 Task: Find a house in Lenger, Kazakhstan for 7 guests from 10th to 15th July with Wifi, Free parking, Gym, Breakfast, 4 bedrooms, 6 beds, 4 bathrooms, and a price range of 4100 to 15000.
Action: Mouse moved to (572, 124)
Screenshot: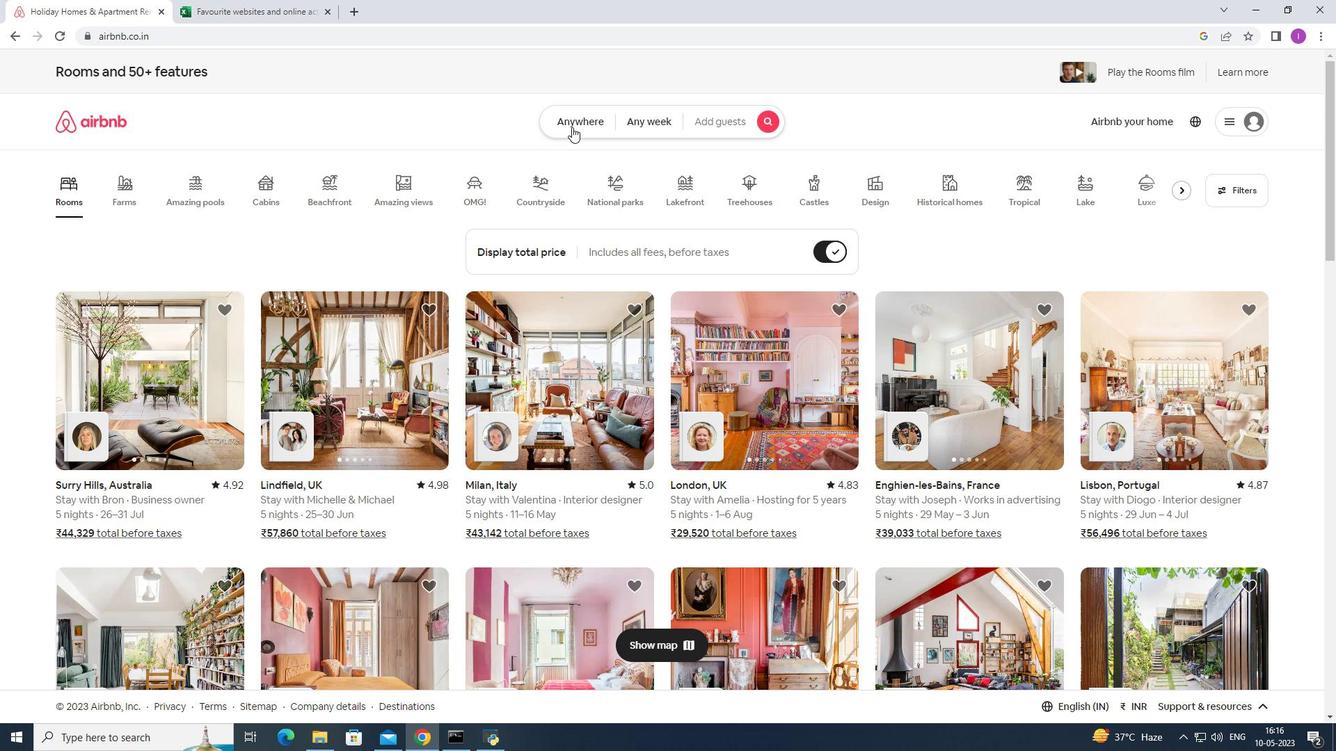
Action: Mouse pressed left at (572, 124)
Screenshot: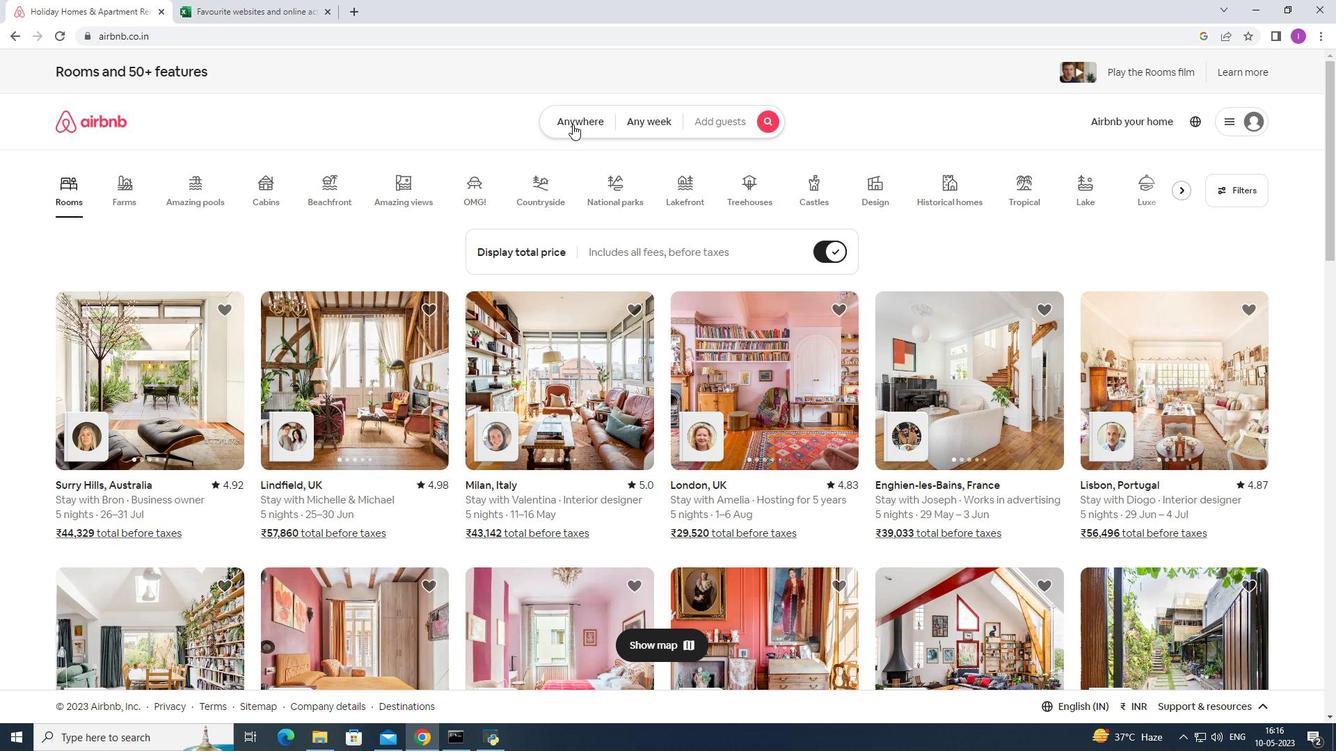 
Action: Mouse moved to (413, 184)
Screenshot: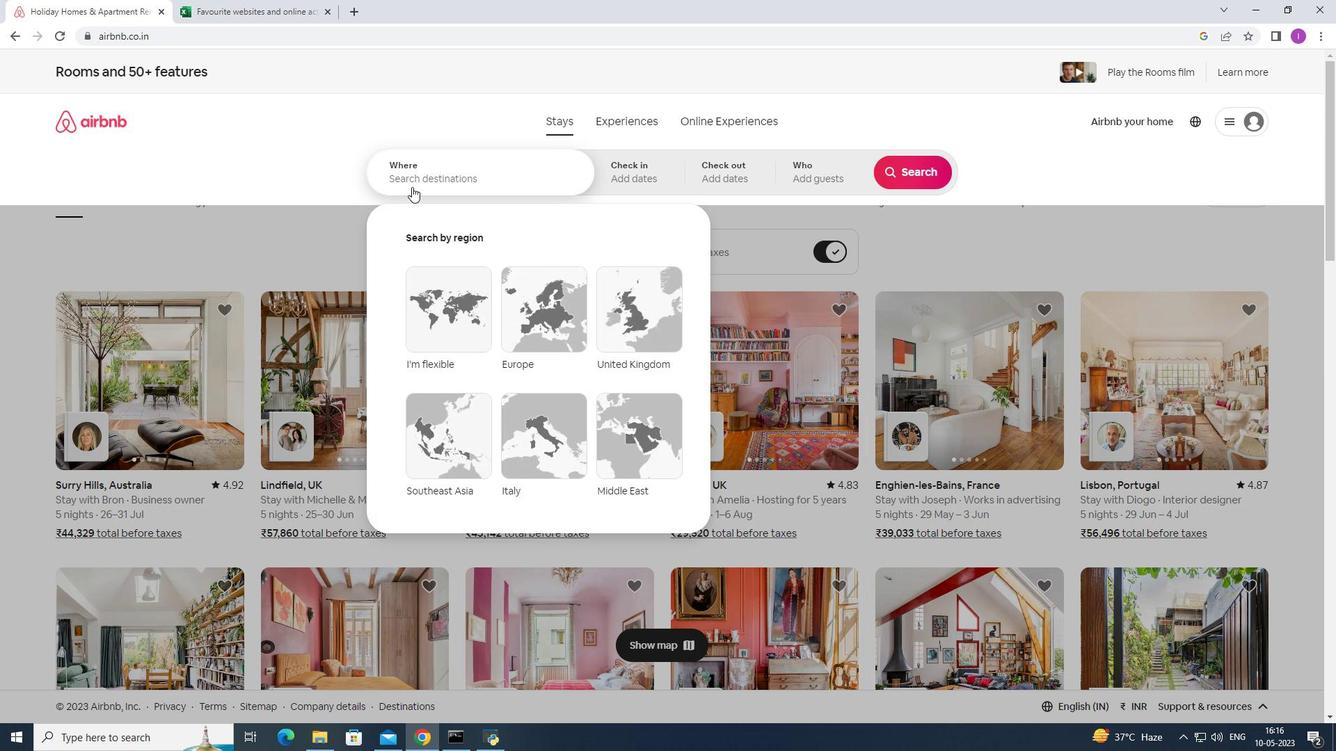 
Action: Mouse pressed left at (413, 184)
Screenshot: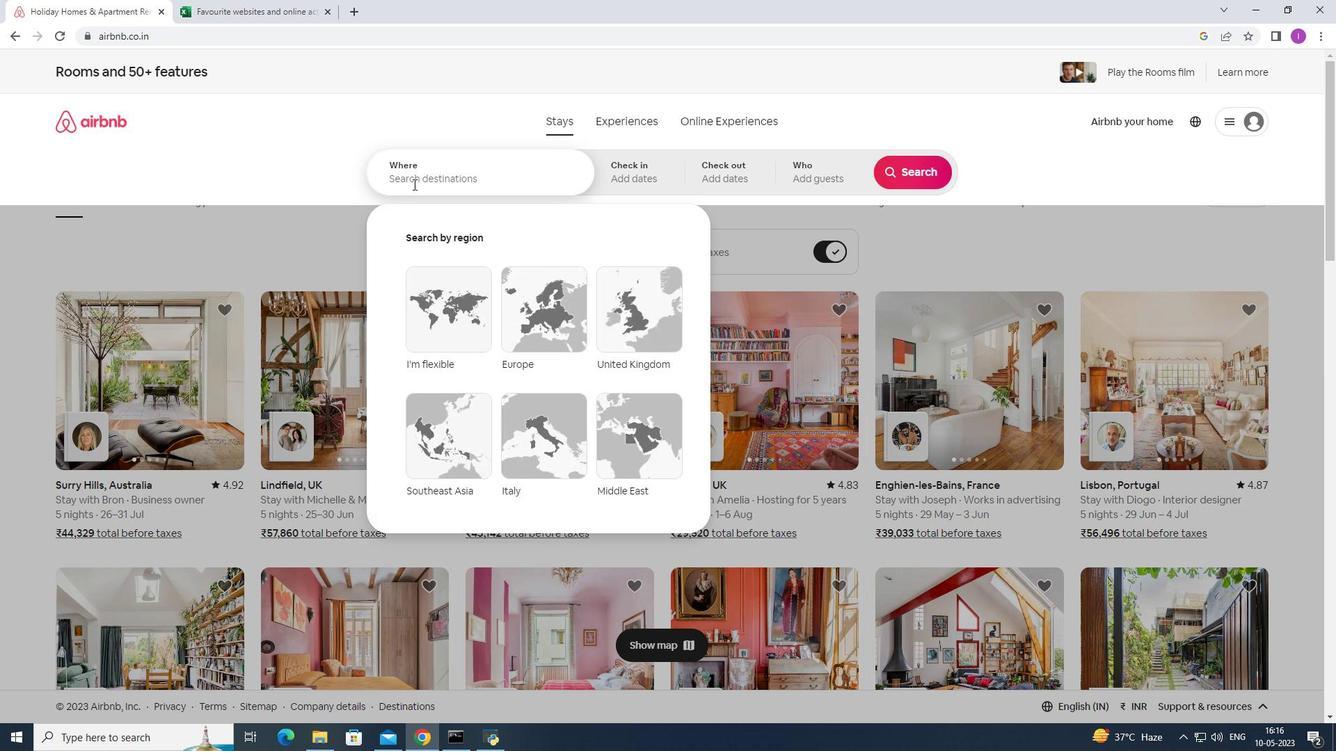
Action: Mouse moved to (455, 173)
Screenshot: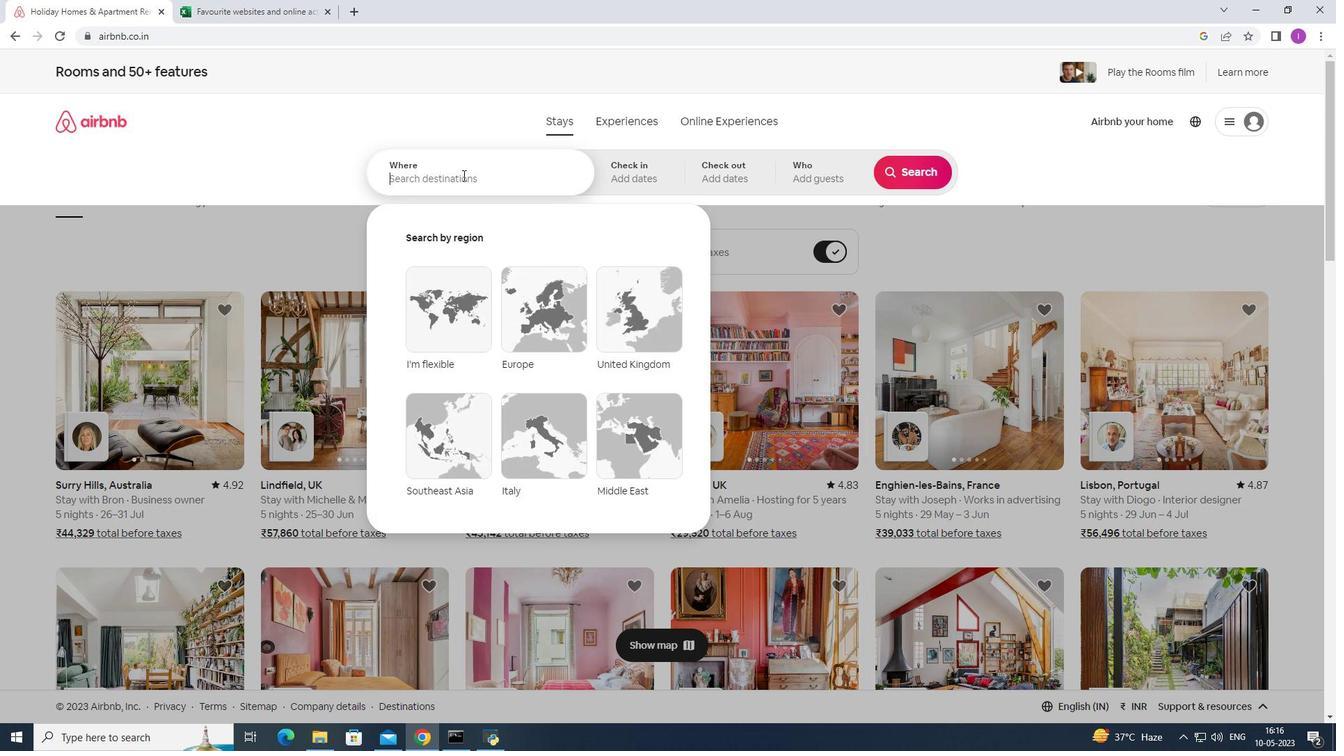 
Action: Key pressed <Key.shift>Lenger,<Key.shift>kazakhstan
Screenshot: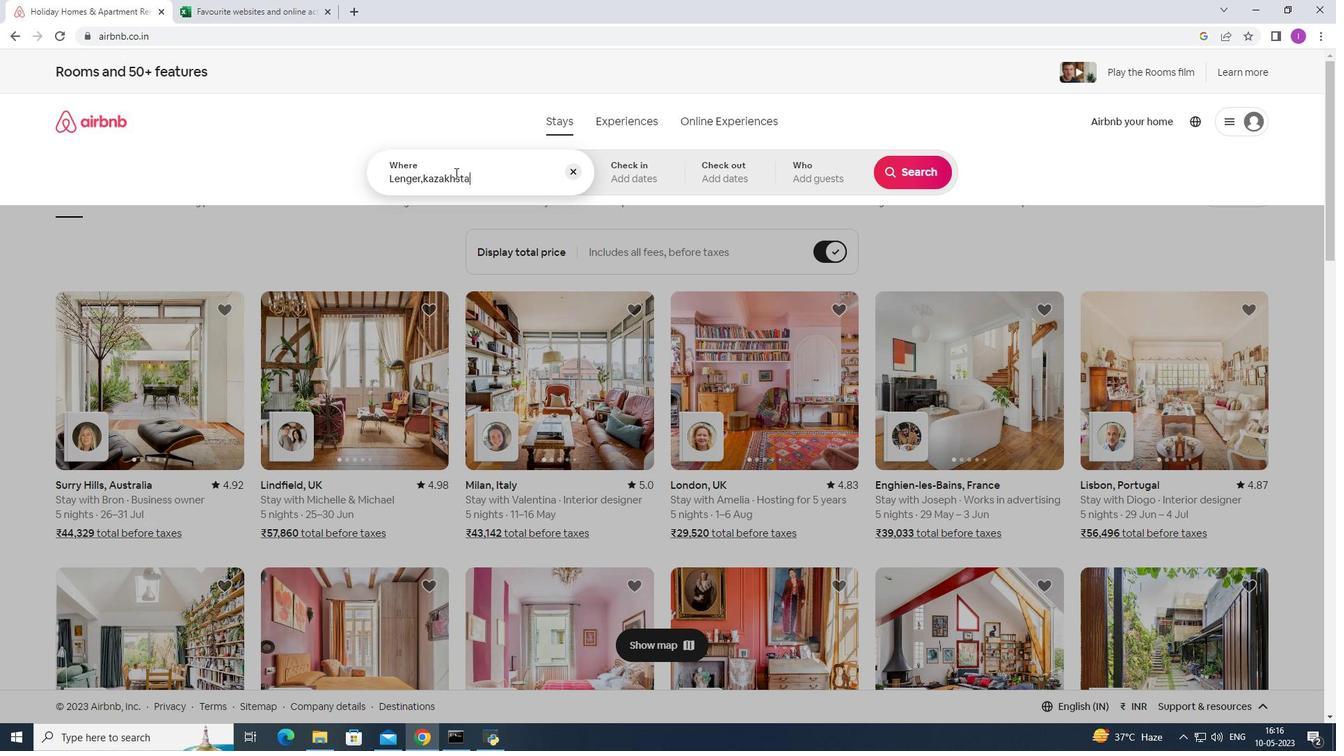 
Action: Mouse moved to (470, 252)
Screenshot: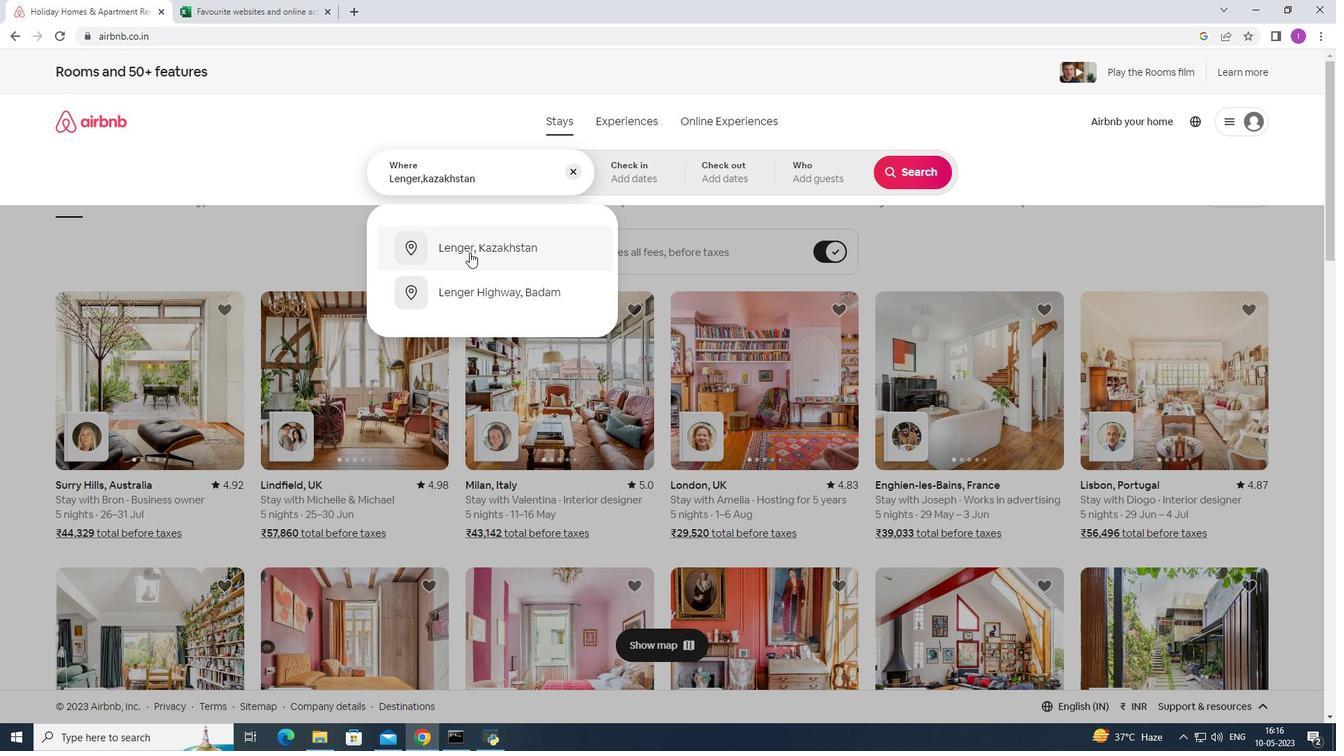 
Action: Mouse pressed left at (470, 252)
Screenshot: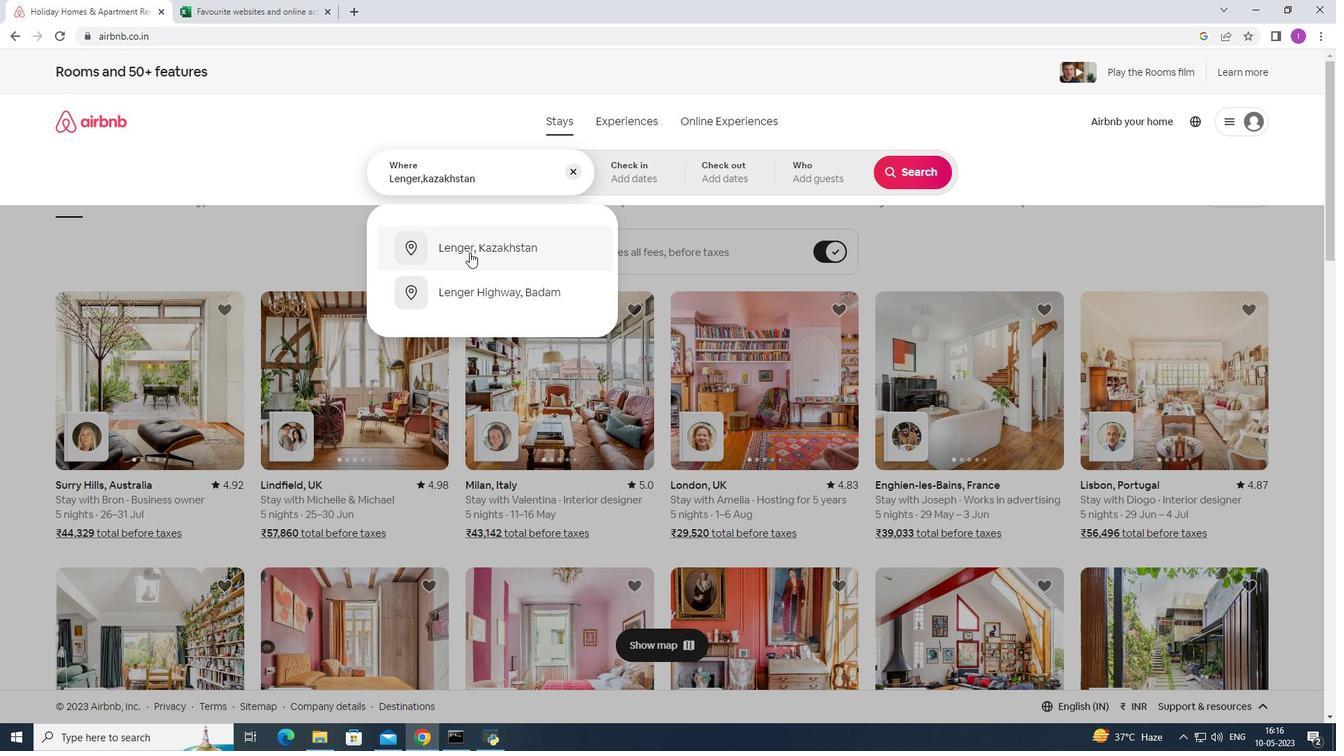 
Action: Mouse moved to (910, 284)
Screenshot: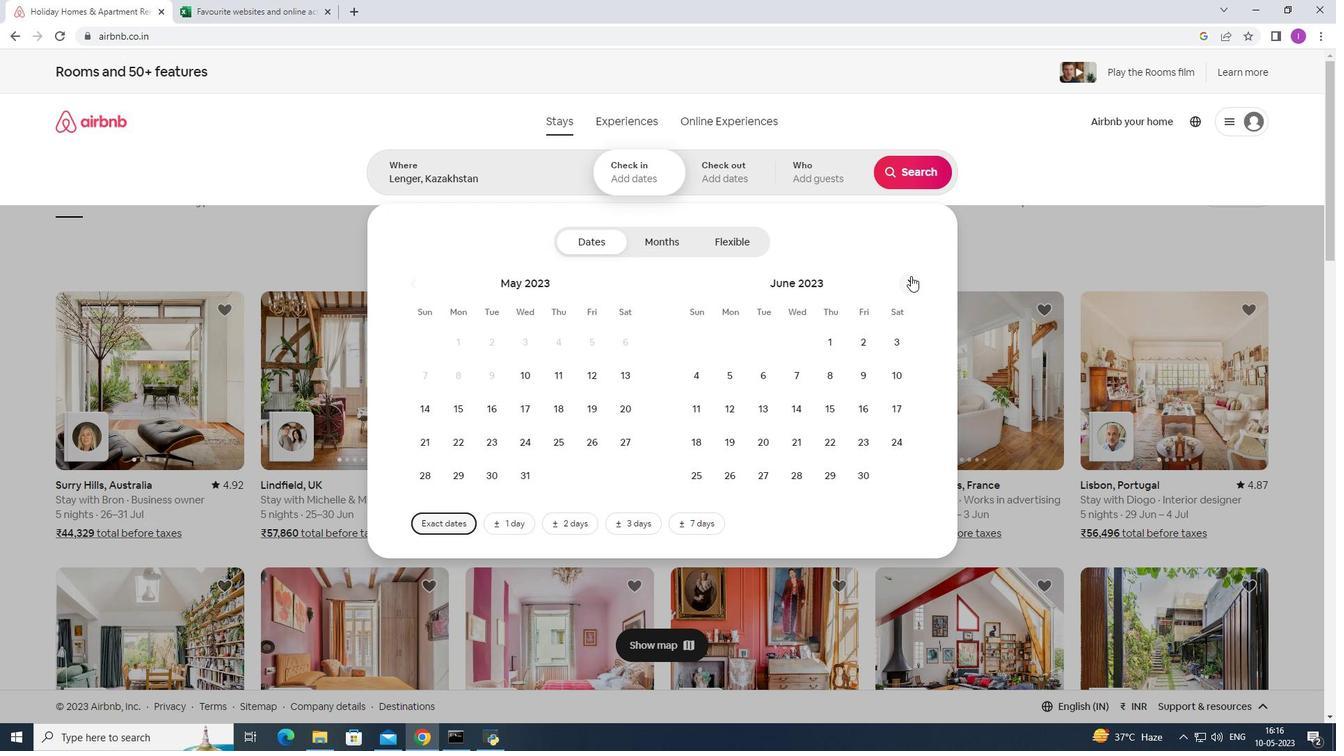 
Action: Mouse pressed left at (910, 284)
Screenshot: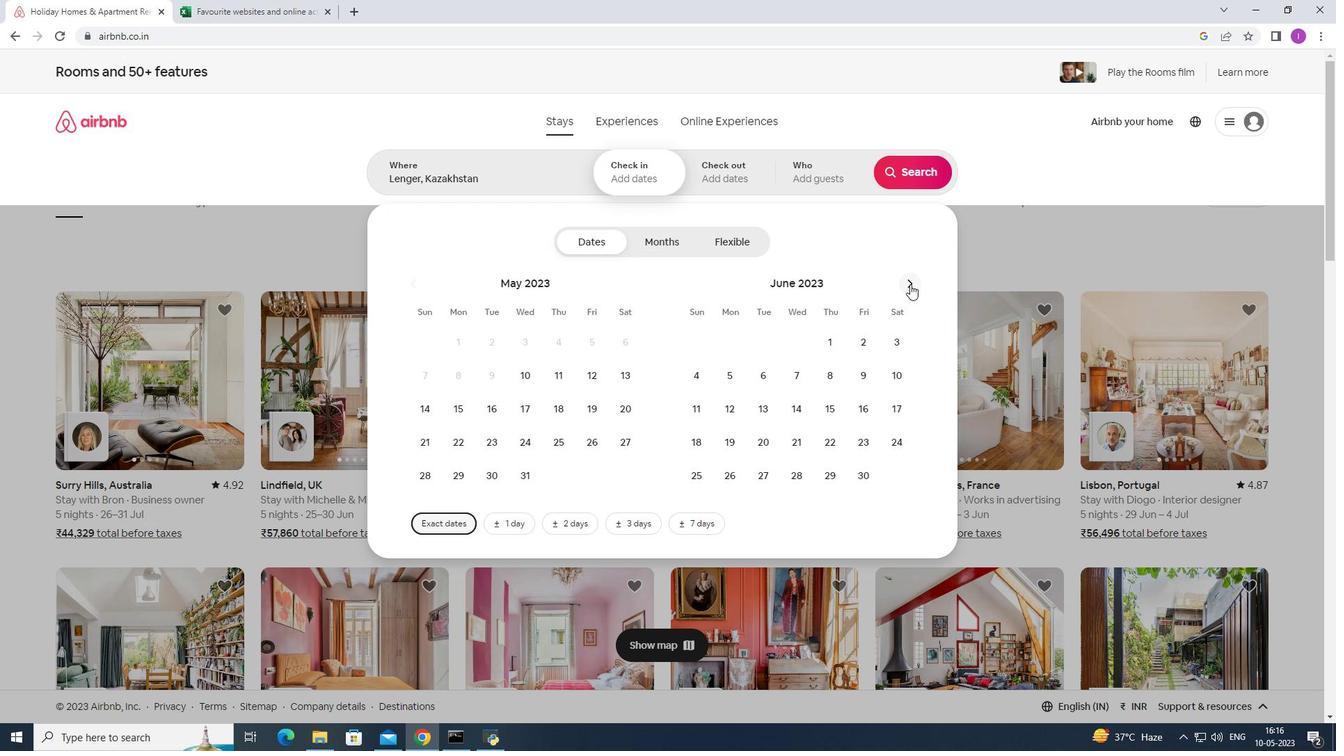 
Action: Mouse moved to (909, 284)
Screenshot: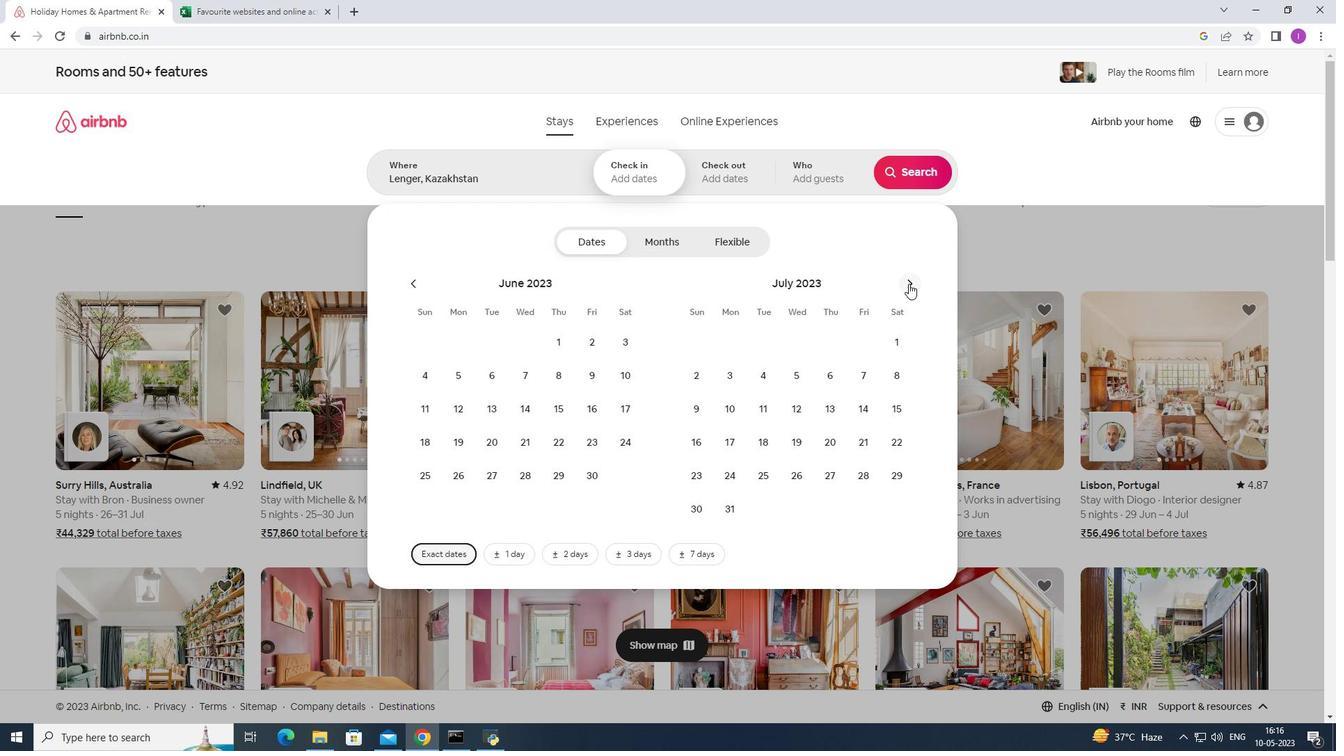 
Action: Mouse pressed left at (909, 284)
Screenshot: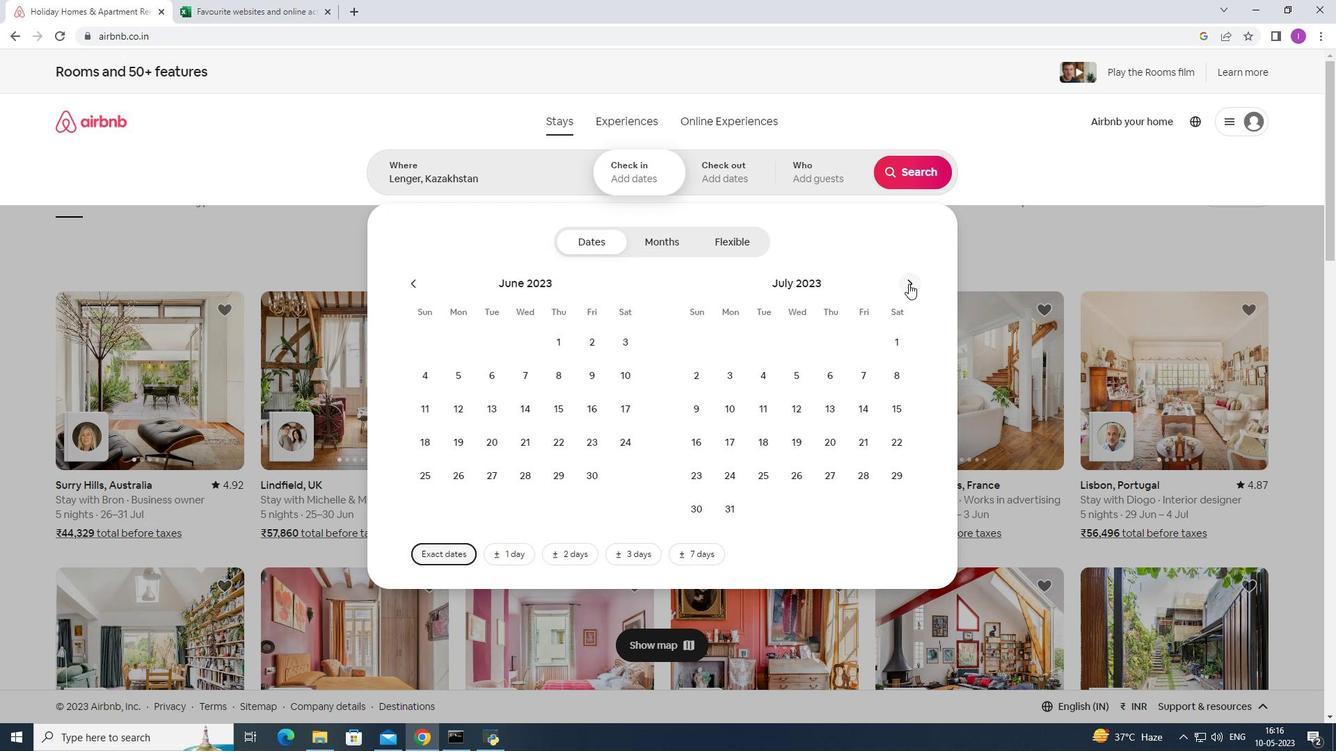 
Action: Mouse moved to (465, 412)
Screenshot: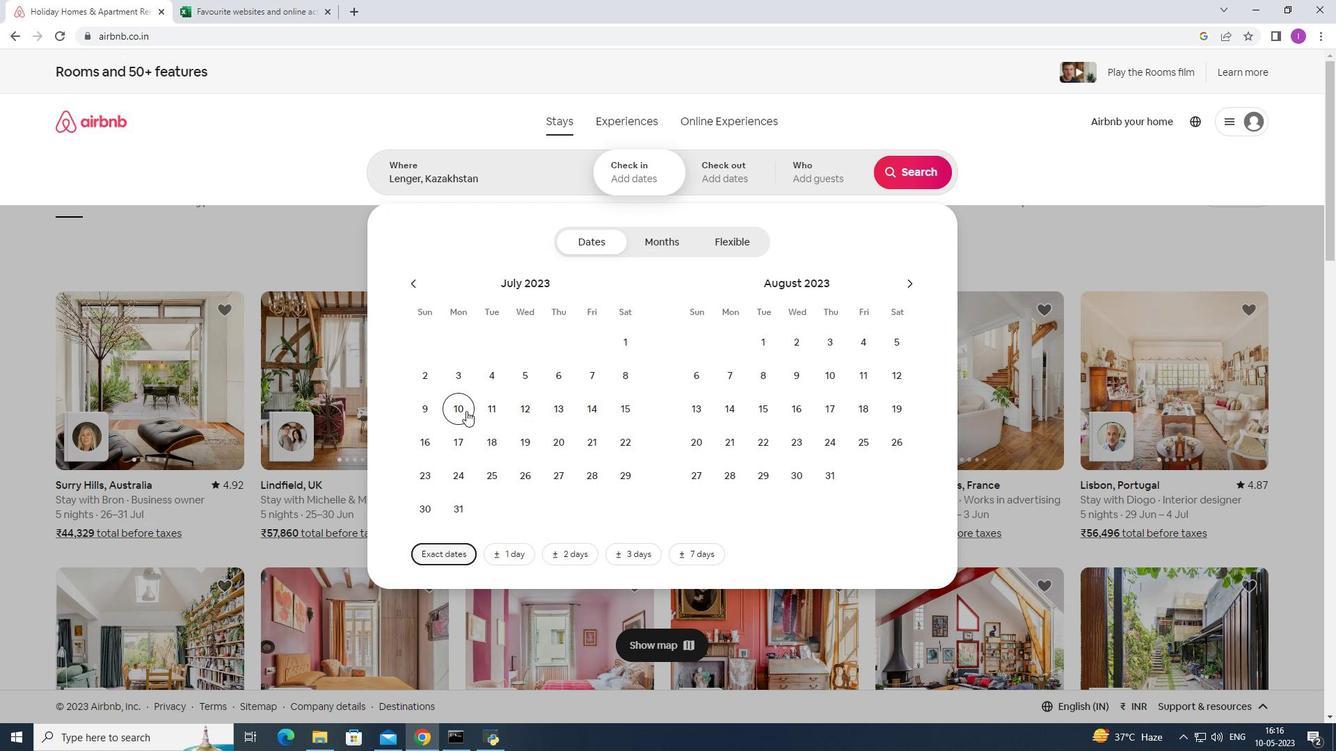 
Action: Mouse pressed left at (465, 412)
Screenshot: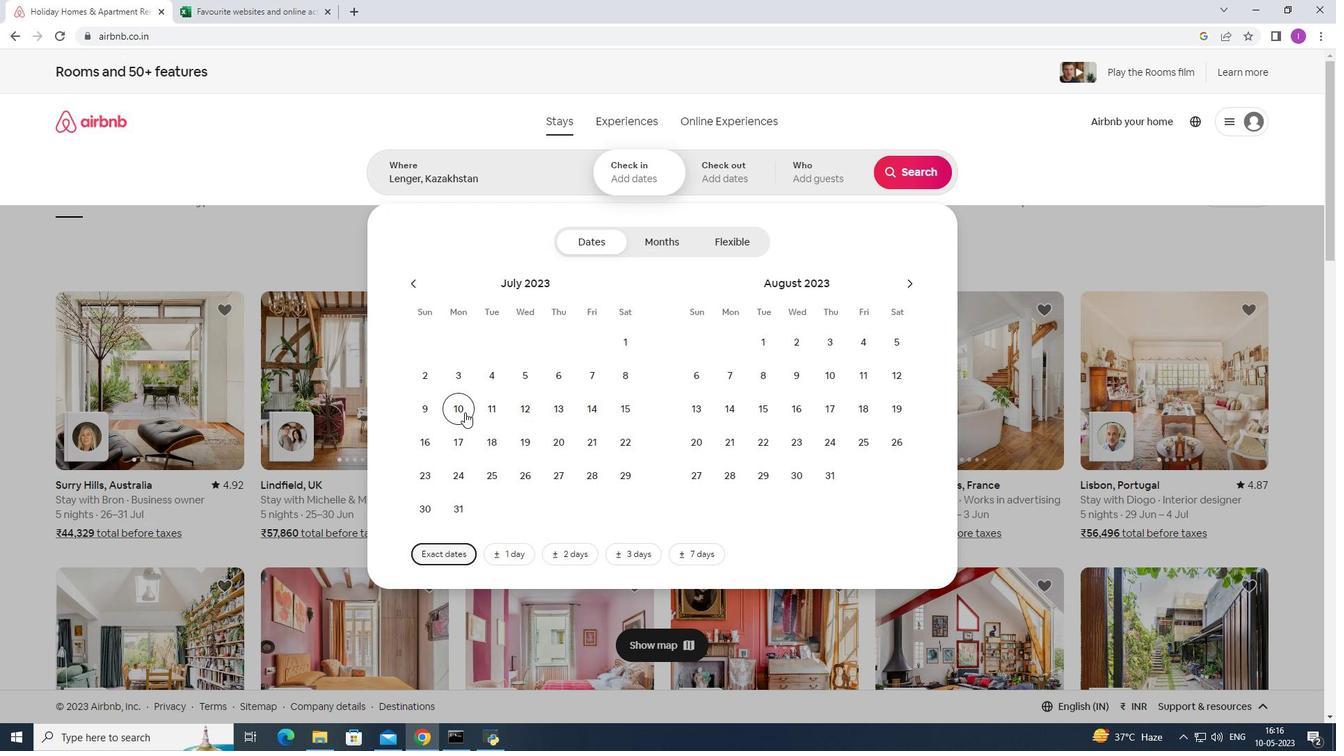 
Action: Mouse moved to (625, 405)
Screenshot: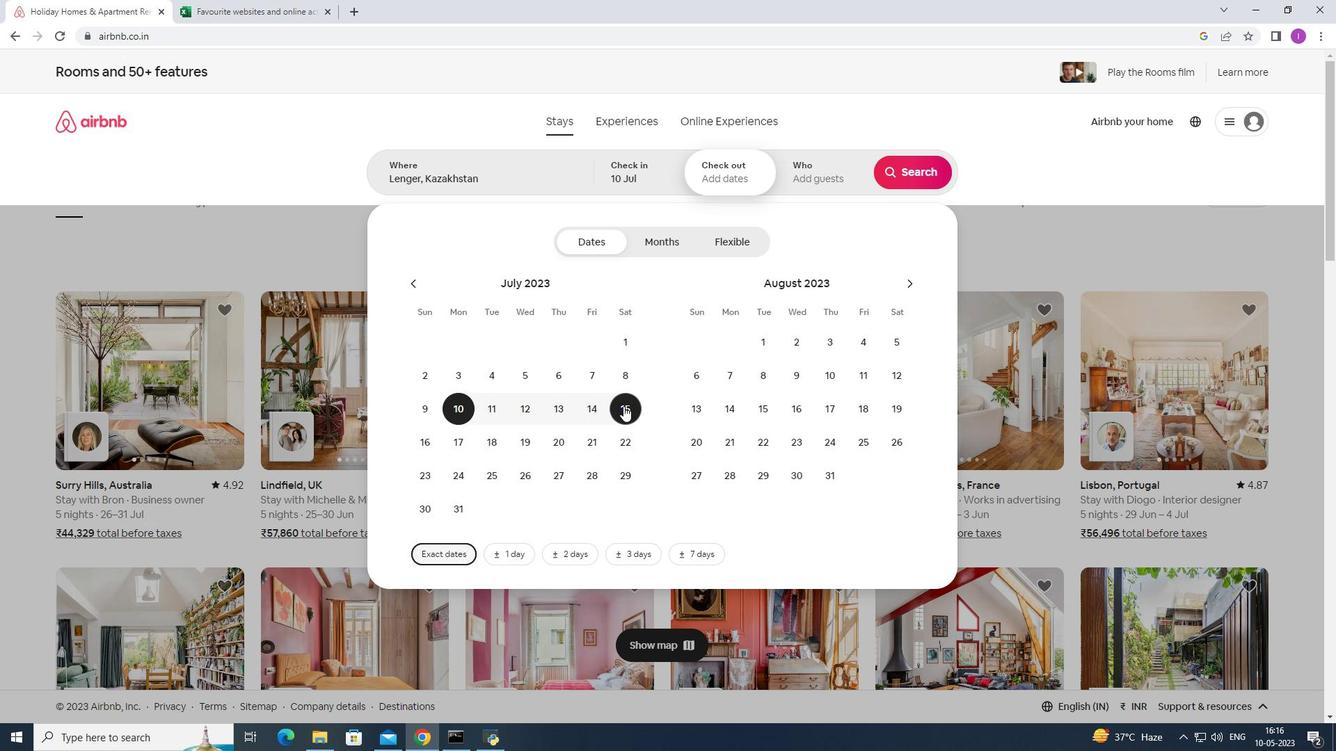 
Action: Mouse pressed left at (625, 405)
Screenshot: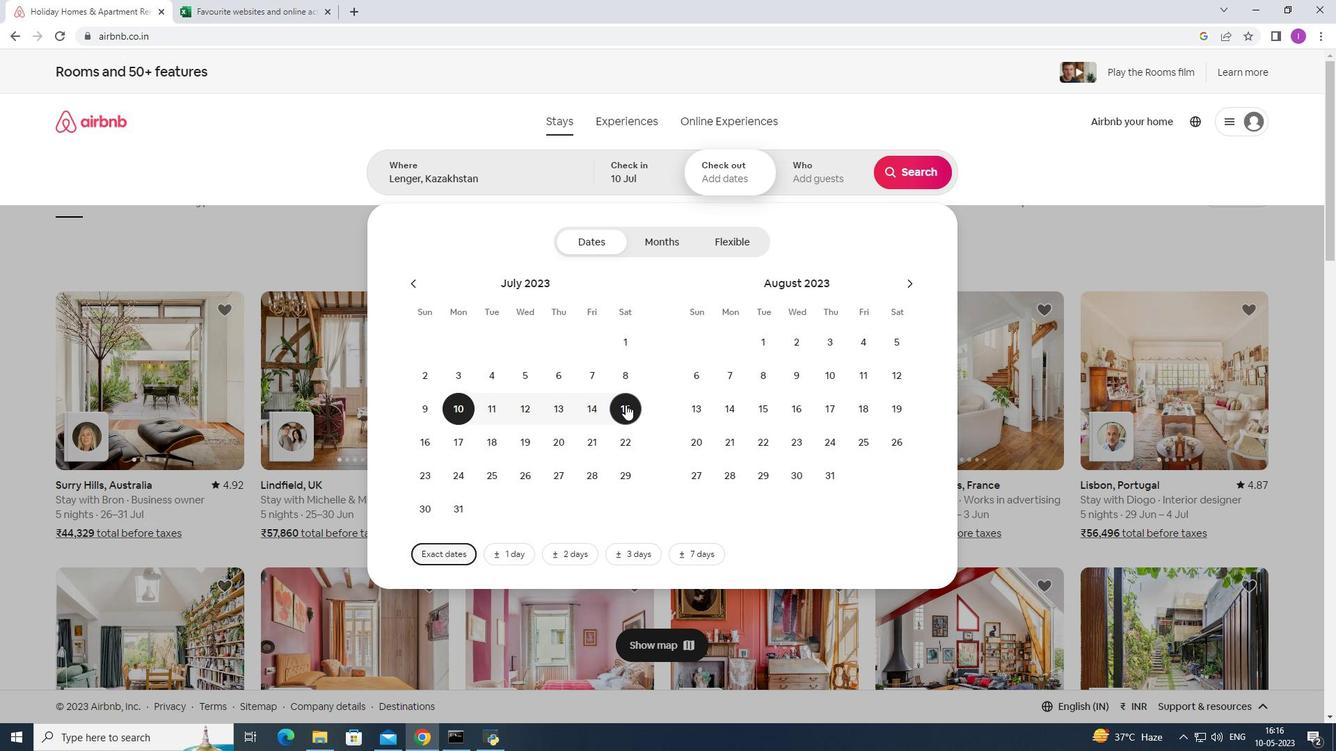 
Action: Mouse moved to (811, 176)
Screenshot: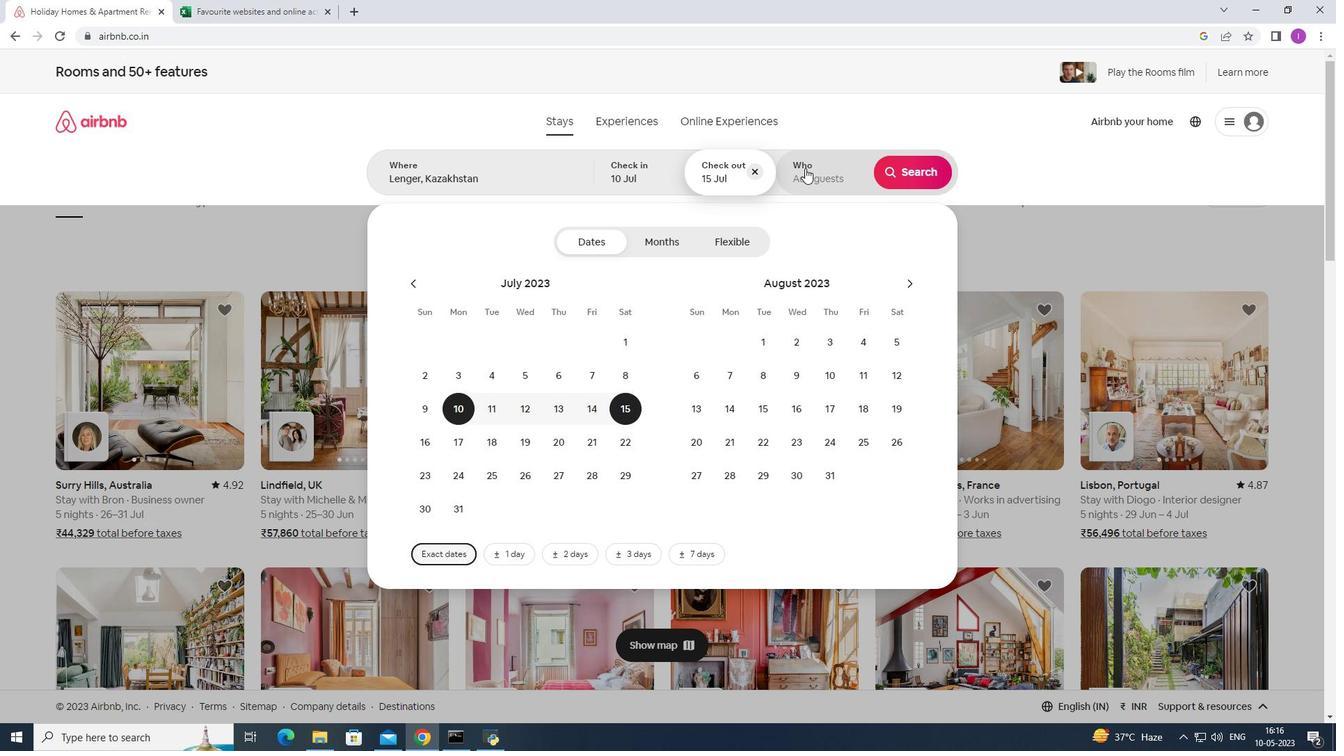 
Action: Mouse pressed left at (811, 176)
Screenshot: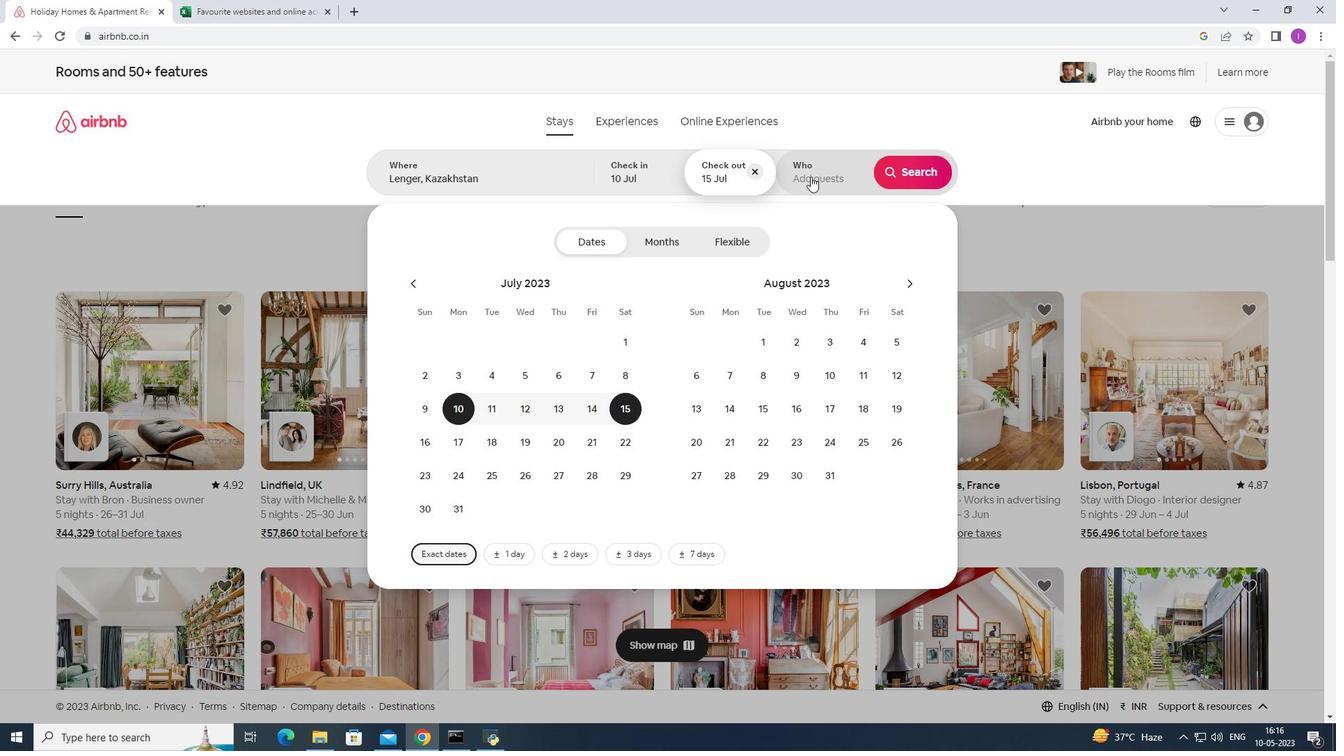 
Action: Mouse moved to (926, 245)
Screenshot: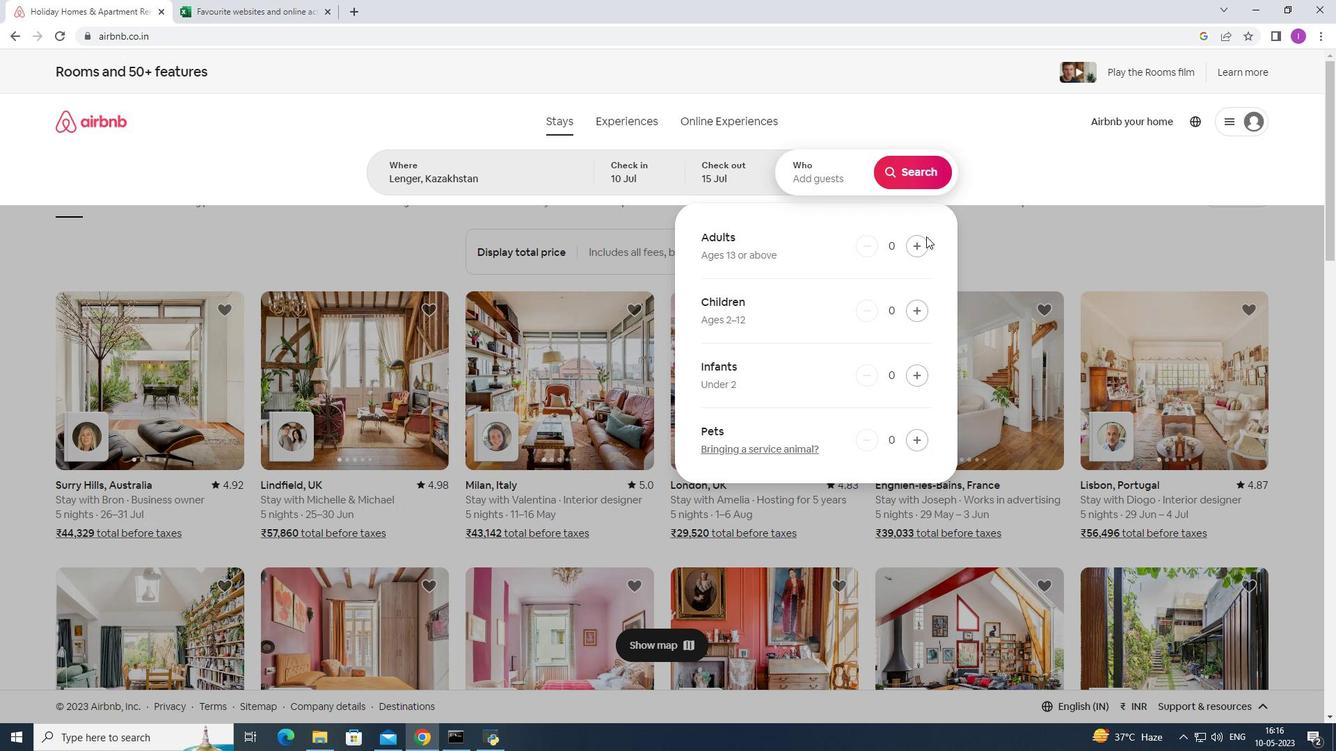 
Action: Mouse pressed left at (926, 245)
Screenshot: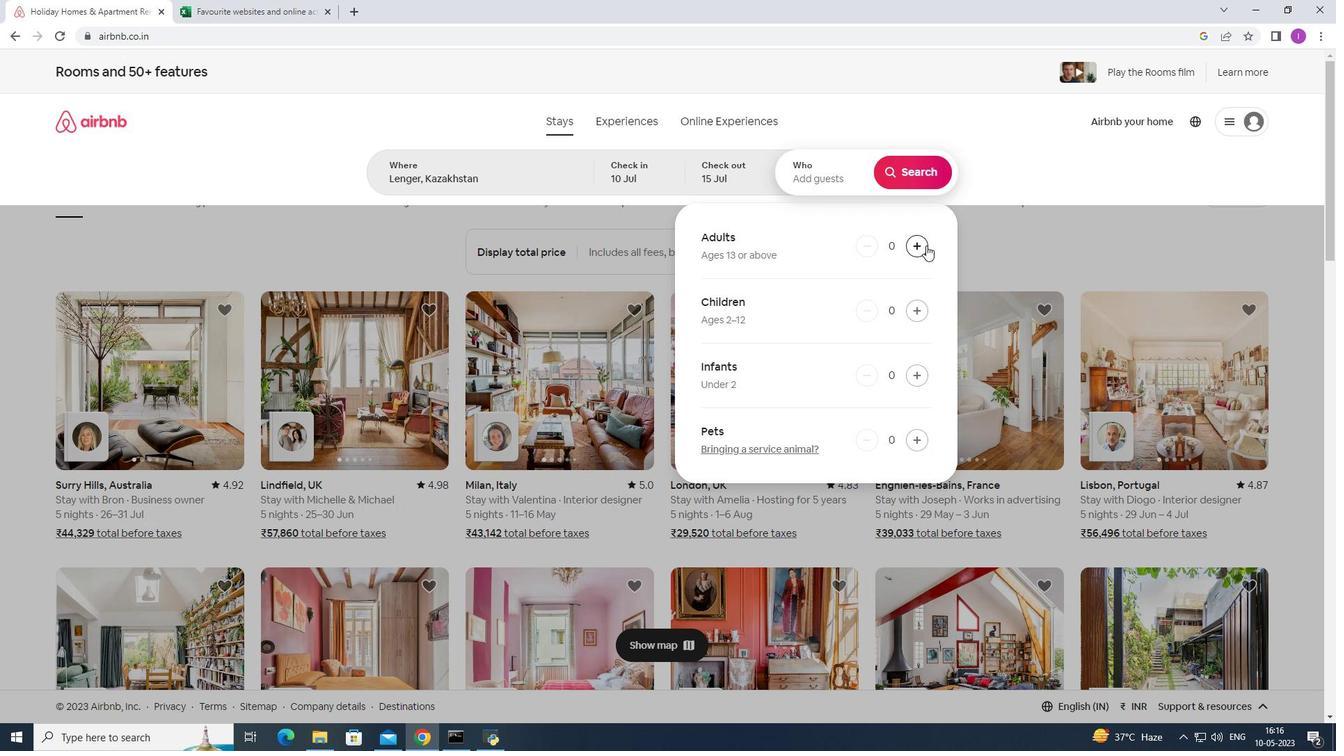 
Action: Mouse moved to (924, 245)
Screenshot: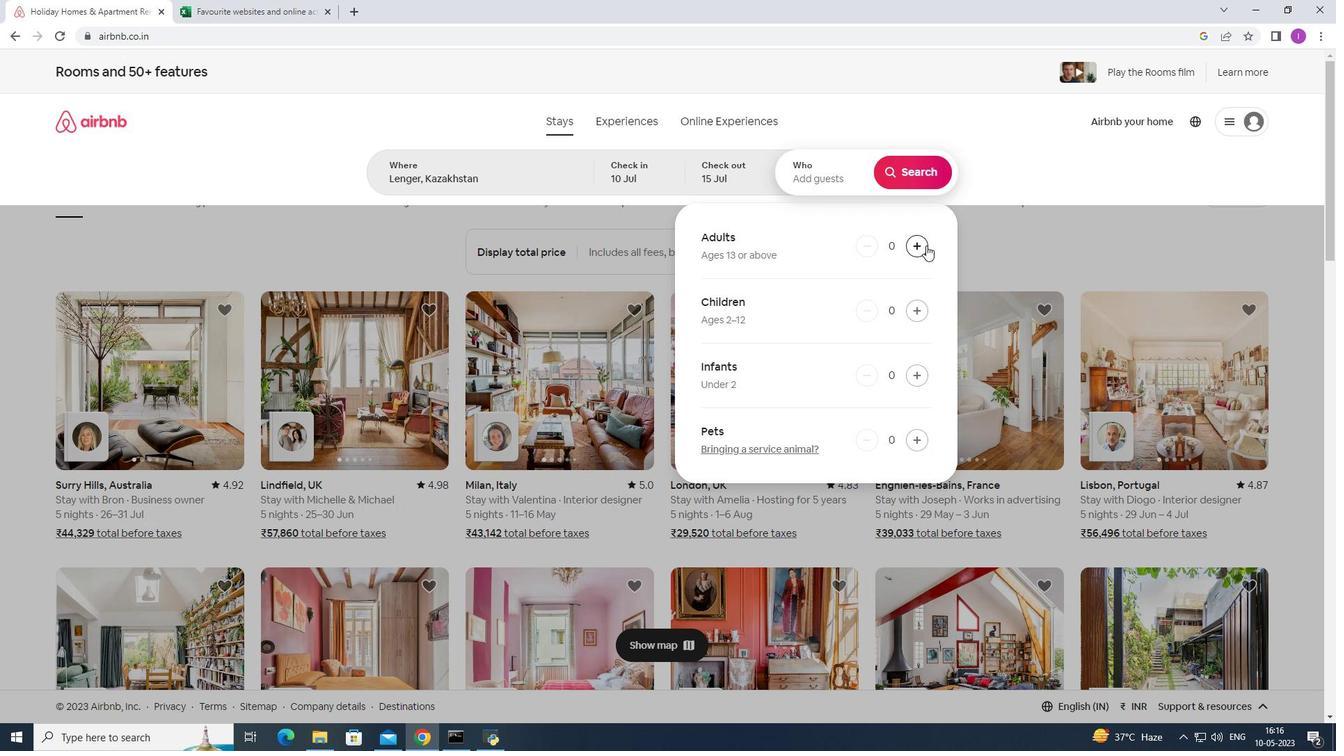 
Action: Mouse pressed left at (924, 245)
Screenshot: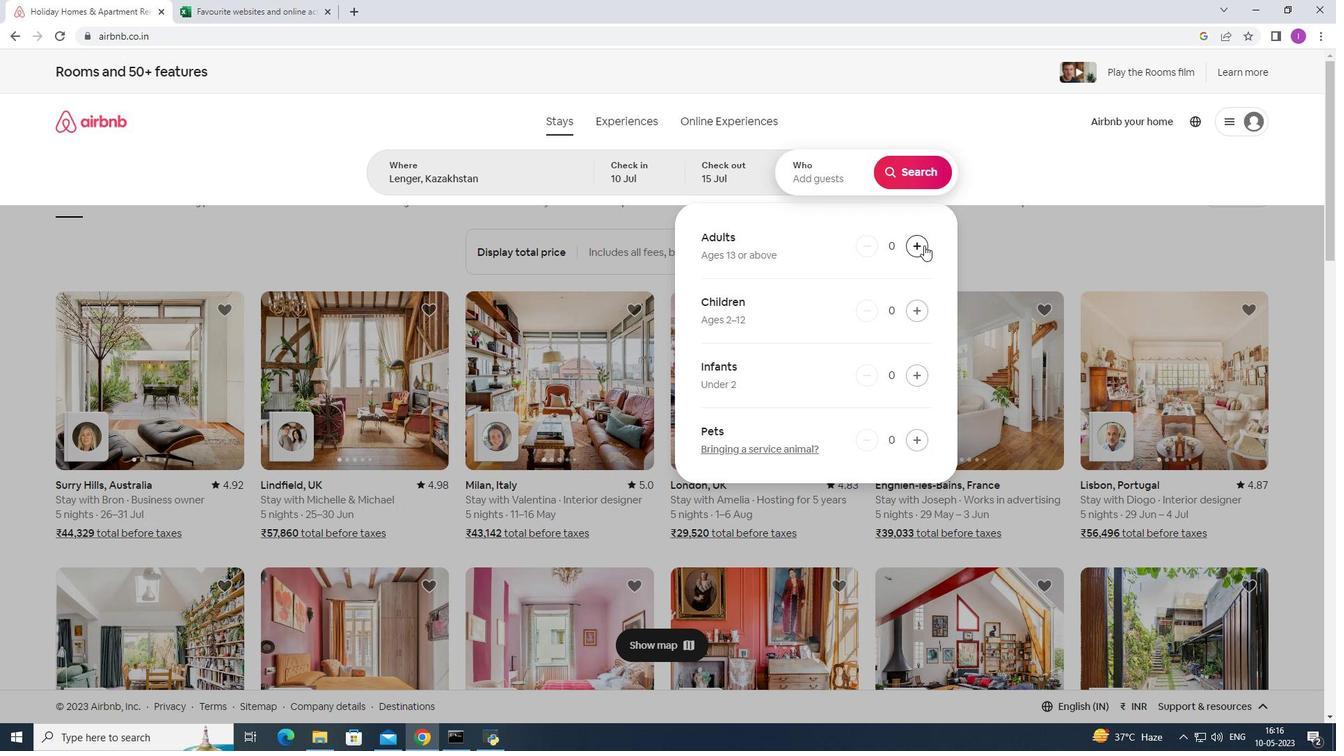 
Action: Mouse moved to (923, 244)
Screenshot: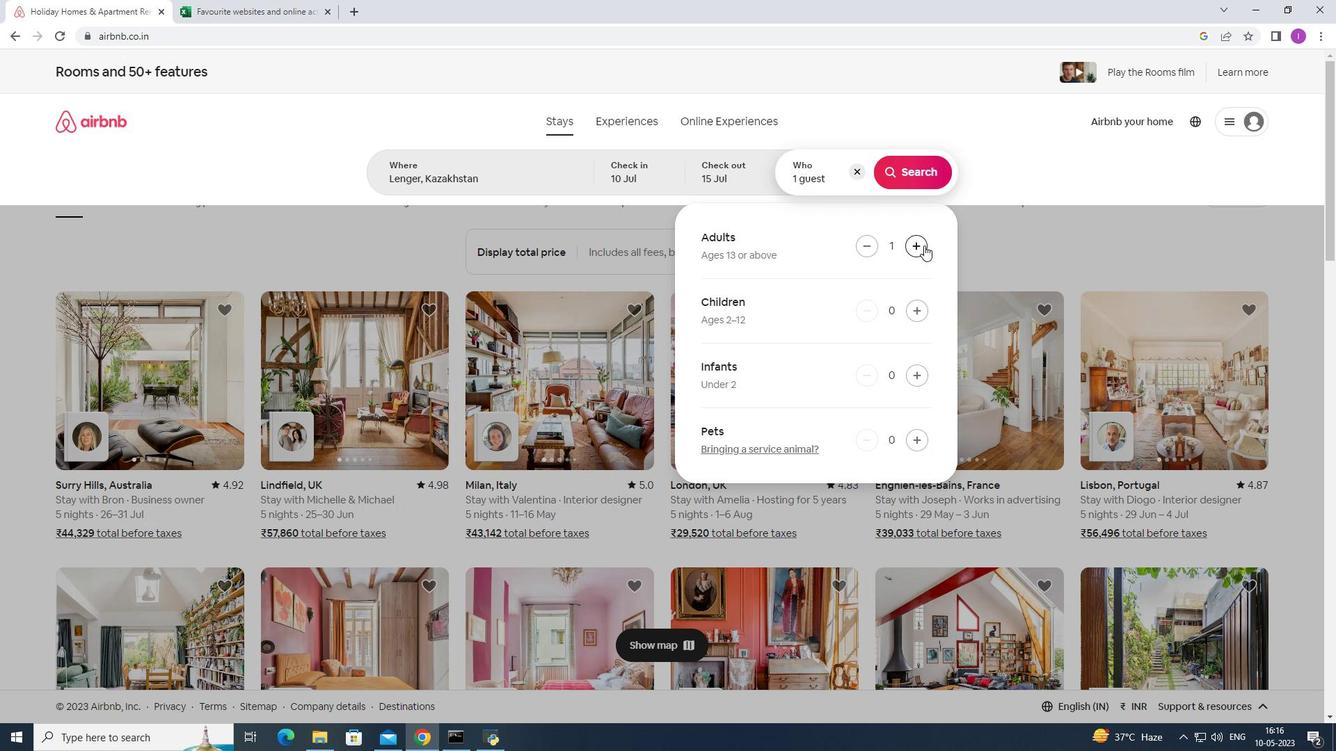 
Action: Mouse pressed left at (923, 244)
Screenshot: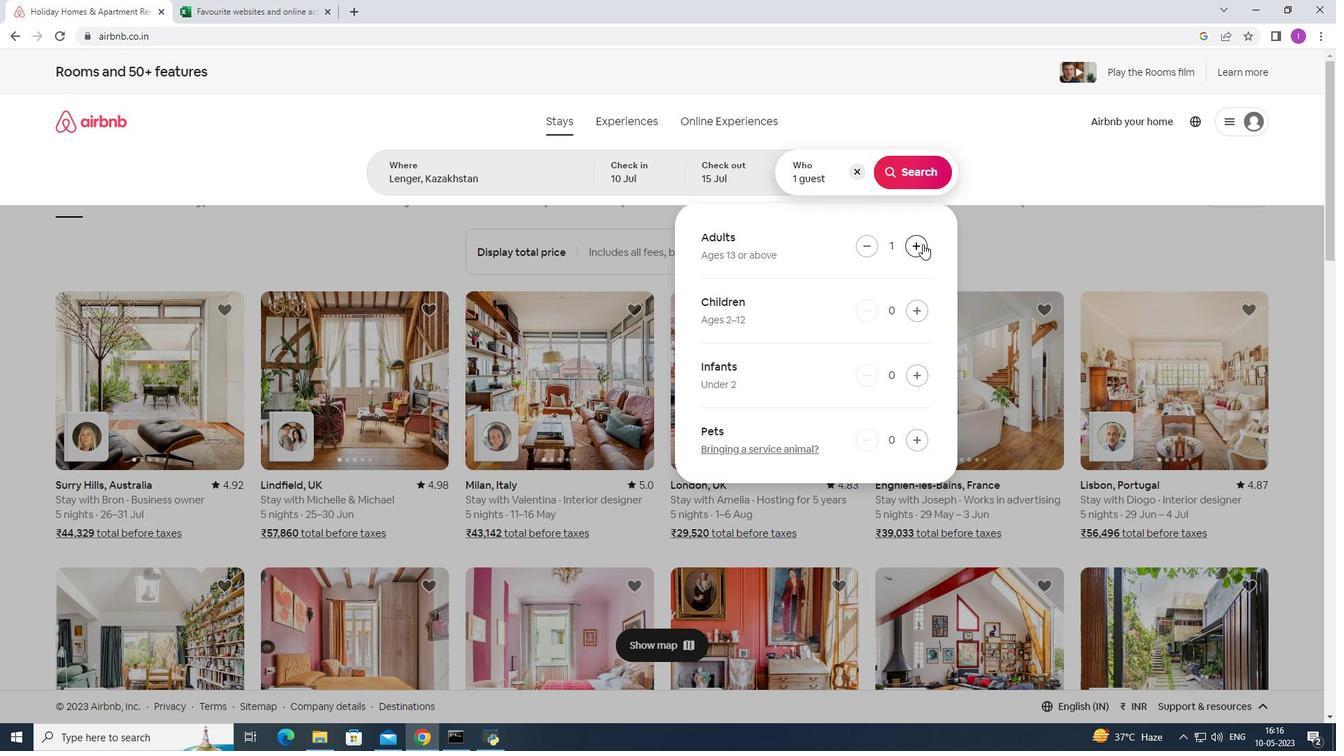 
Action: Mouse pressed left at (923, 244)
Screenshot: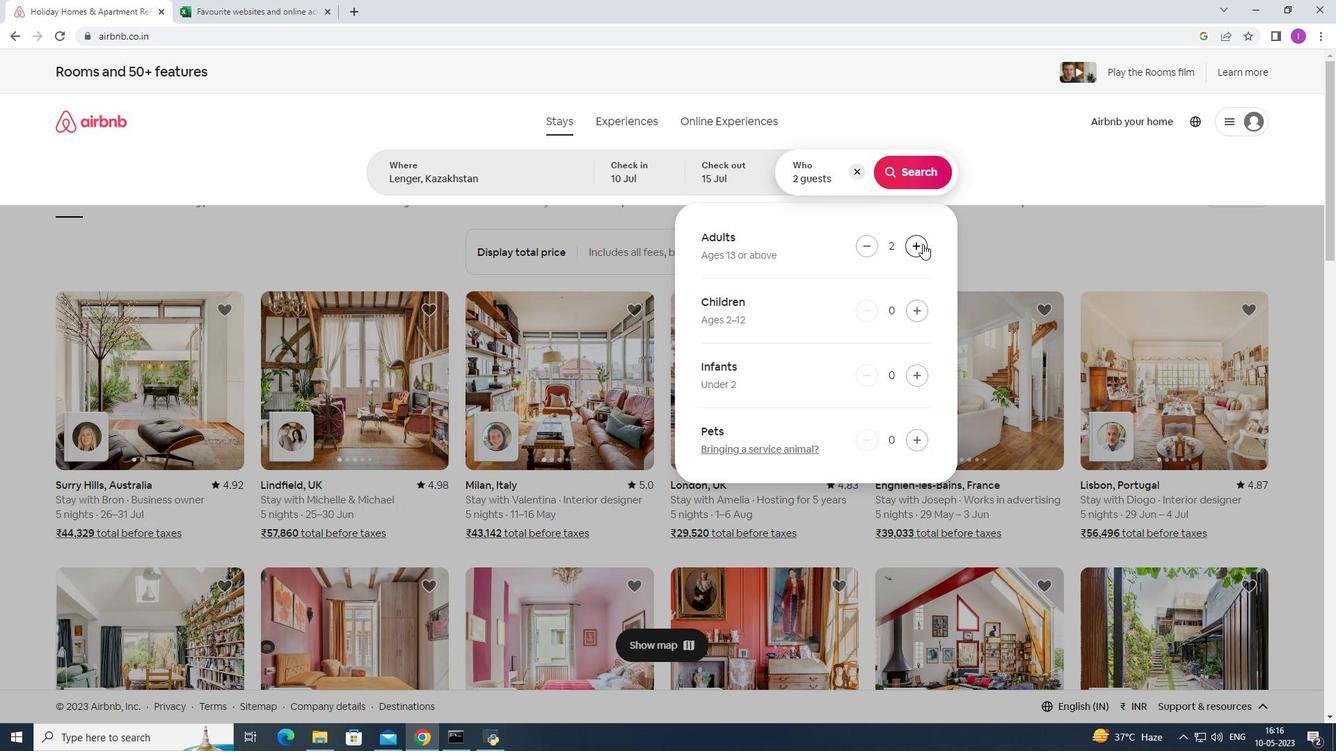
Action: Mouse pressed left at (923, 244)
Screenshot: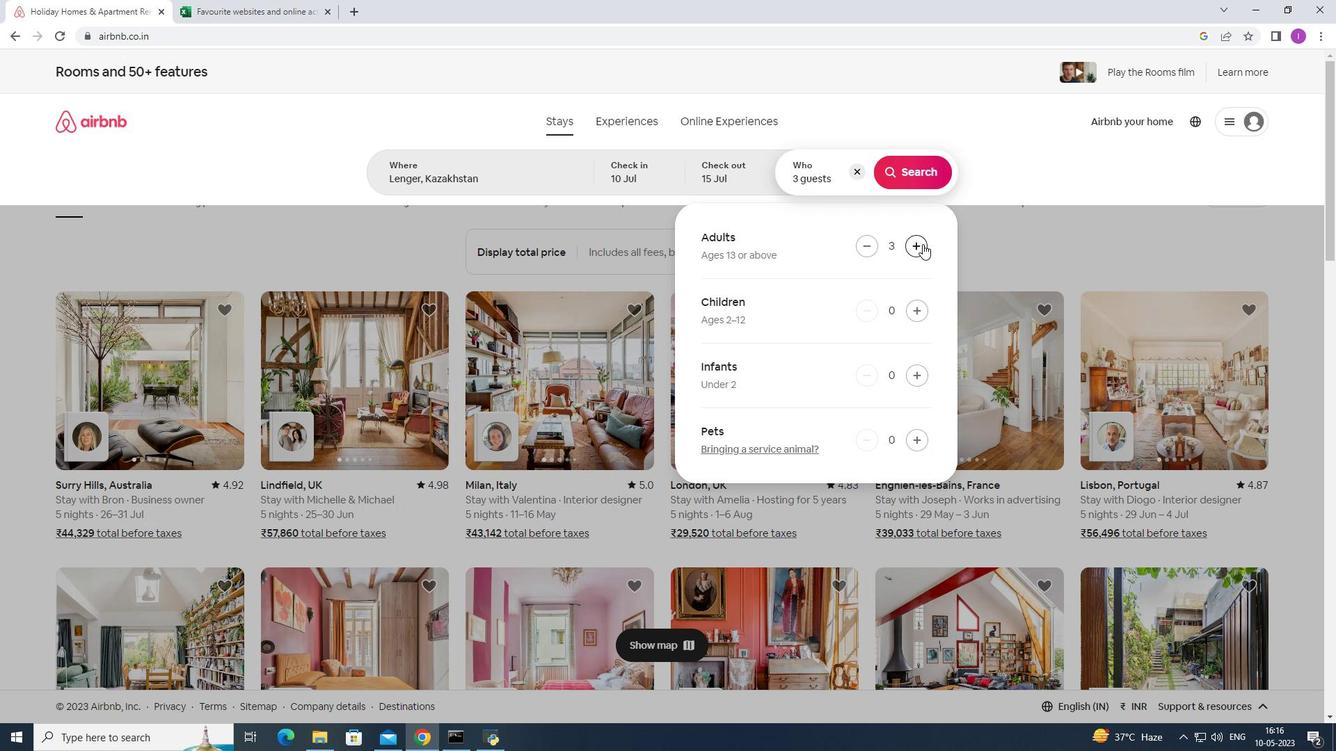 
Action: Mouse moved to (914, 239)
Screenshot: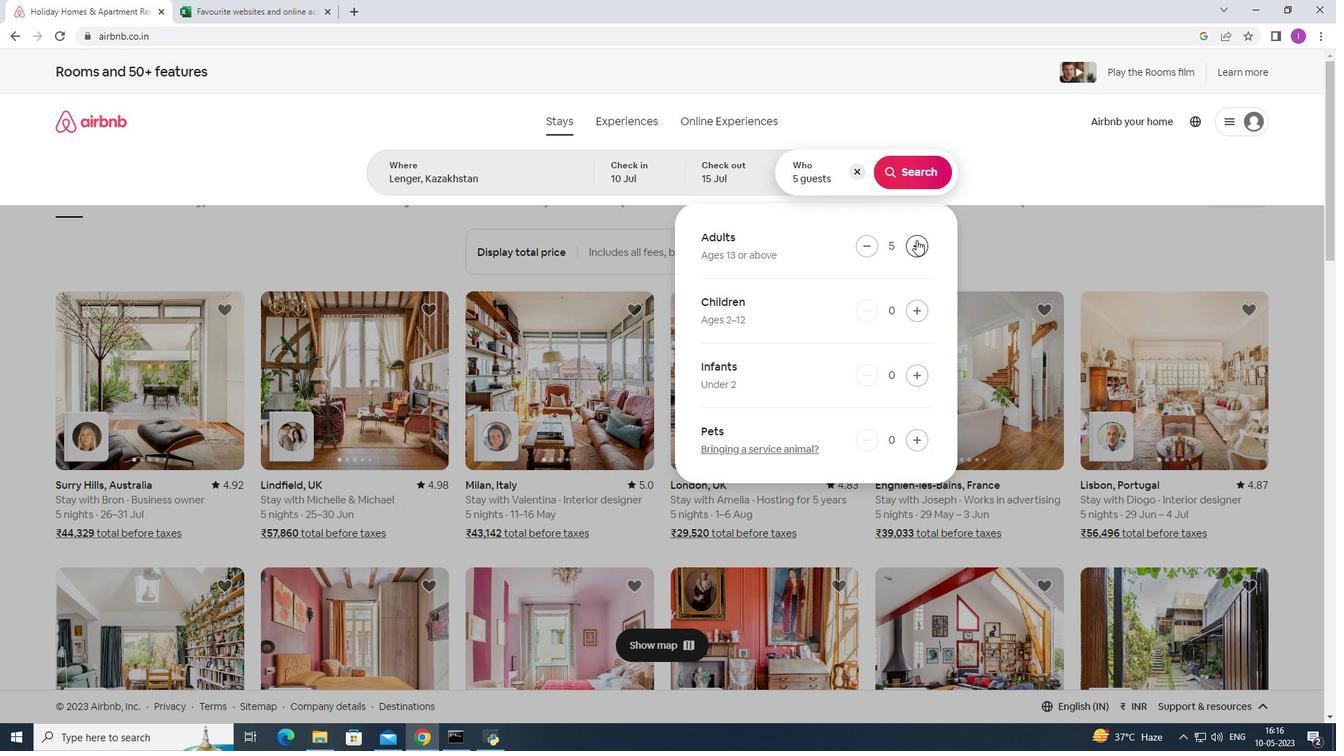 
Action: Mouse pressed left at (914, 239)
Screenshot: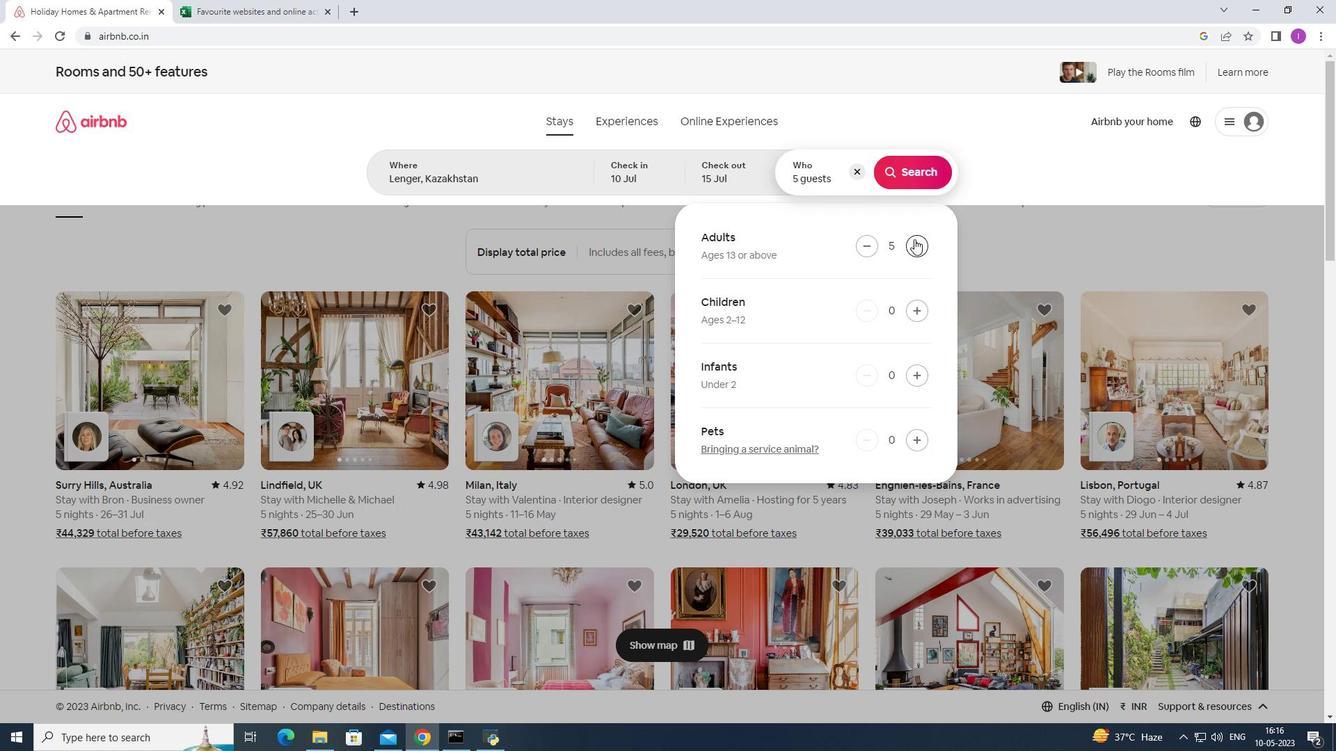 
Action: Mouse pressed left at (914, 239)
Screenshot: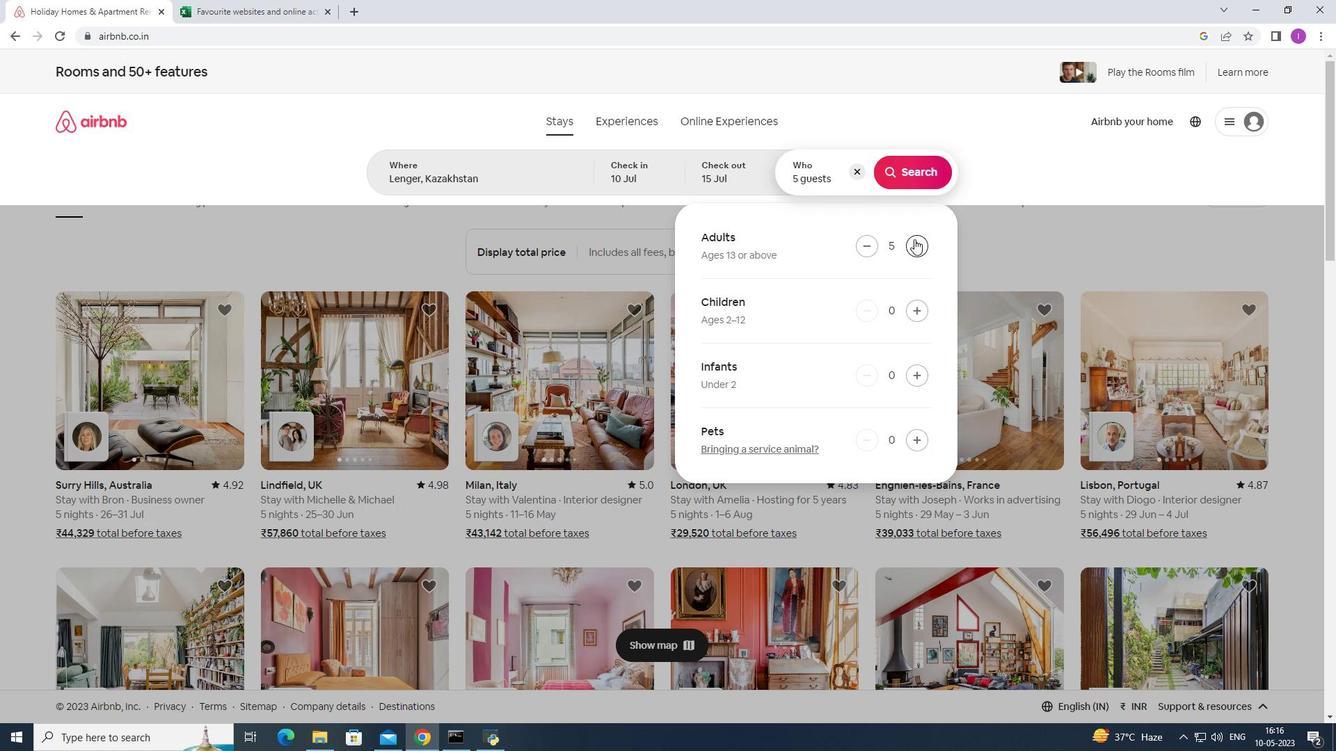 
Action: Mouse moved to (911, 172)
Screenshot: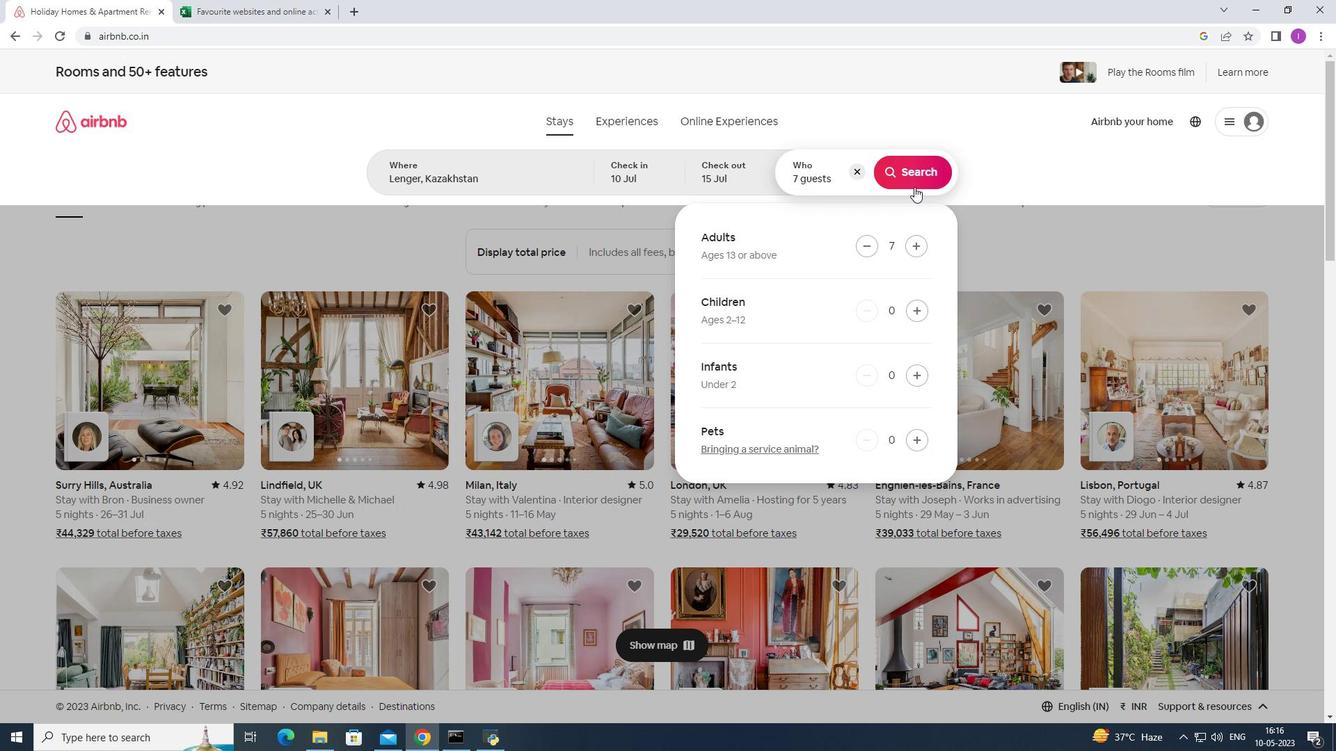 
Action: Mouse pressed left at (911, 172)
Screenshot: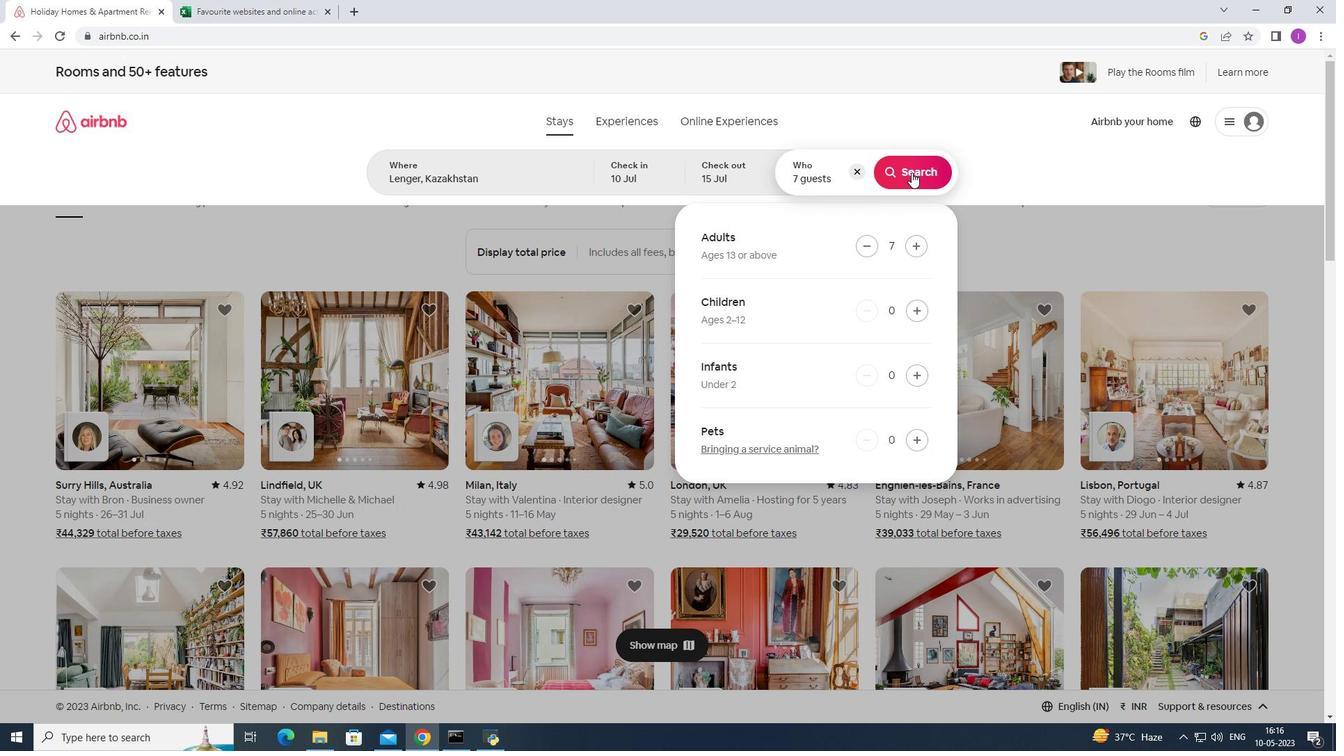 
Action: Mouse moved to (1257, 130)
Screenshot: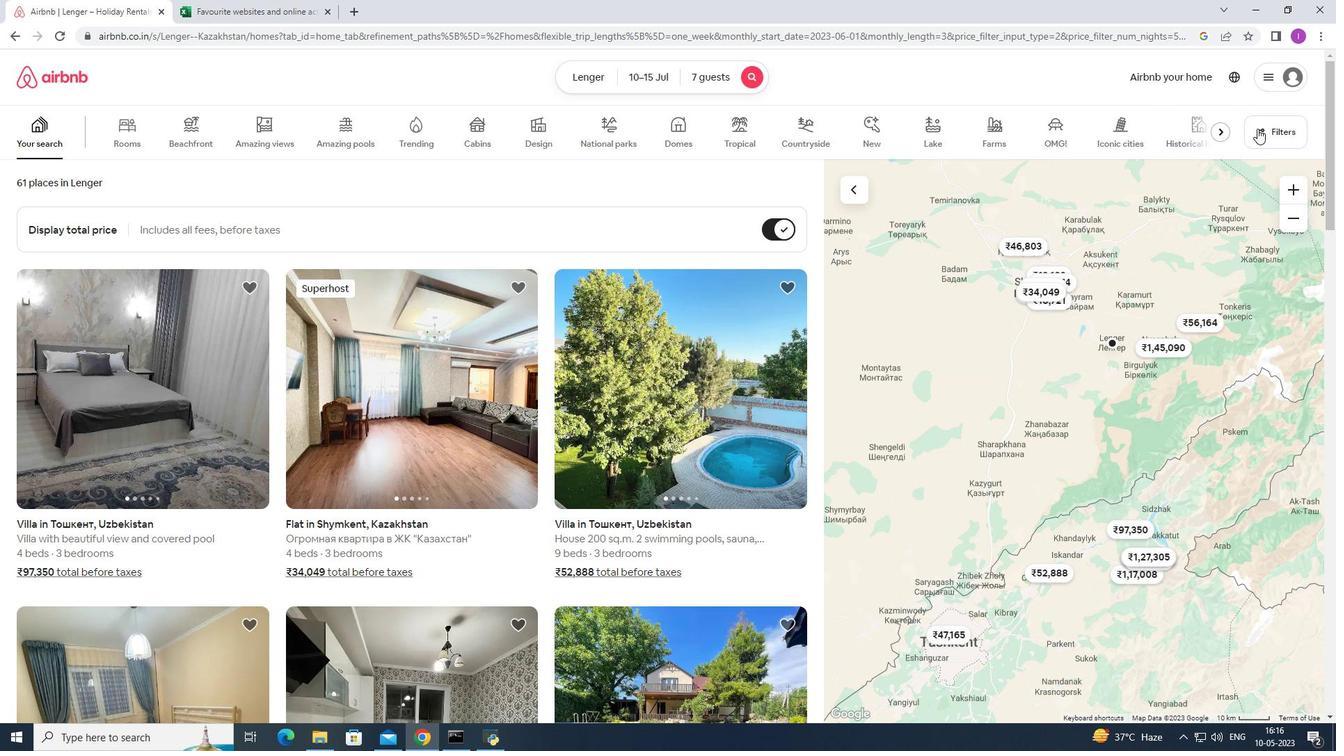 
Action: Mouse pressed left at (1257, 130)
Screenshot: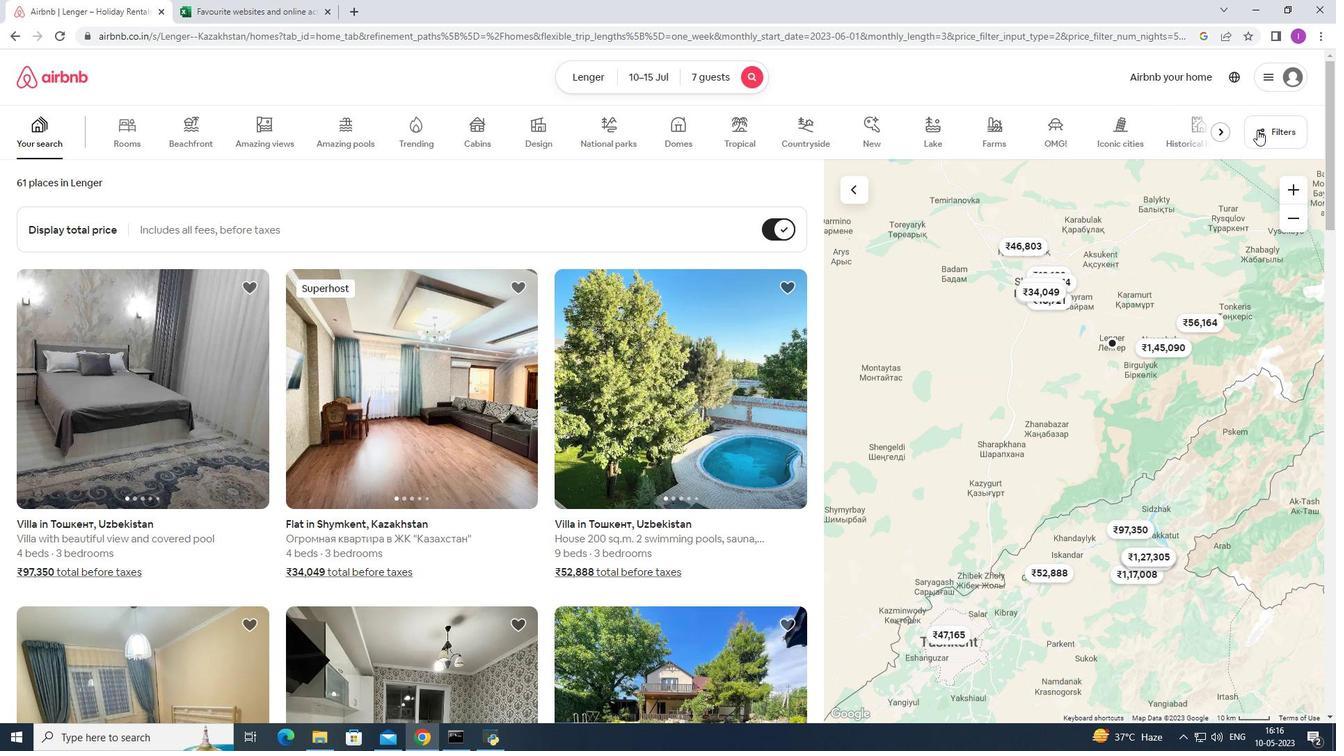 
Action: Mouse moved to (769, 470)
Screenshot: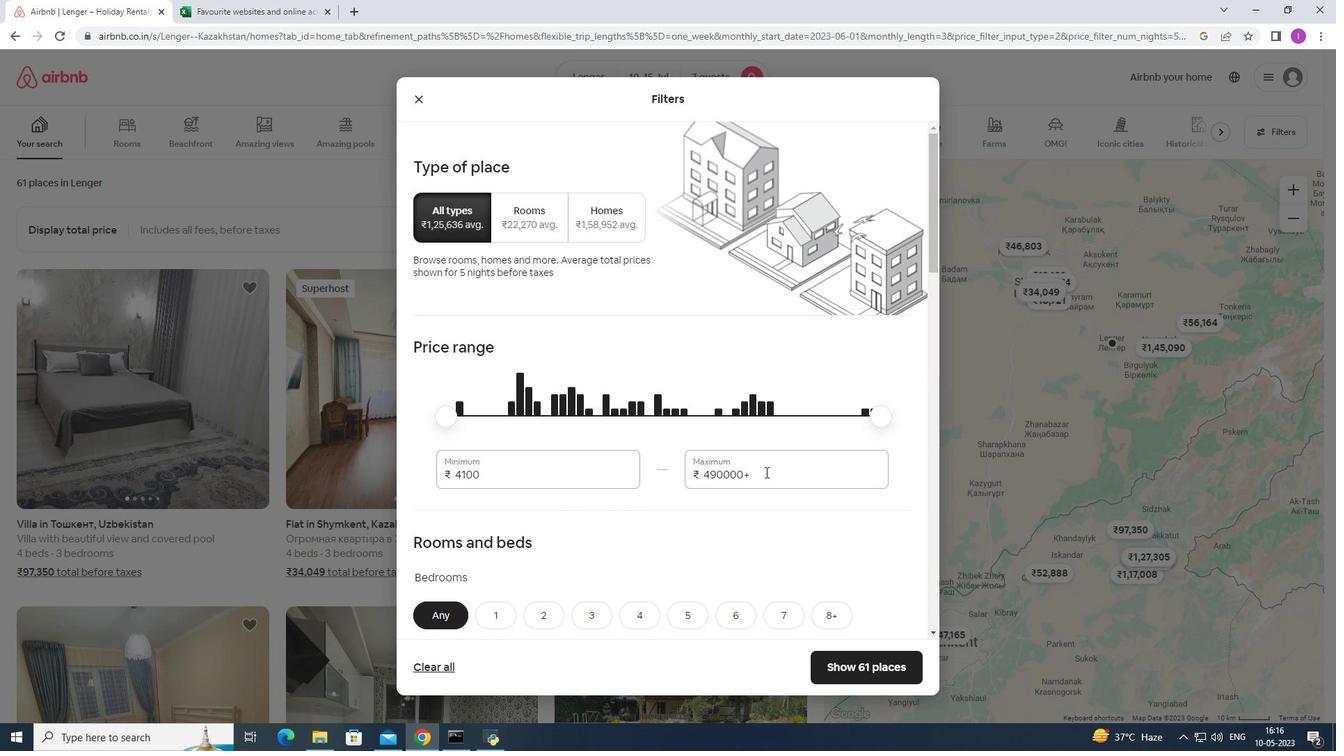 
Action: Mouse pressed left at (769, 470)
Screenshot: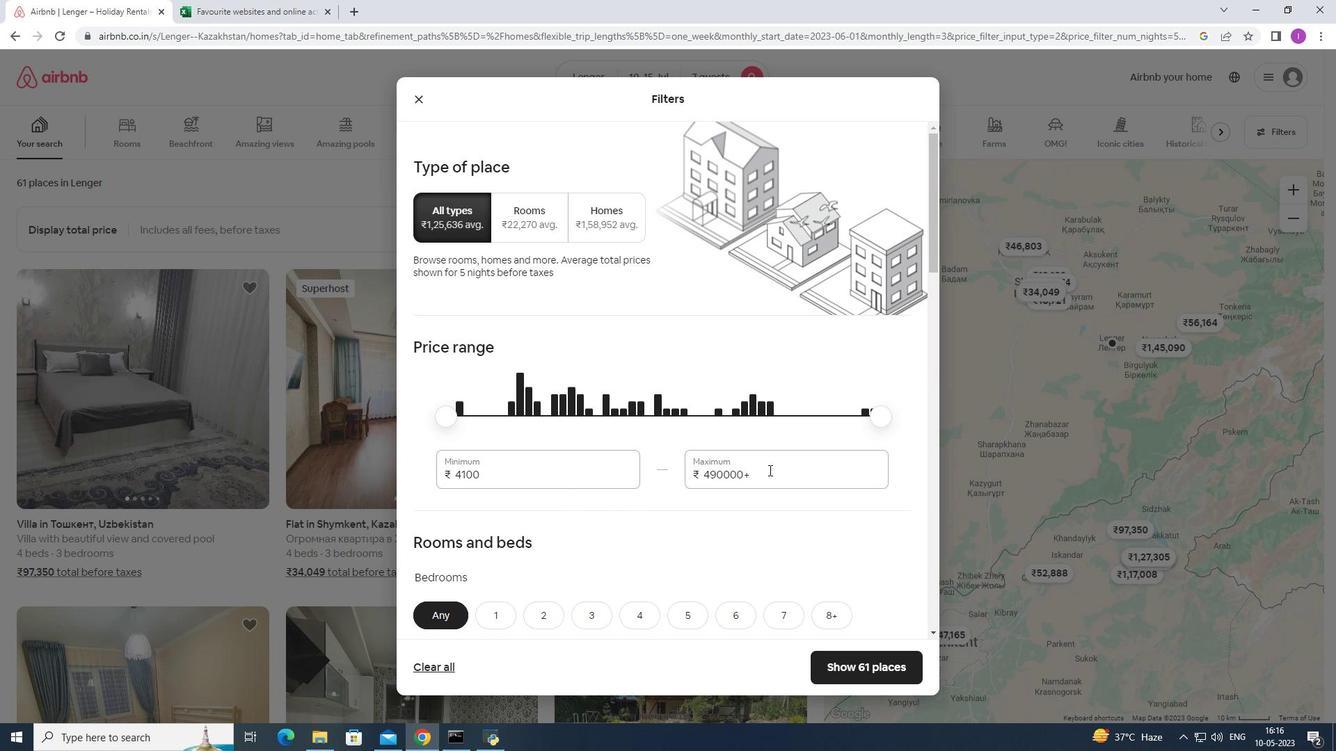 
Action: Mouse moved to (708, 472)
Screenshot: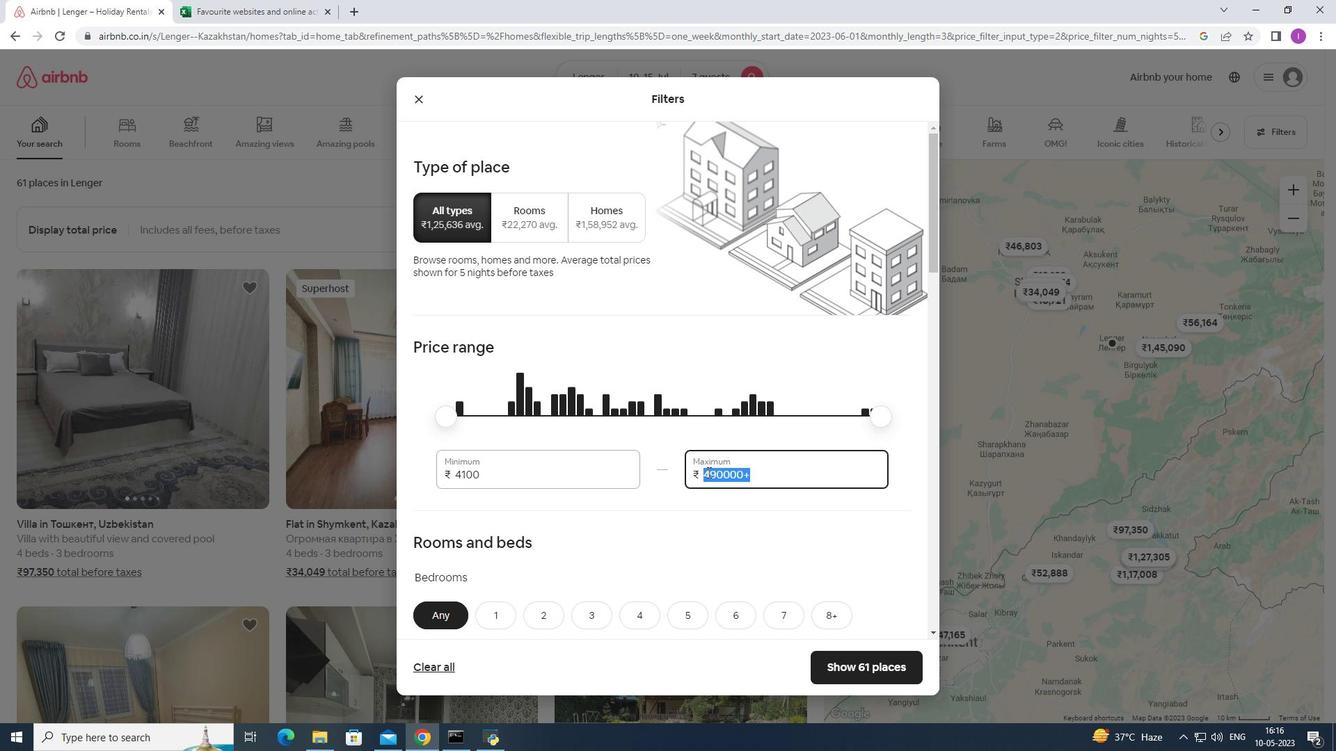 
Action: Key pressed 1
Screenshot: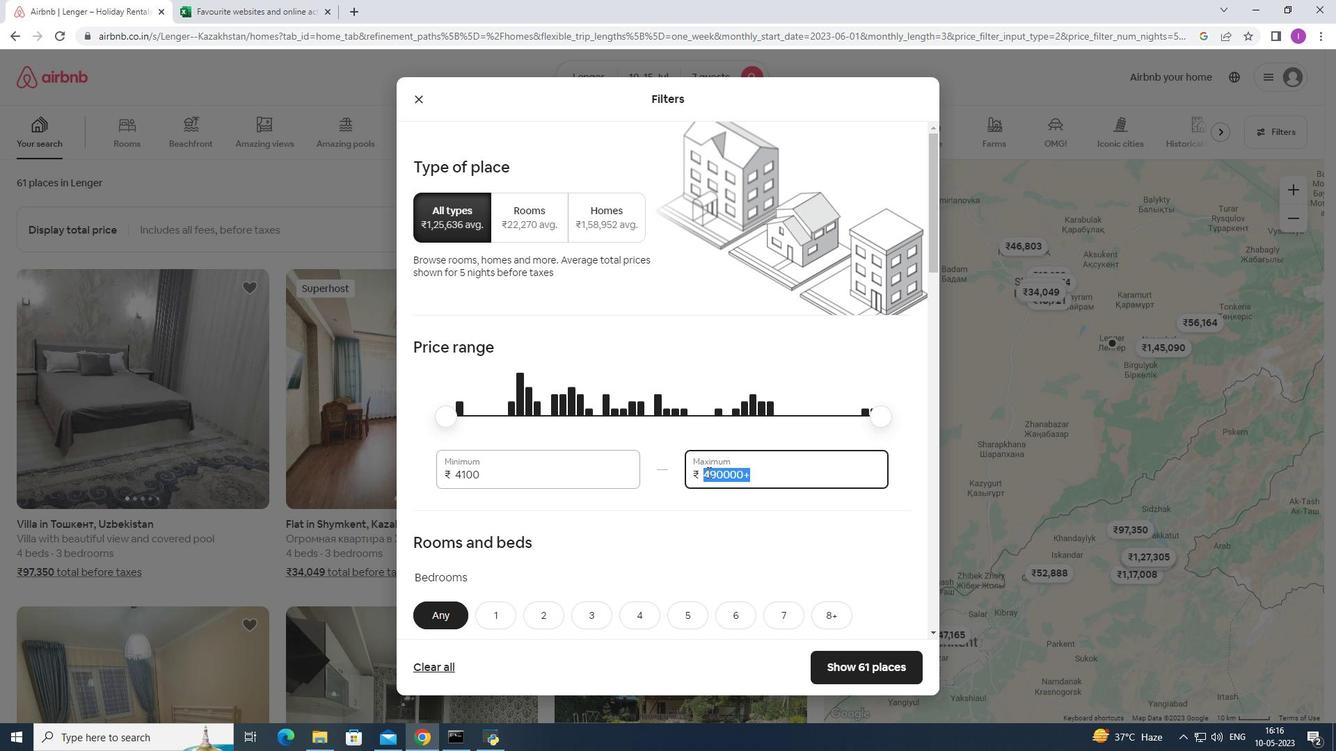 
Action: Mouse moved to (708, 472)
Screenshot: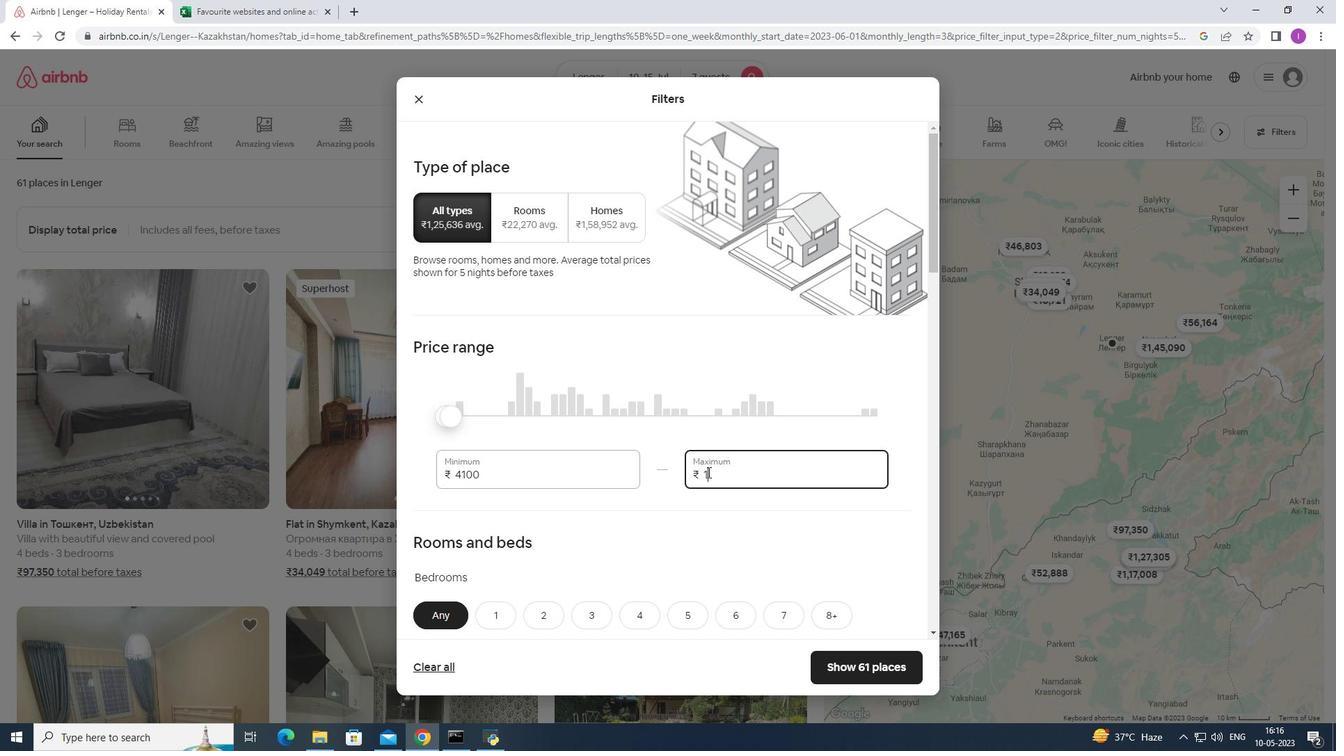 
Action: Key pressed 5
Screenshot: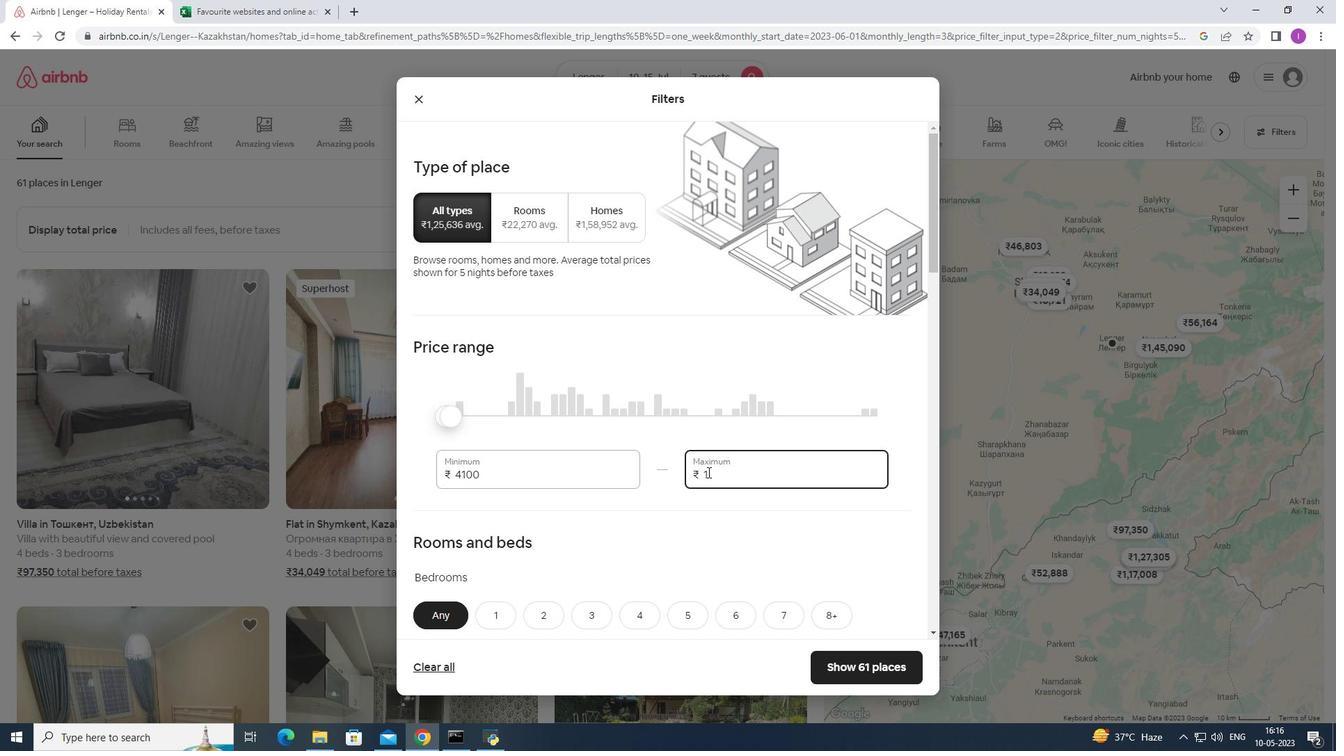 
Action: Mouse moved to (706, 472)
Screenshot: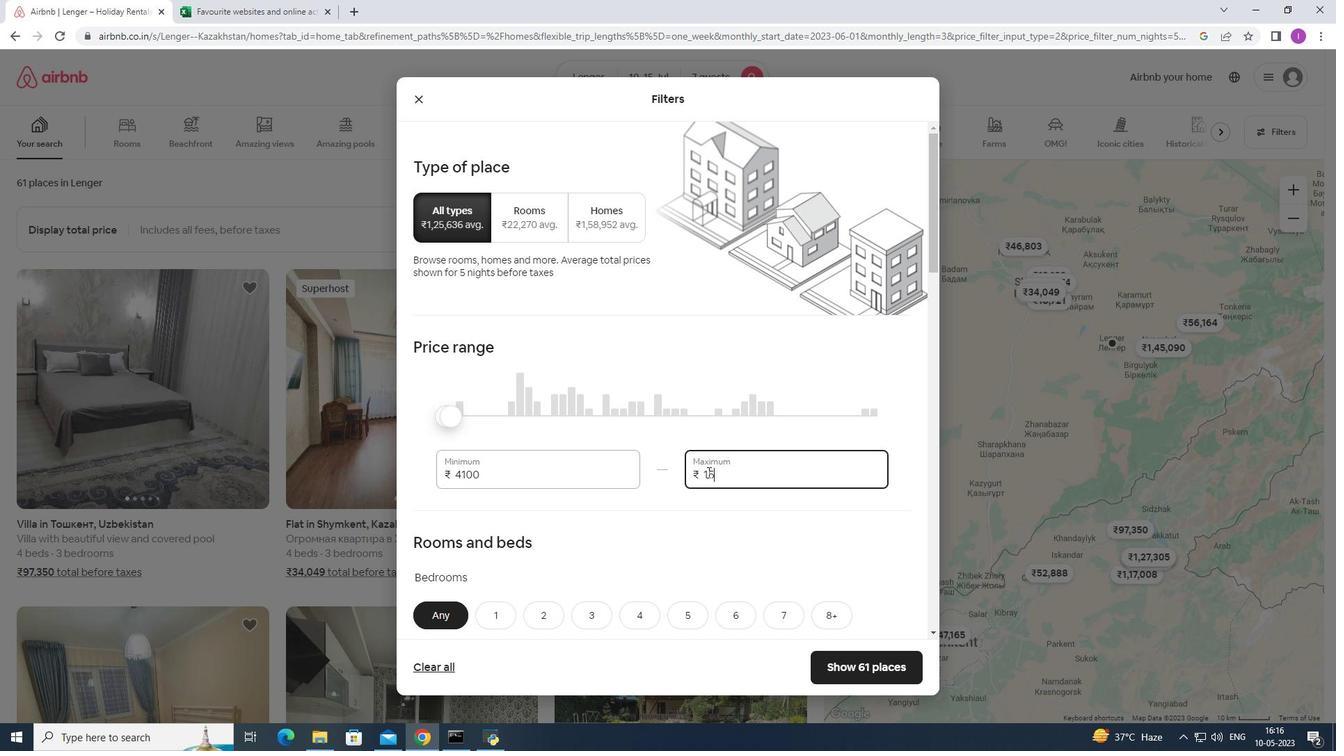 
Action: Key pressed 0
Screenshot: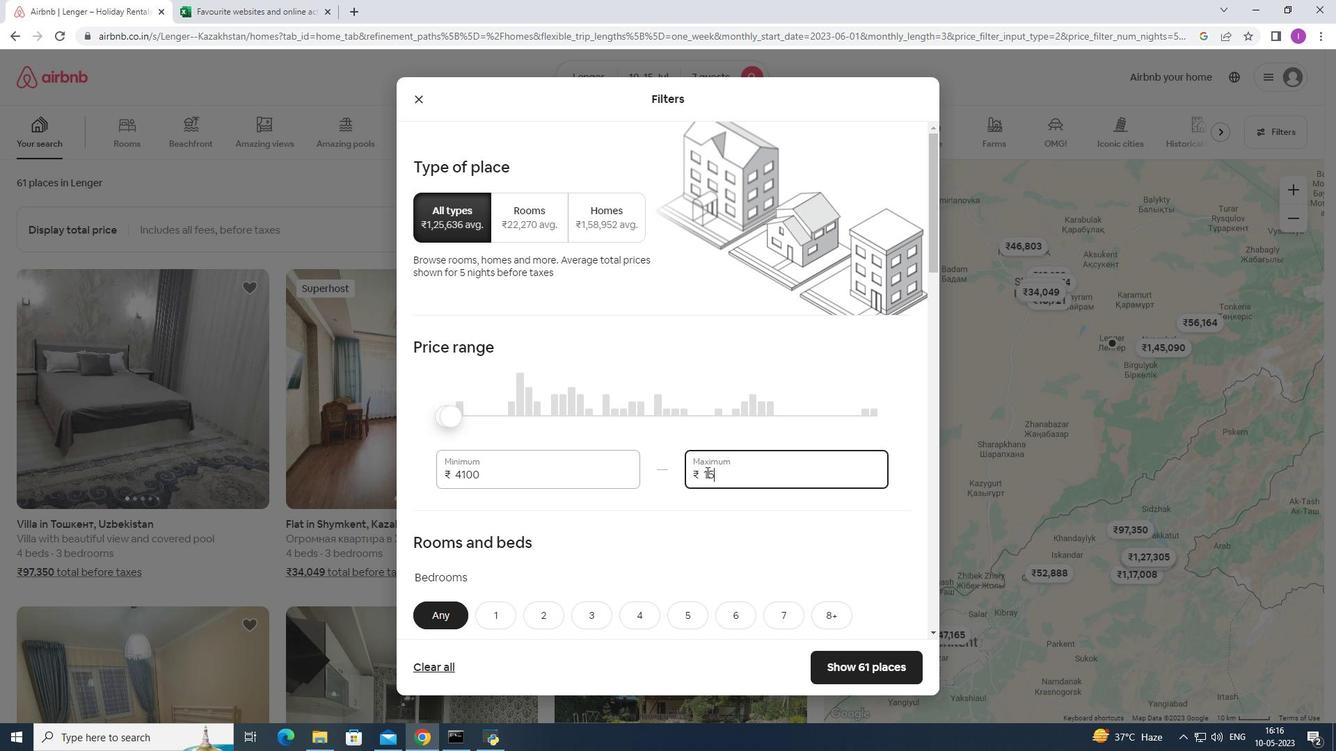 
Action: Mouse moved to (706, 472)
Screenshot: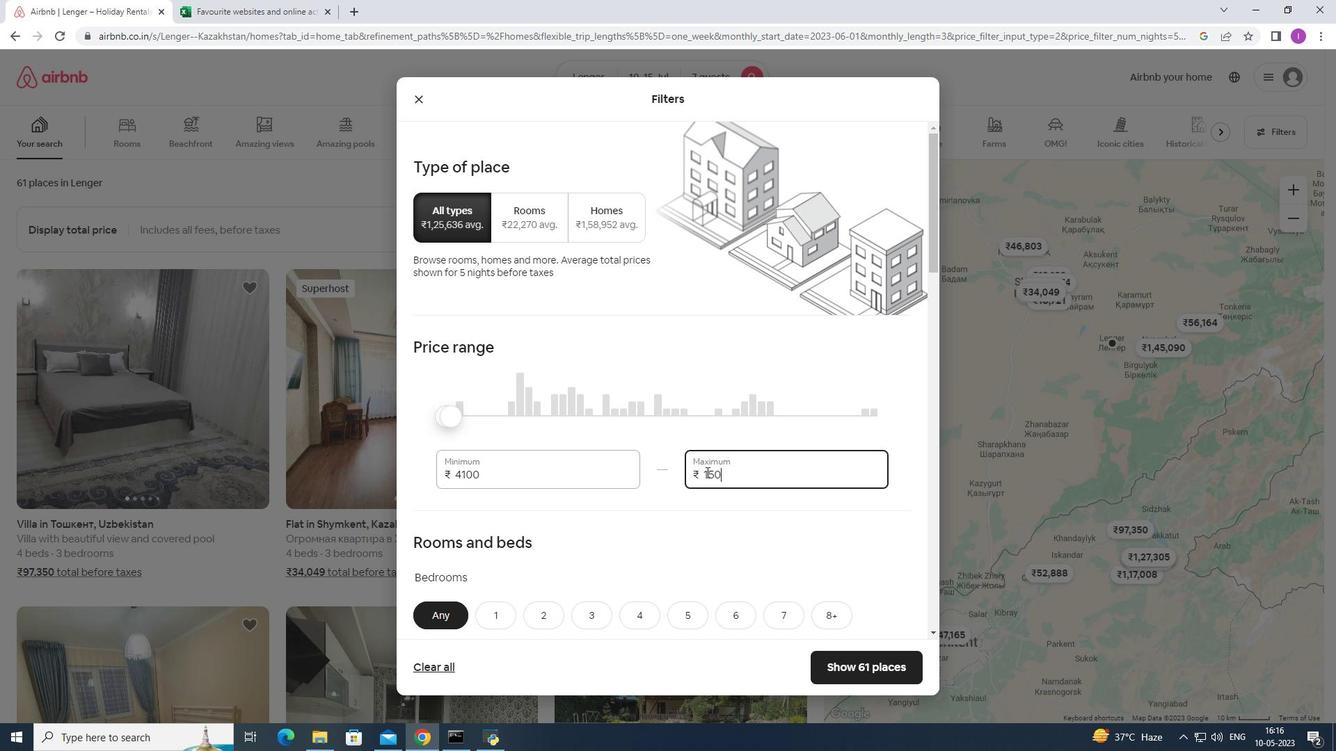 
Action: Key pressed 00
Screenshot: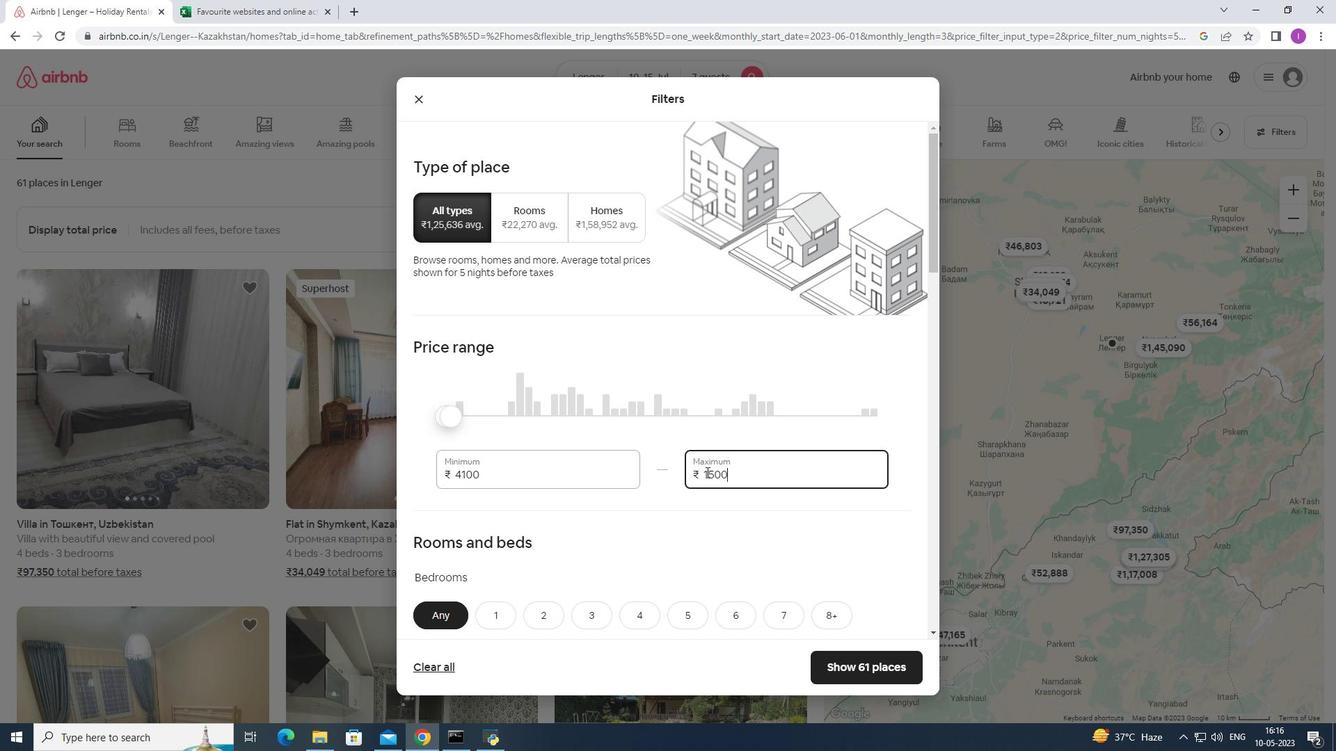 
Action: Mouse moved to (488, 474)
Screenshot: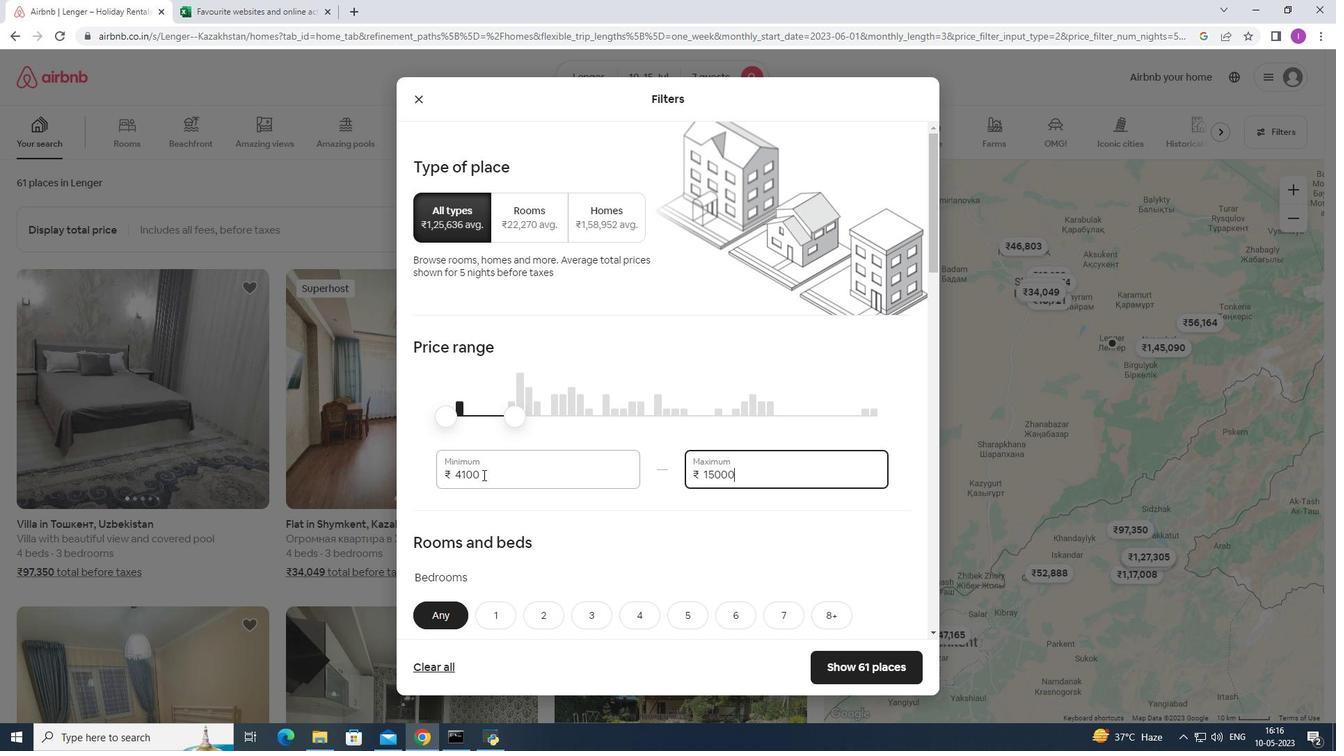 
Action: Mouse pressed left at (488, 474)
Screenshot: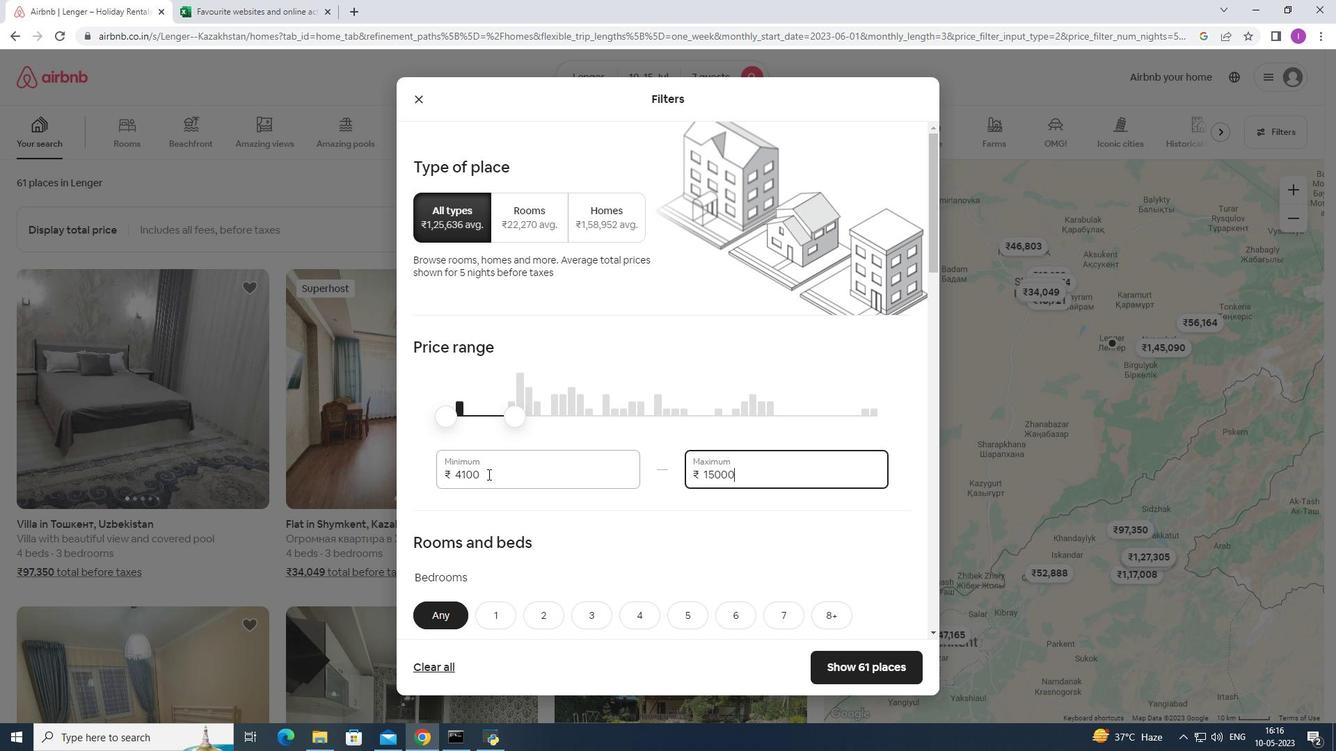
Action: Mouse moved to (494, 480)
Screenshot: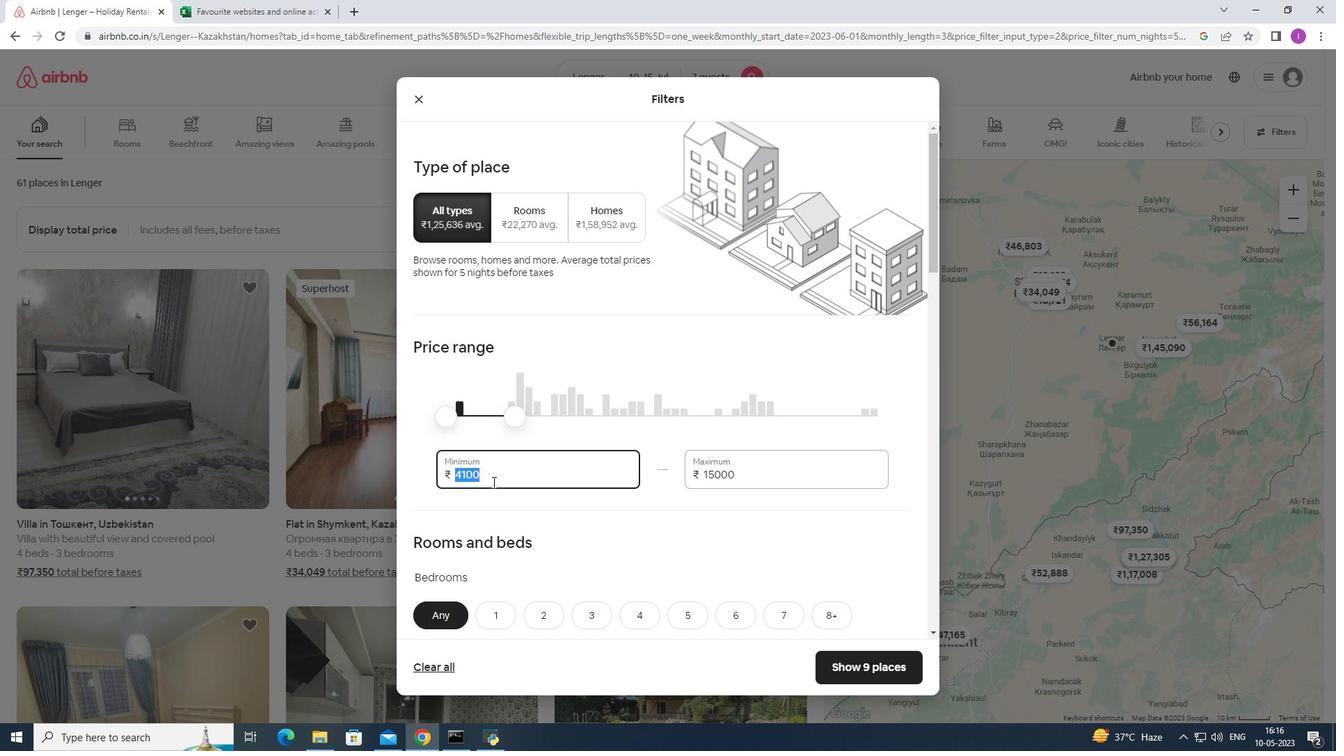 
Action: Key pressed 1
Screenshot: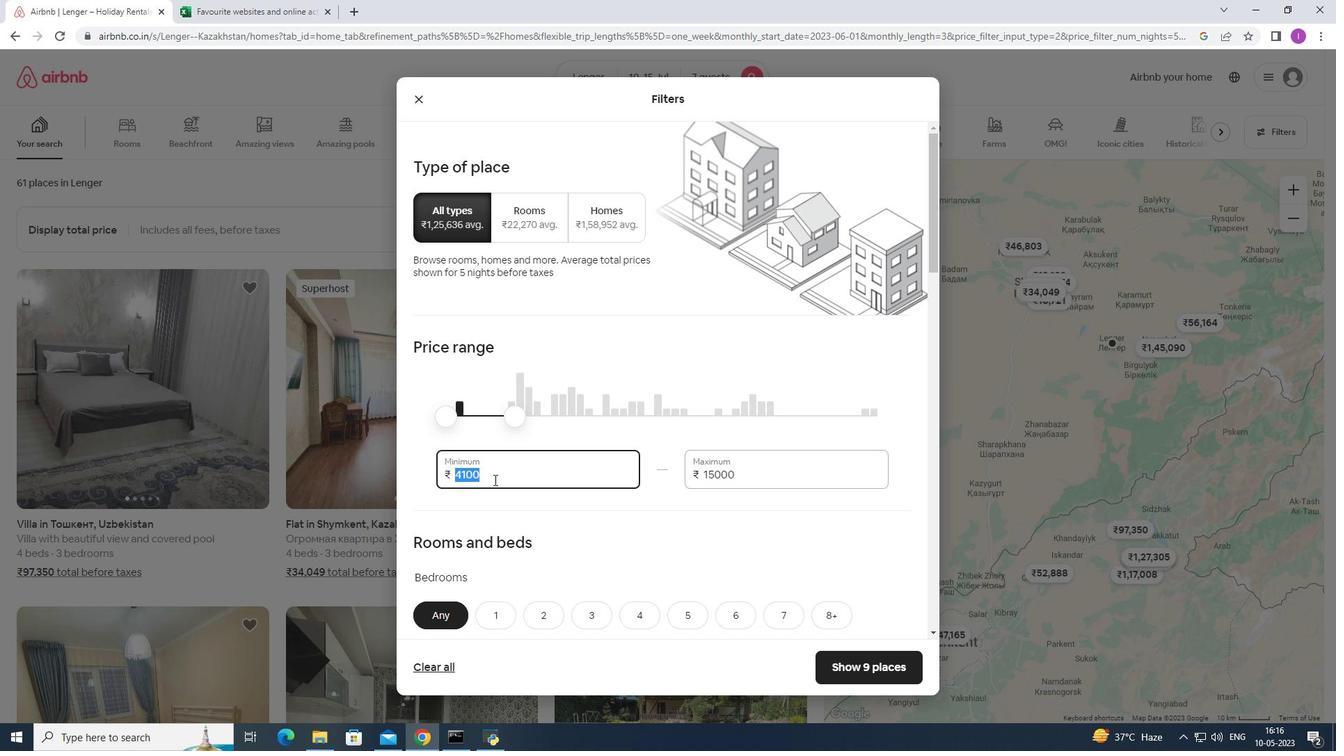 
Action: Mouse moved to (495, 481)
Screenshot: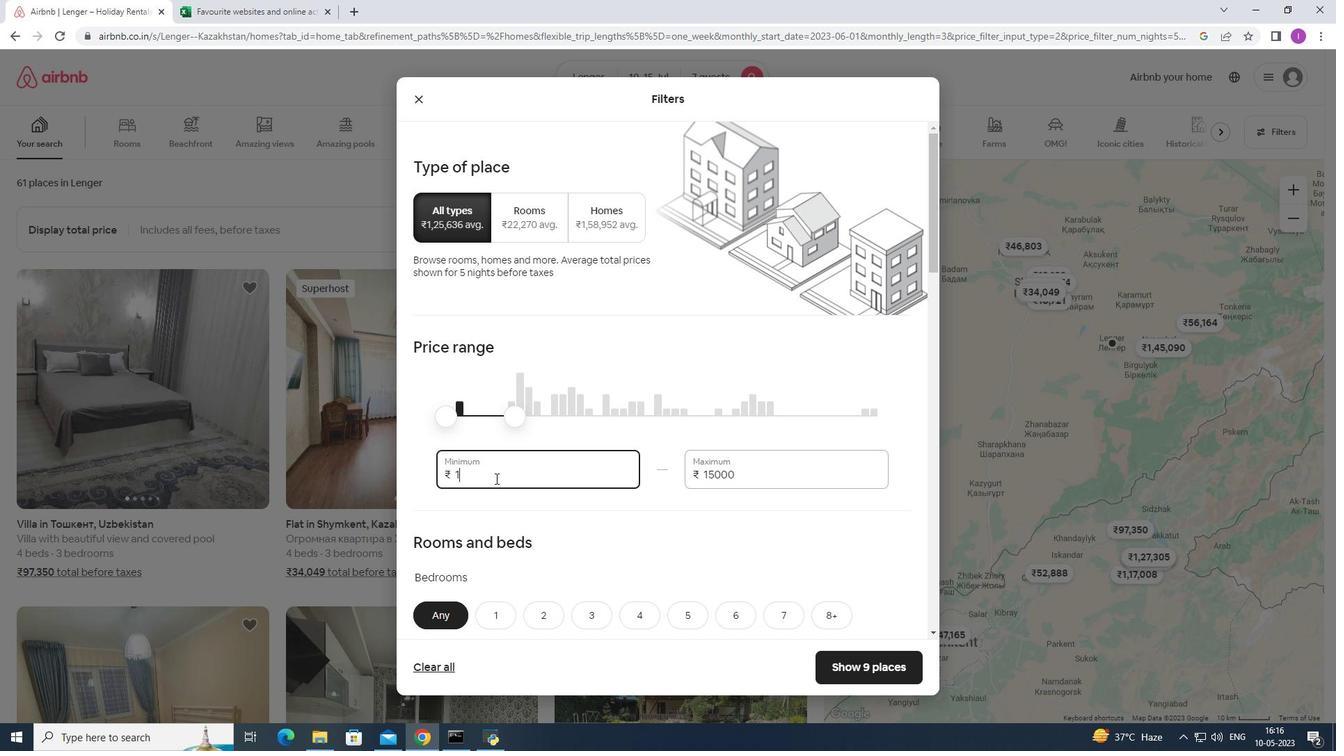 
Action: Key pressed 00
Screenshot: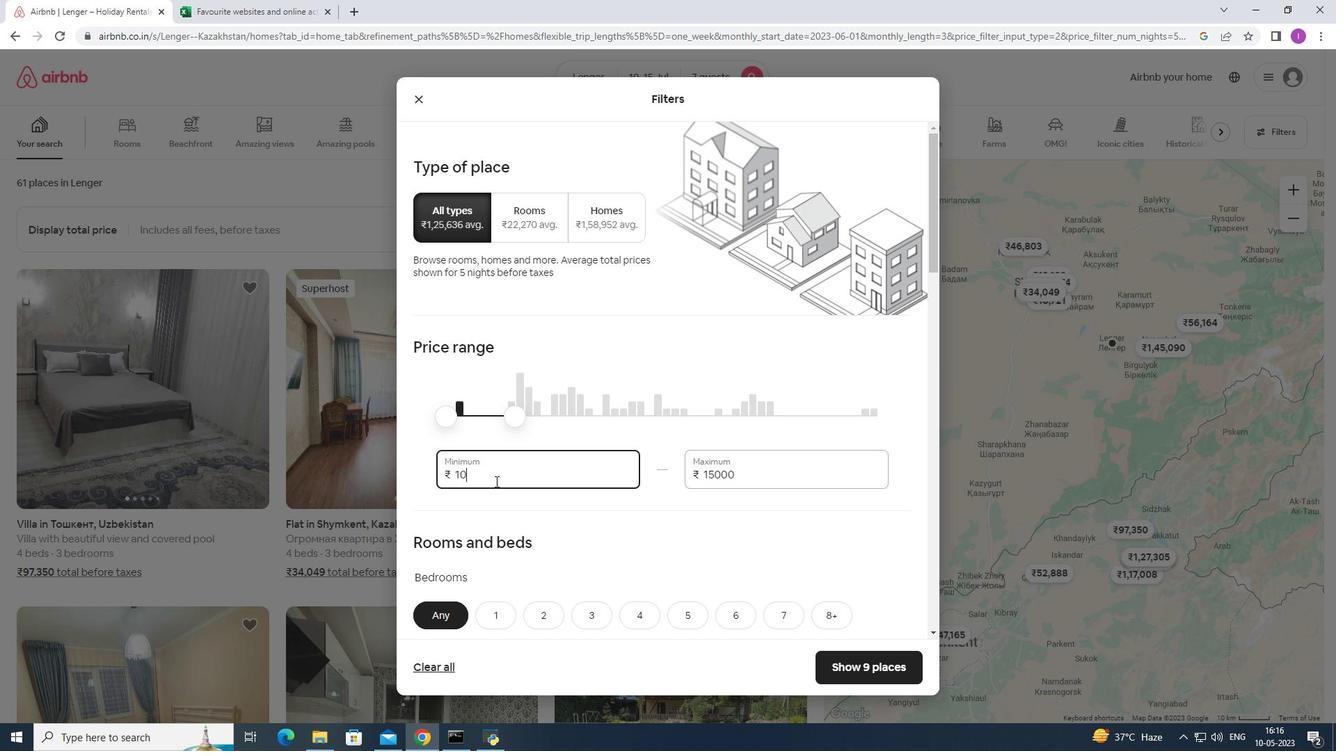 
Action: Mouse moved to (496, 482)
Screenshot: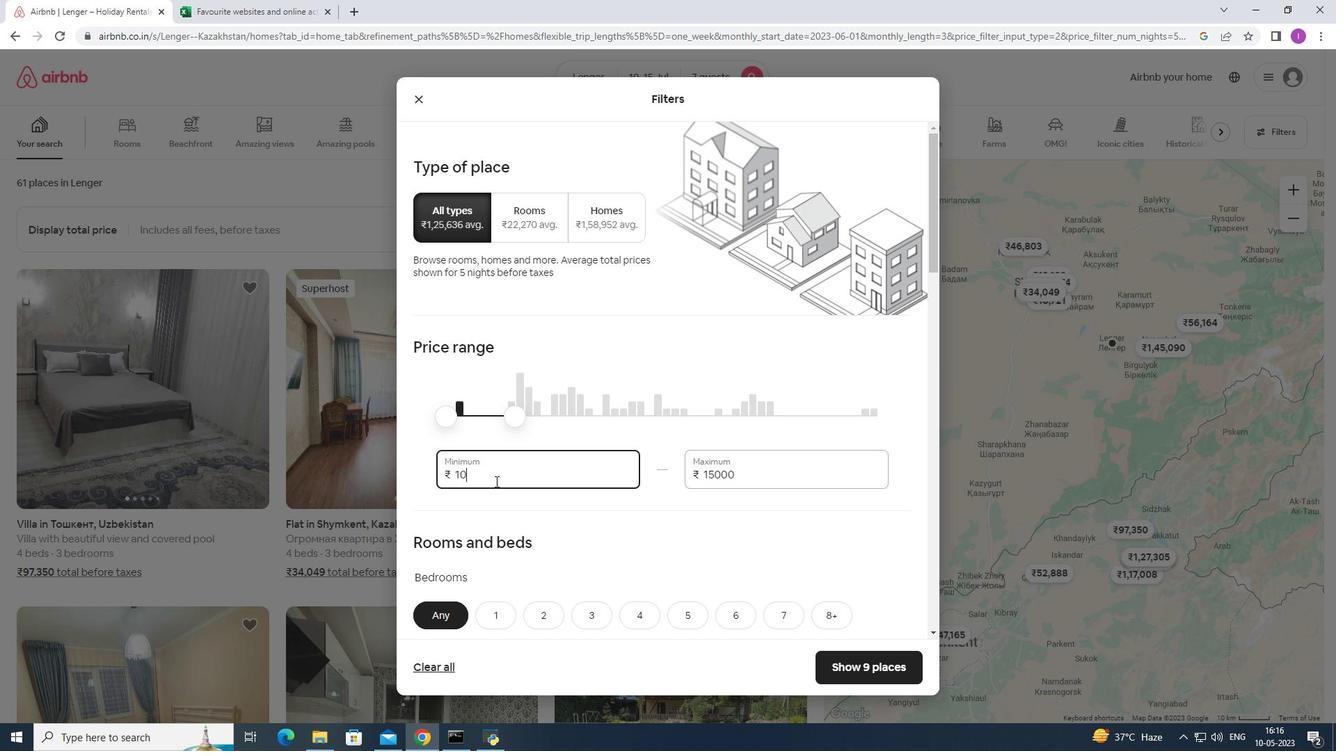 
Action: Key pressed 0
Screenshot: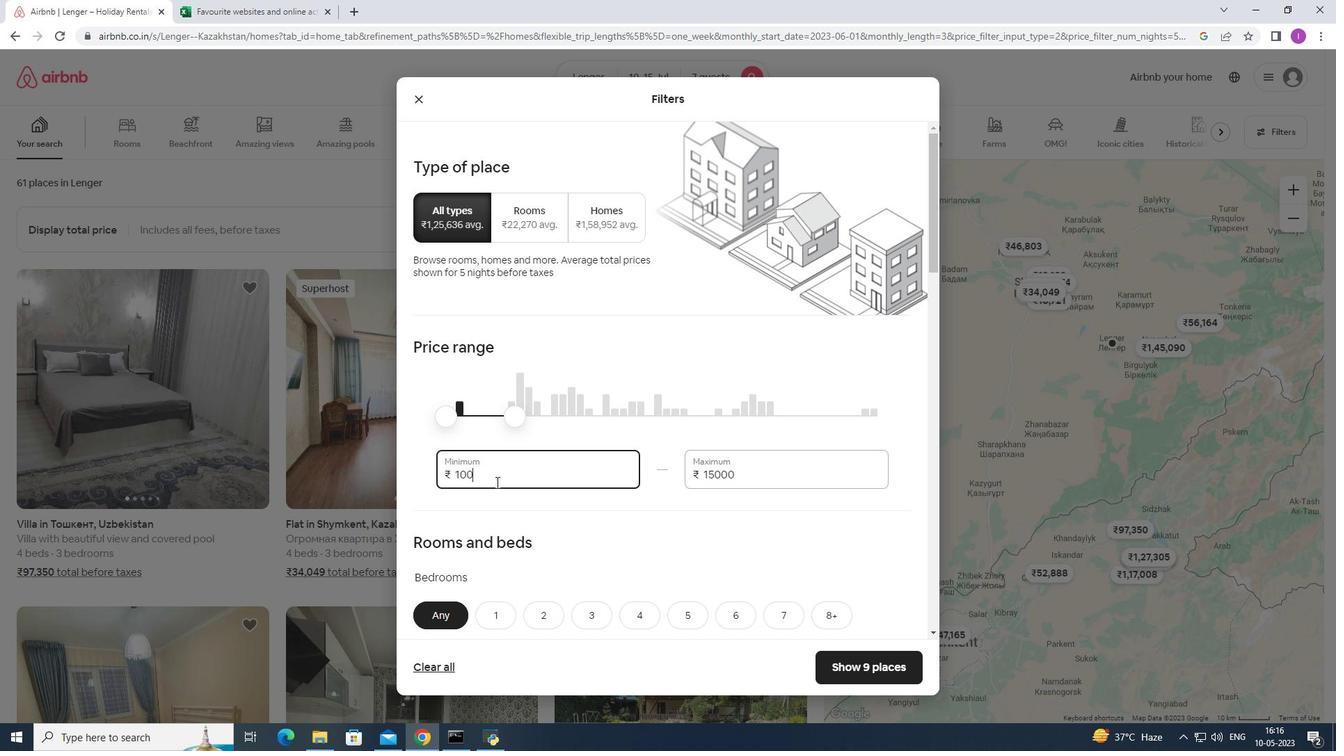 
Action: Mouse moved to (497, 481)
Screenshot: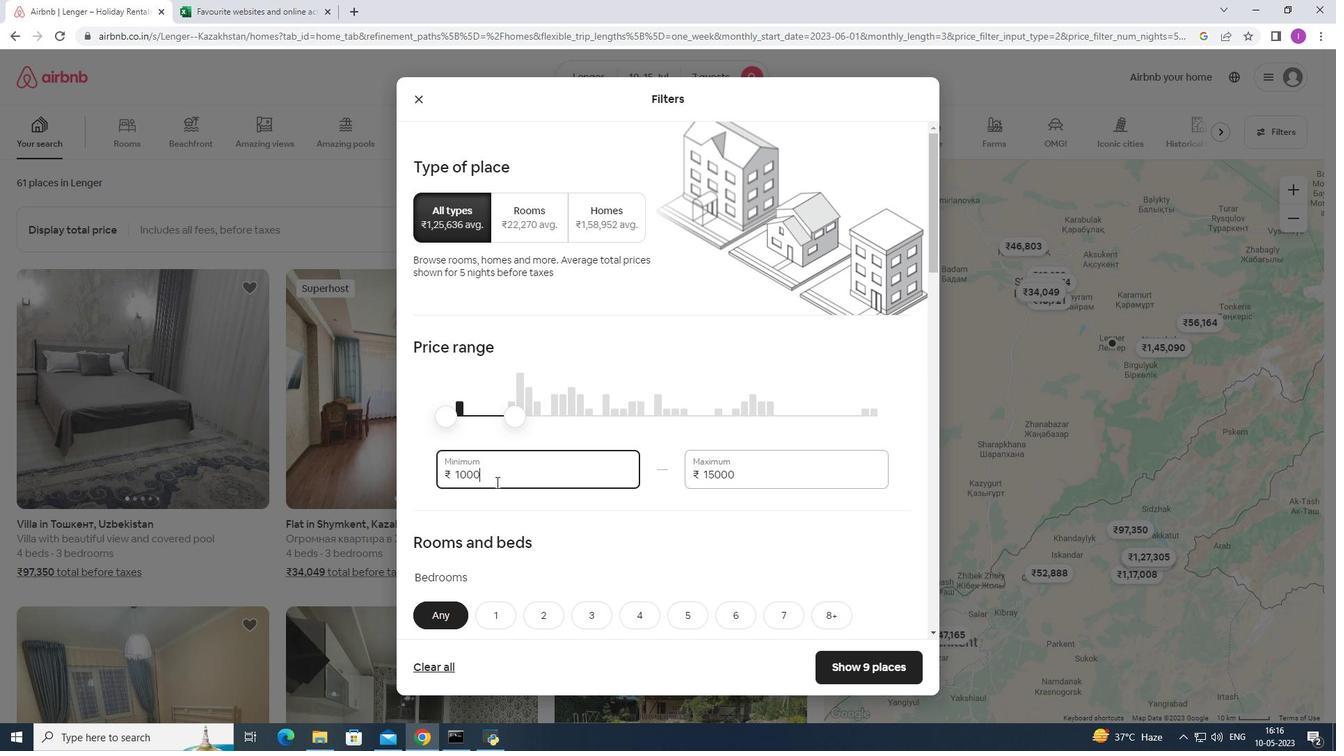 
Action: Key pressed 0
Screenshot: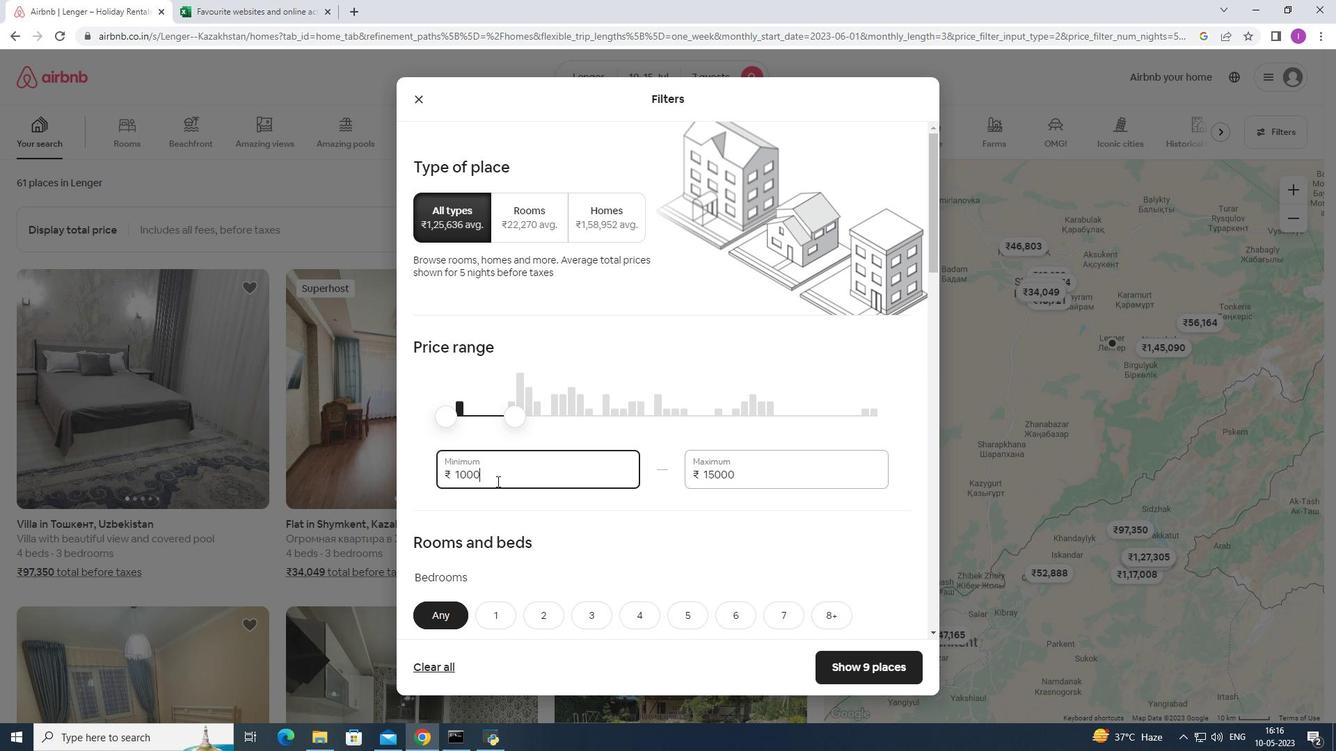 
Action: Mouse moved to (491, 494)
Screenshot: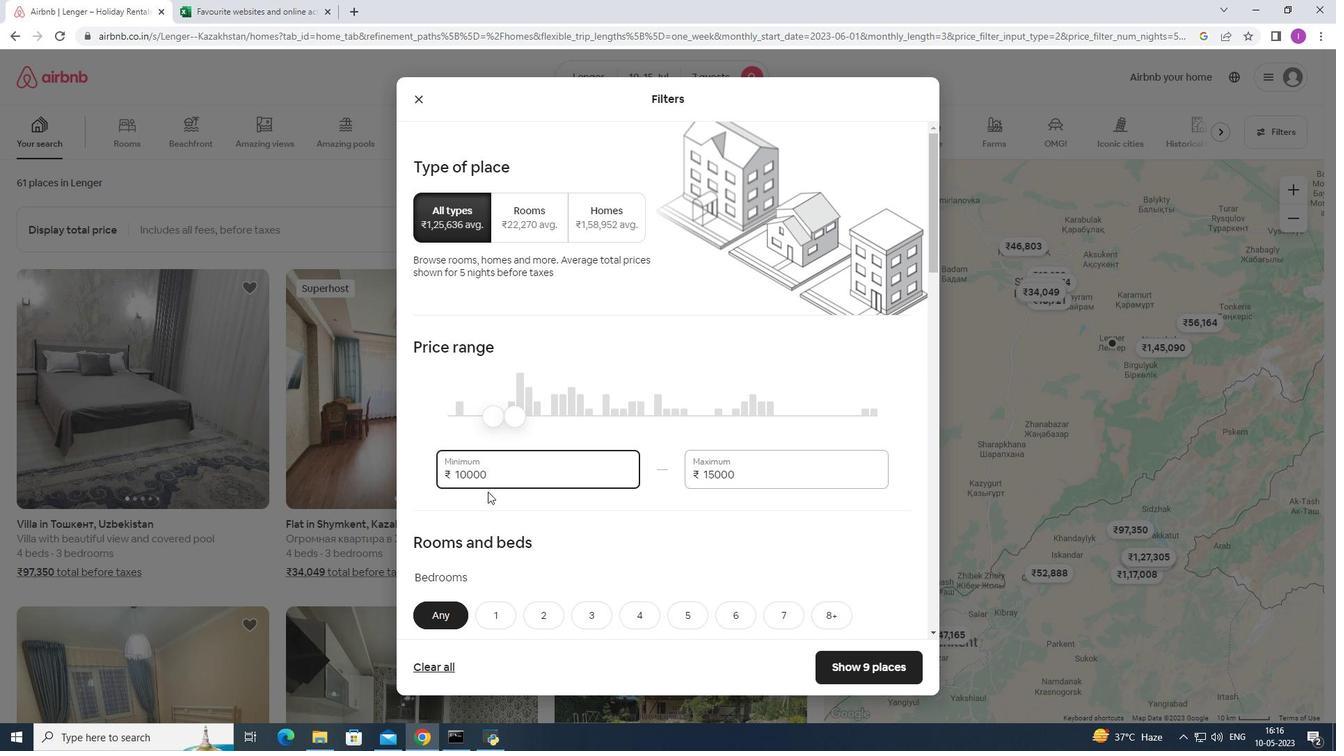
Action: Mouse scrolled (491, 493) with delta (0, 0)
Screenshot: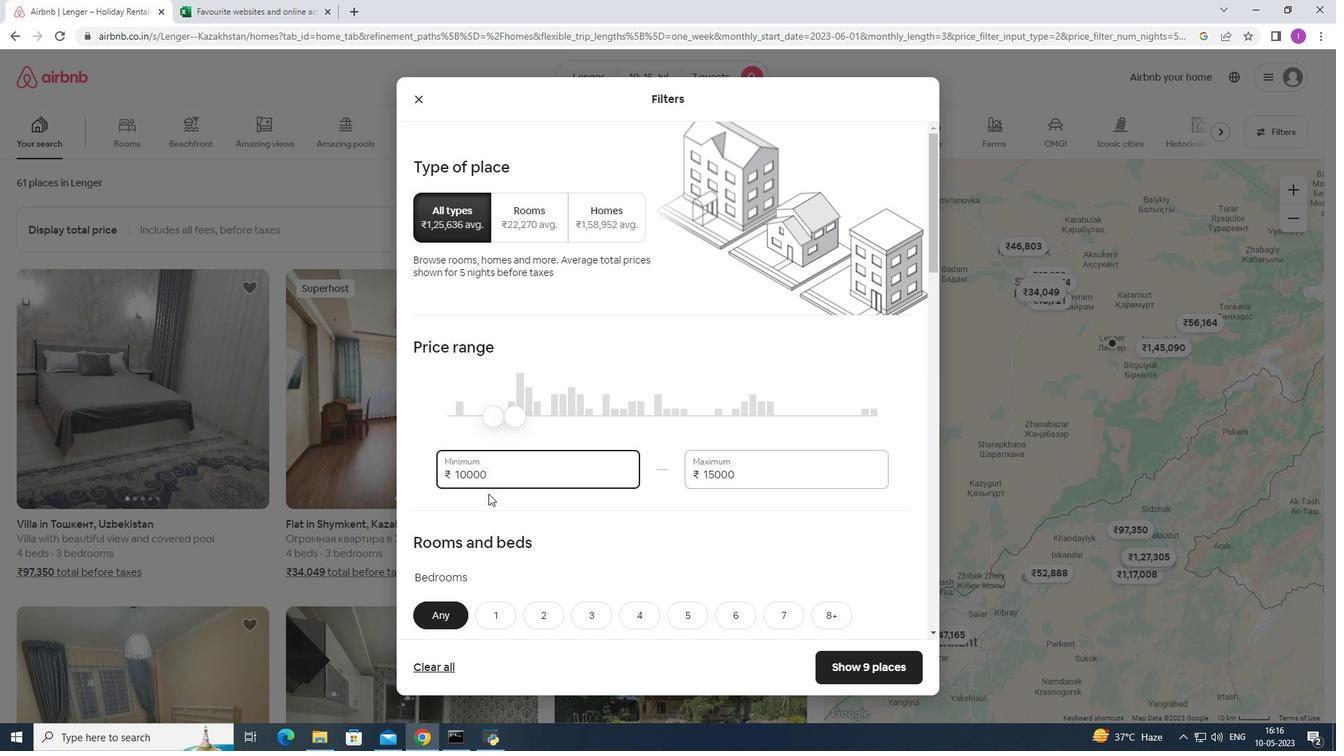 
Action: Mouse moved to (501, 496)
Screenshot: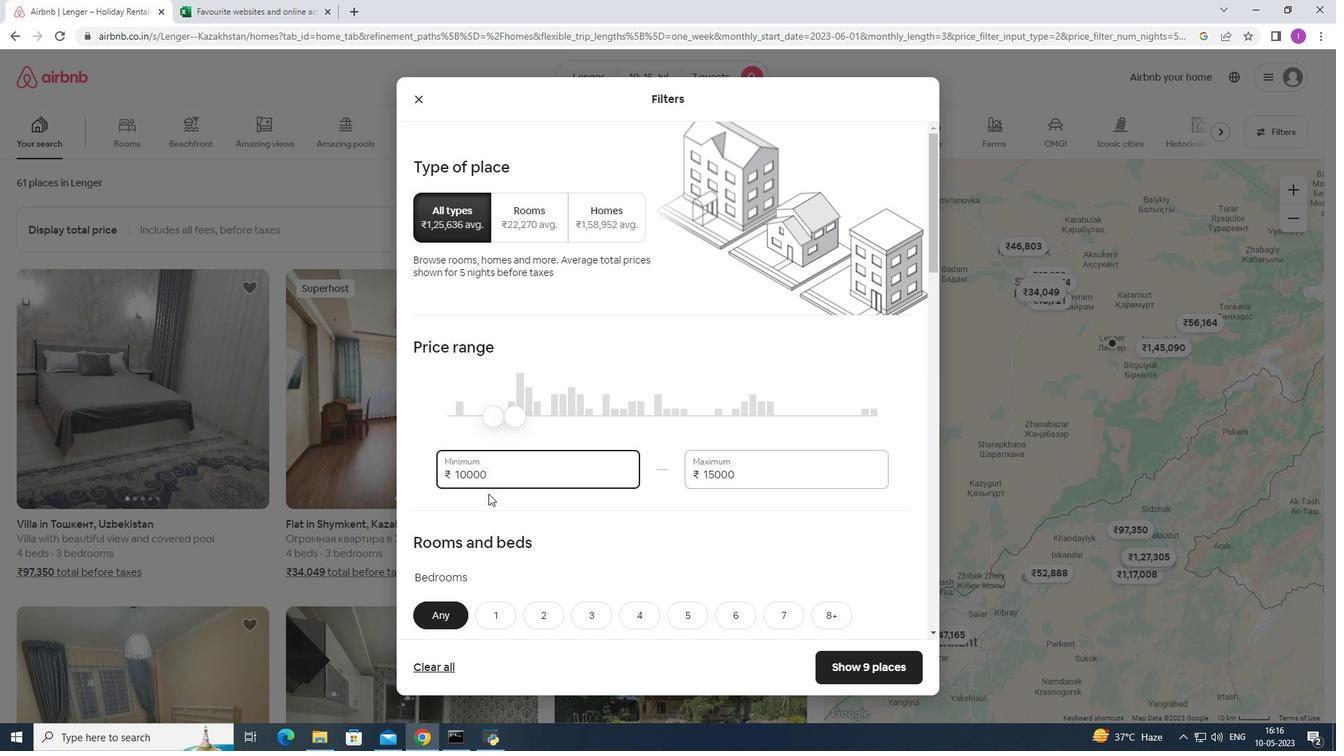 
Action: Mouse scrolled (501, 495) with delta (0, 0)
Screenshot: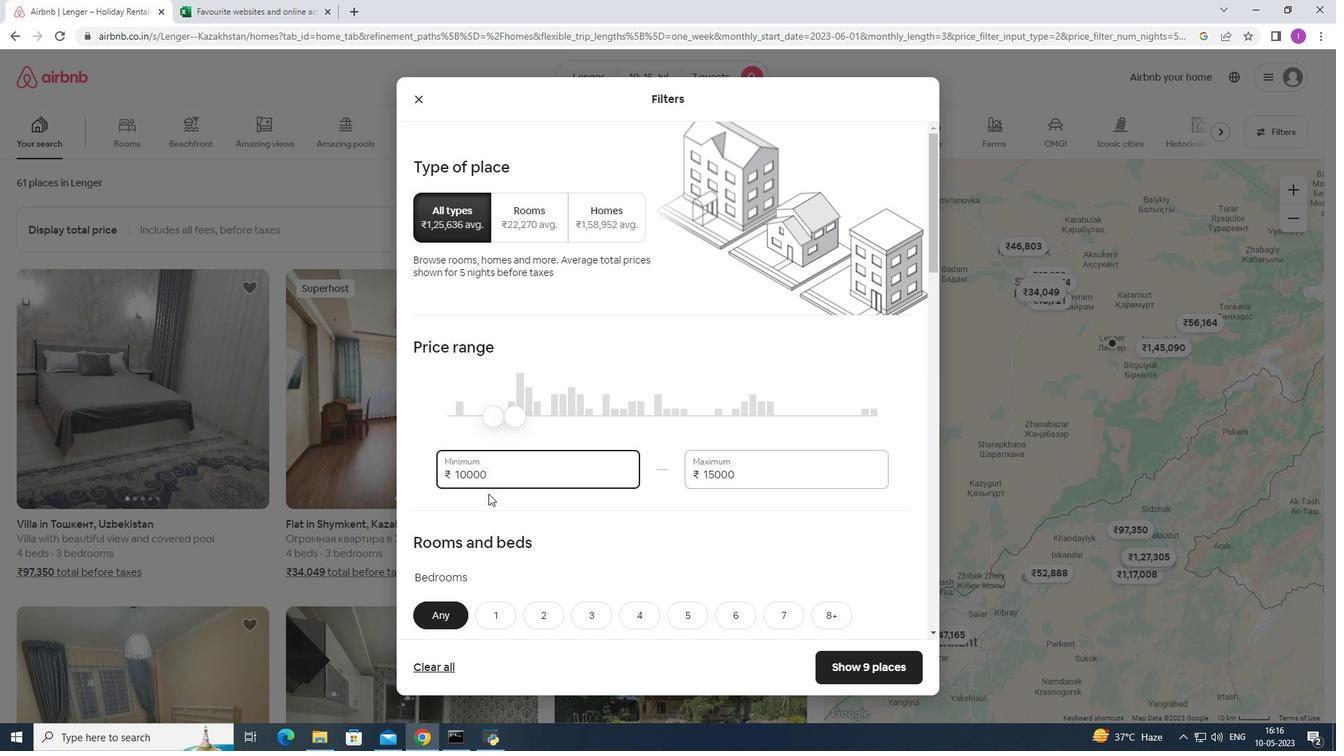 
Action: Mouse moved to (520, 495)
Screenshot: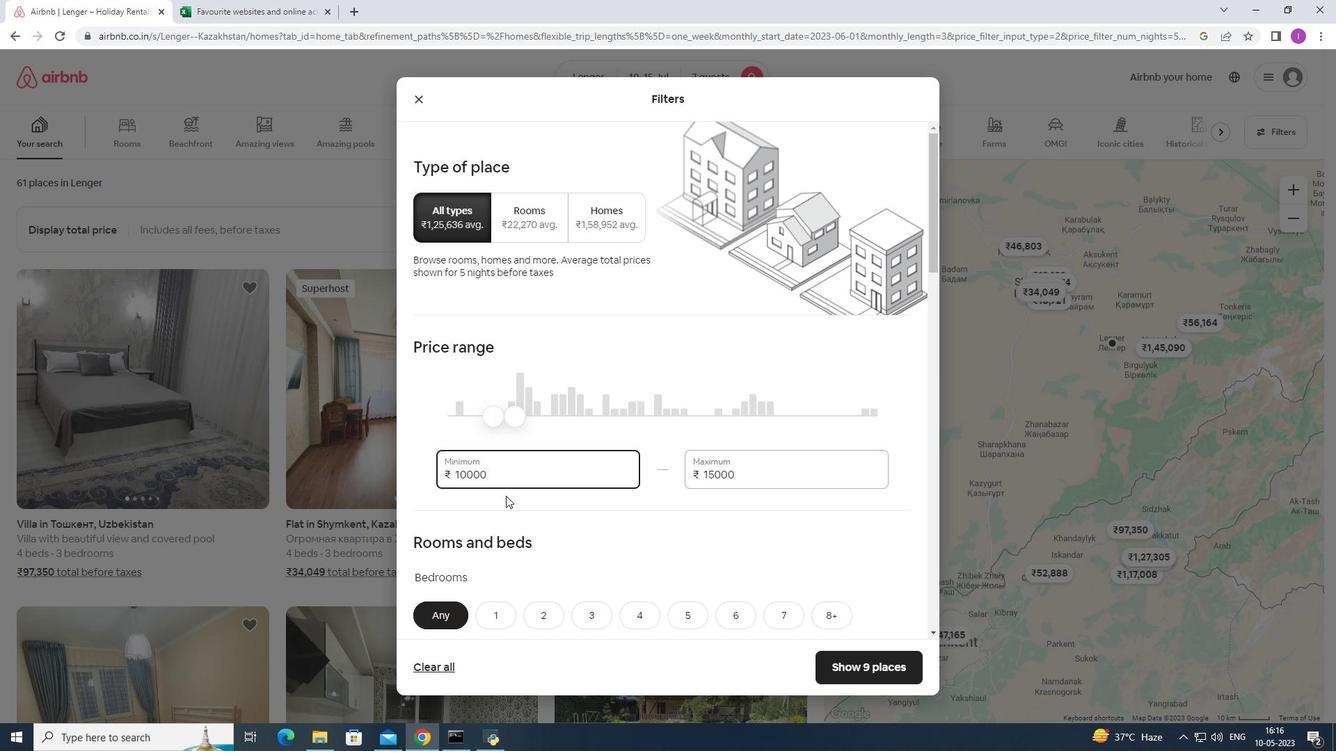 
Action: Mouse scrolled (520, 494) with delta (0, 0)
Screenshot: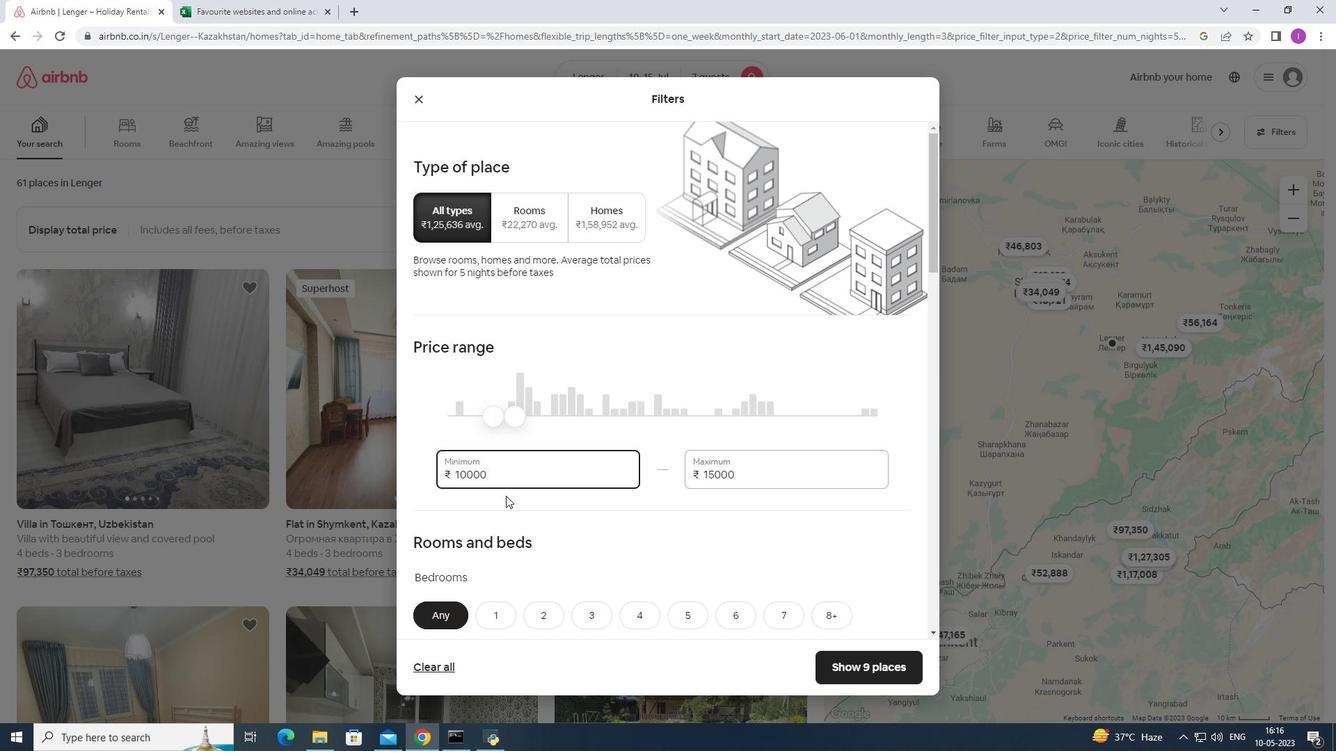 
Action: Mouse moved to (581, 456)
Screenshot: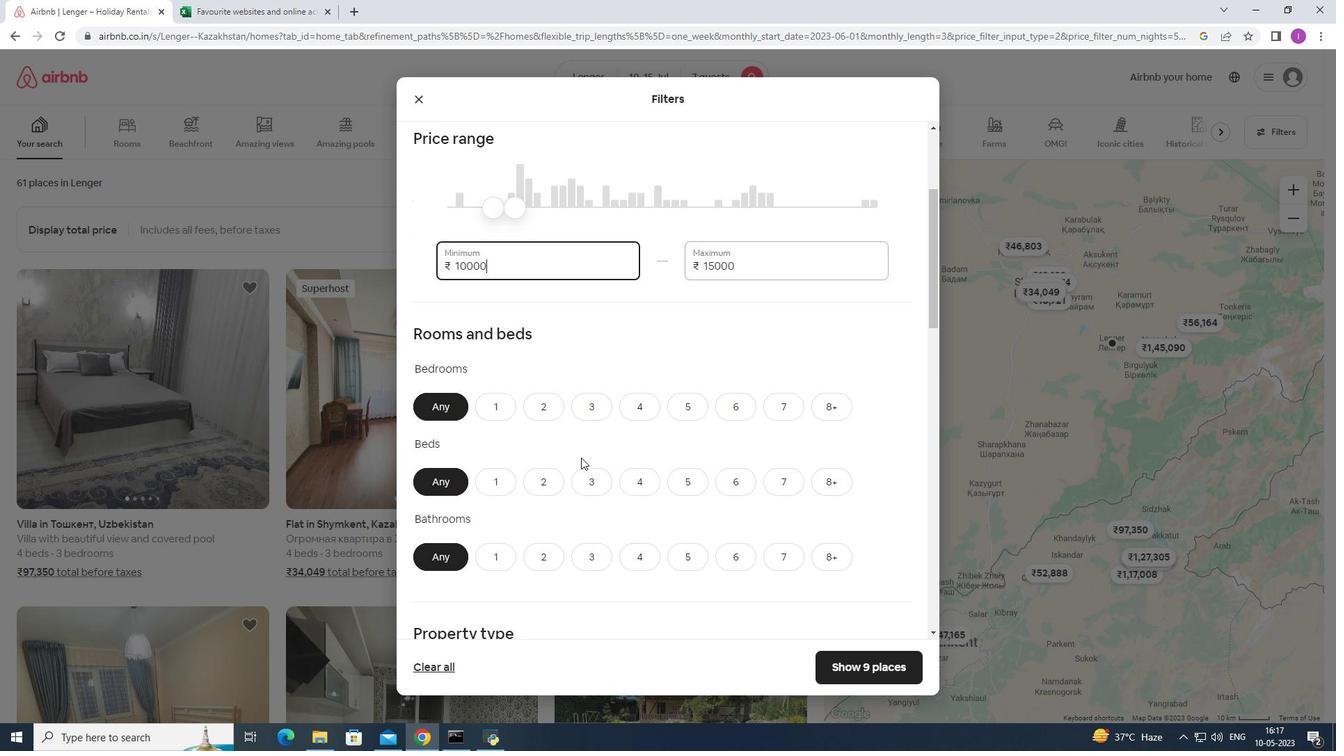 
Action: Mouse scrolled (581, 455) with delta (0, 0)
Screenshot: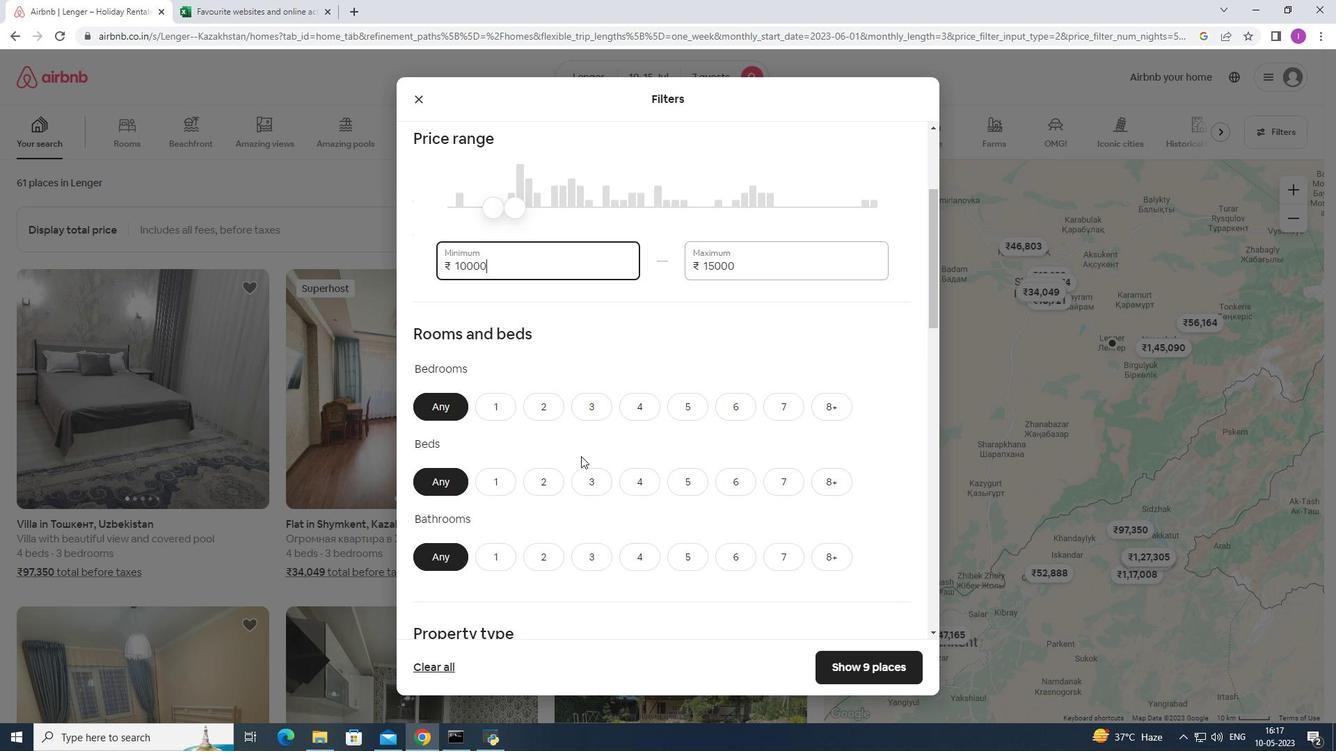 
Action: Mouse moved to (646, 341)
Screenshot: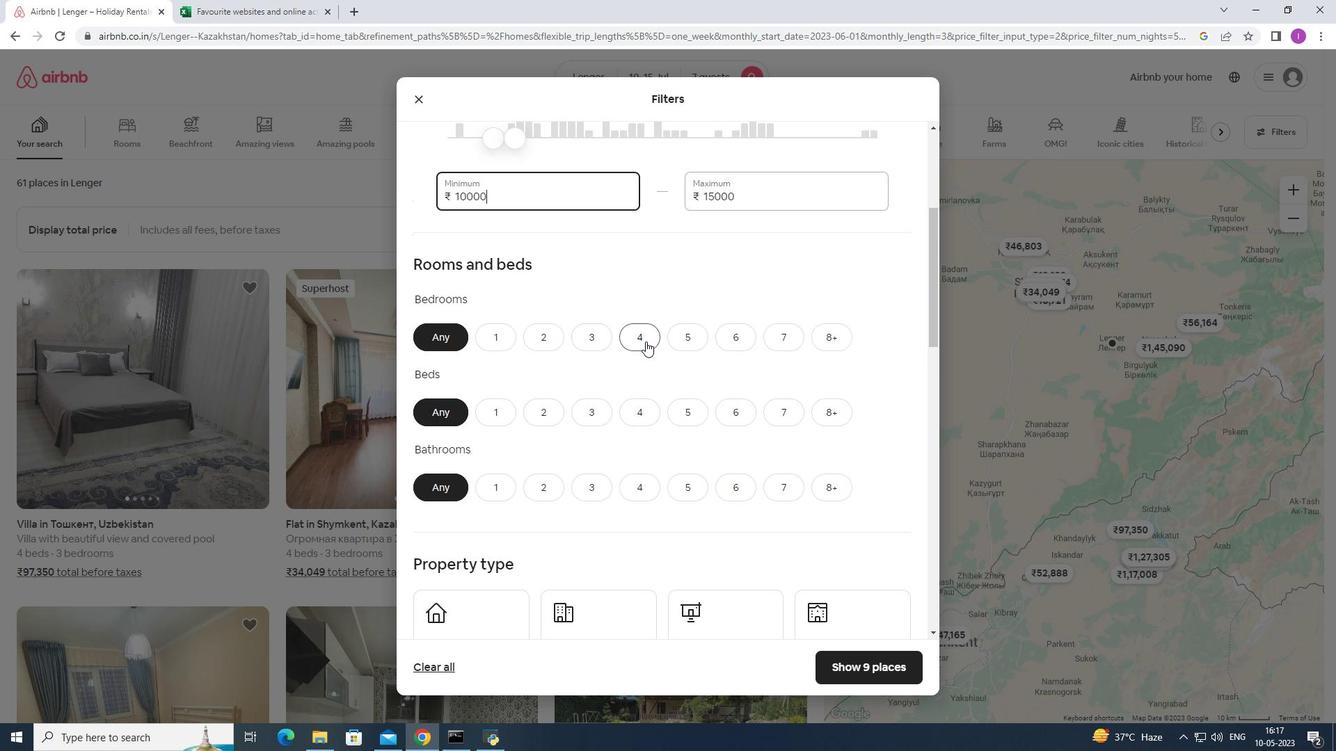 
Action: Mouse pressed left at (646, 341)
Screenshot: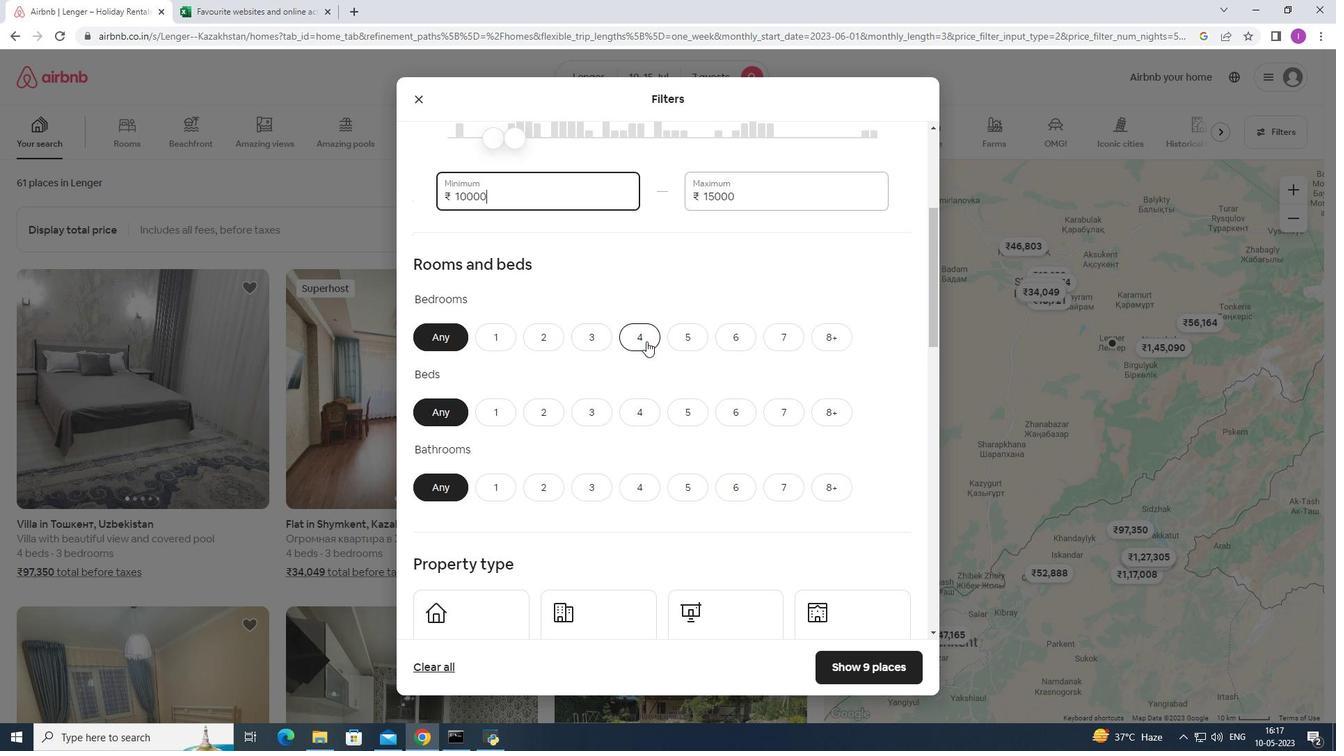 
Action: Mouse moved to (798, 415)
Screenshot: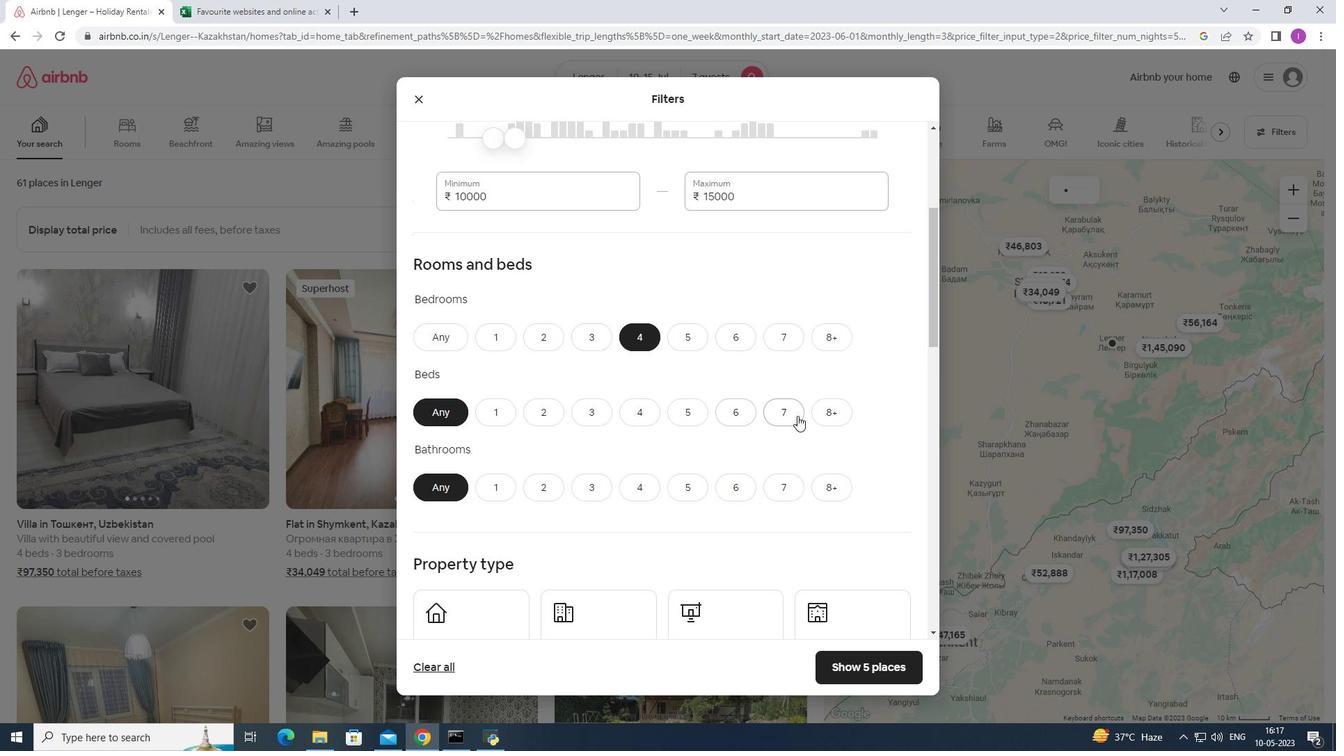 
Action: Mouse pressed left at (798, 415)
Screenshot: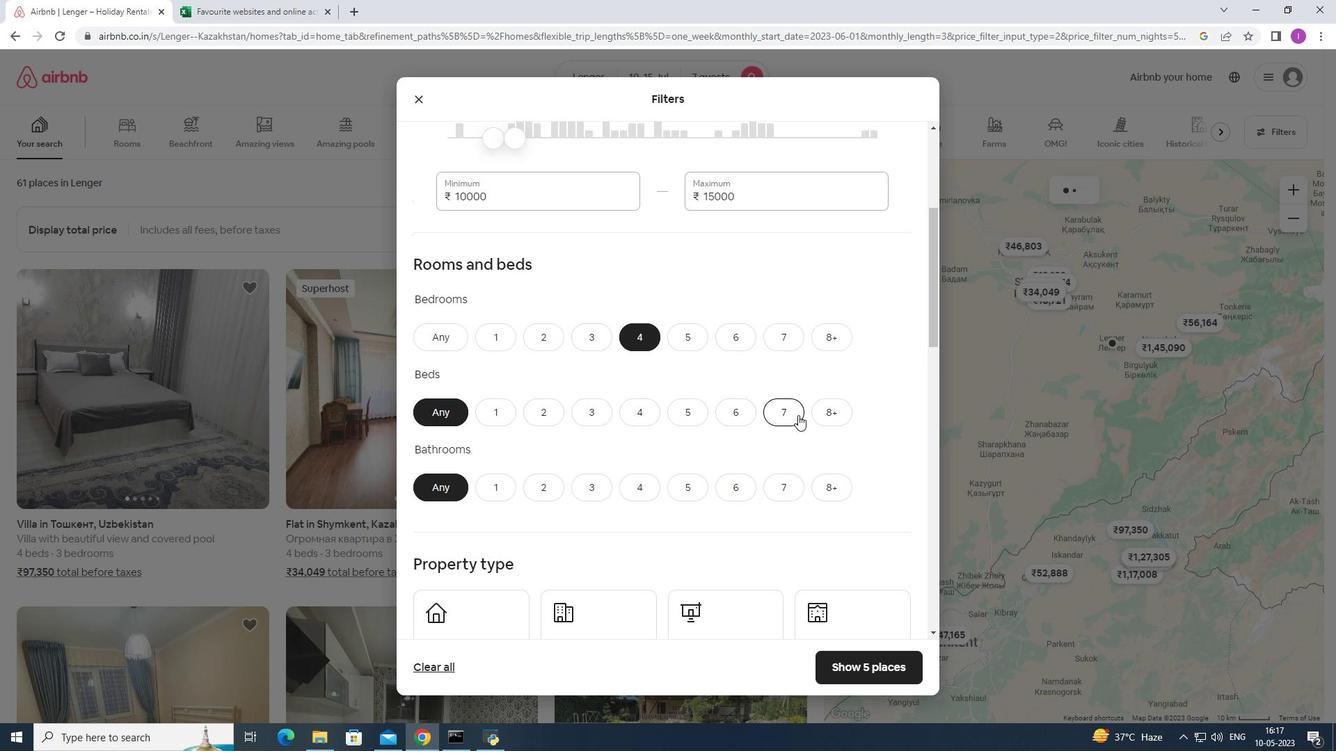 
Action: Mouse moved to (640, 492)
Screenshot: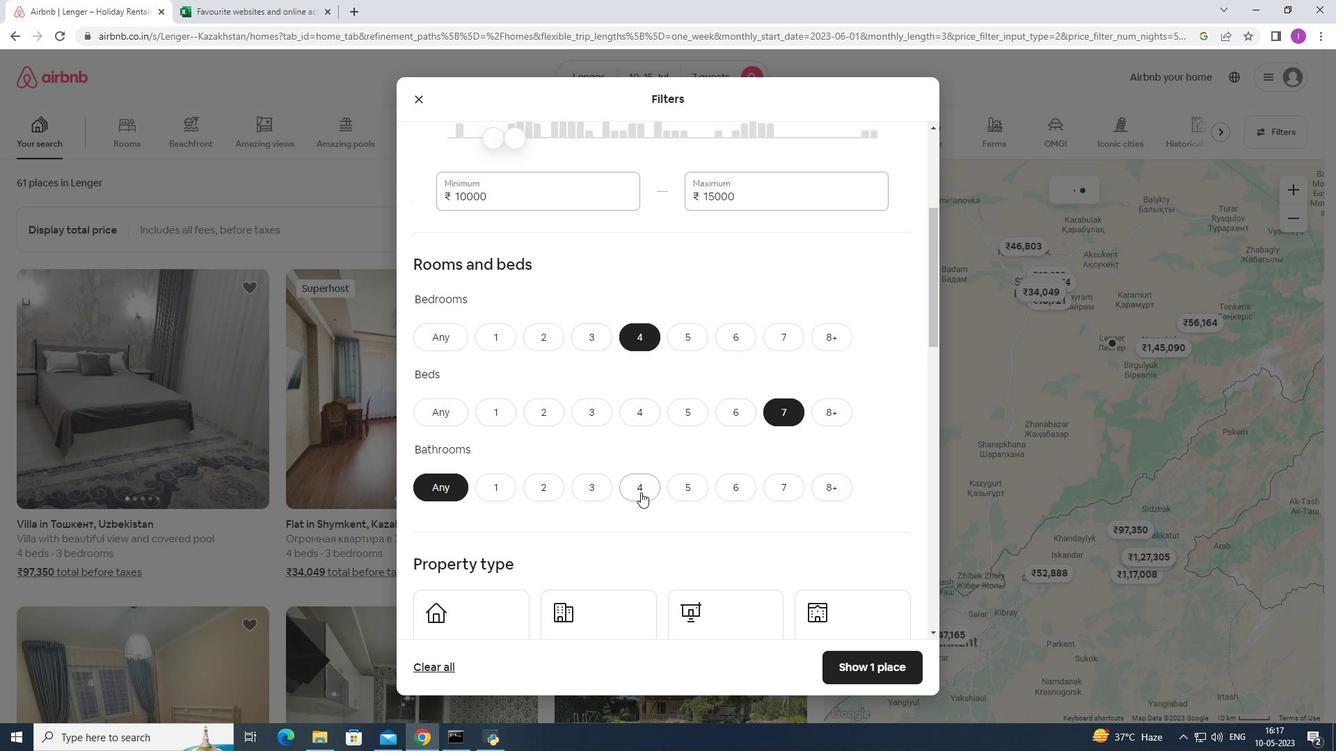 
Action: Mouse pressed left at (640, 492)
Screenshot: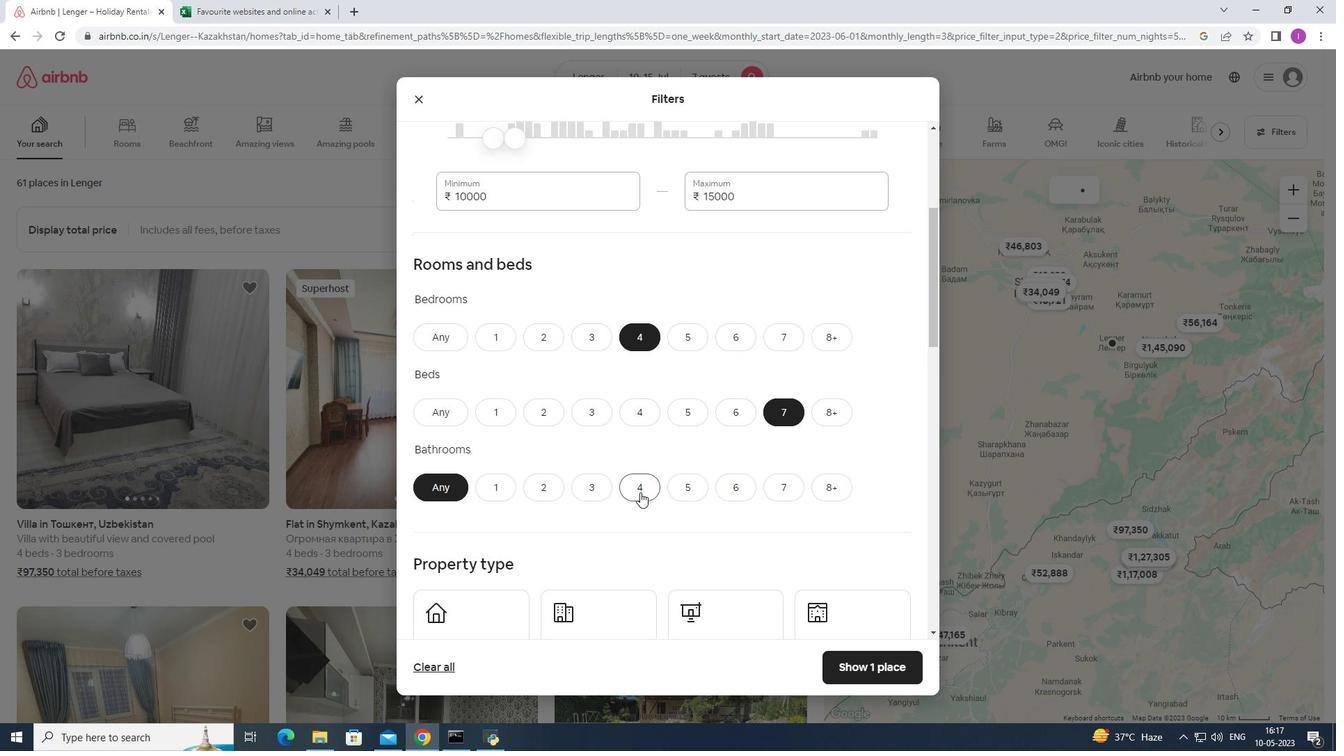
Action: Mouse moved to (623, 527)
Screenshot: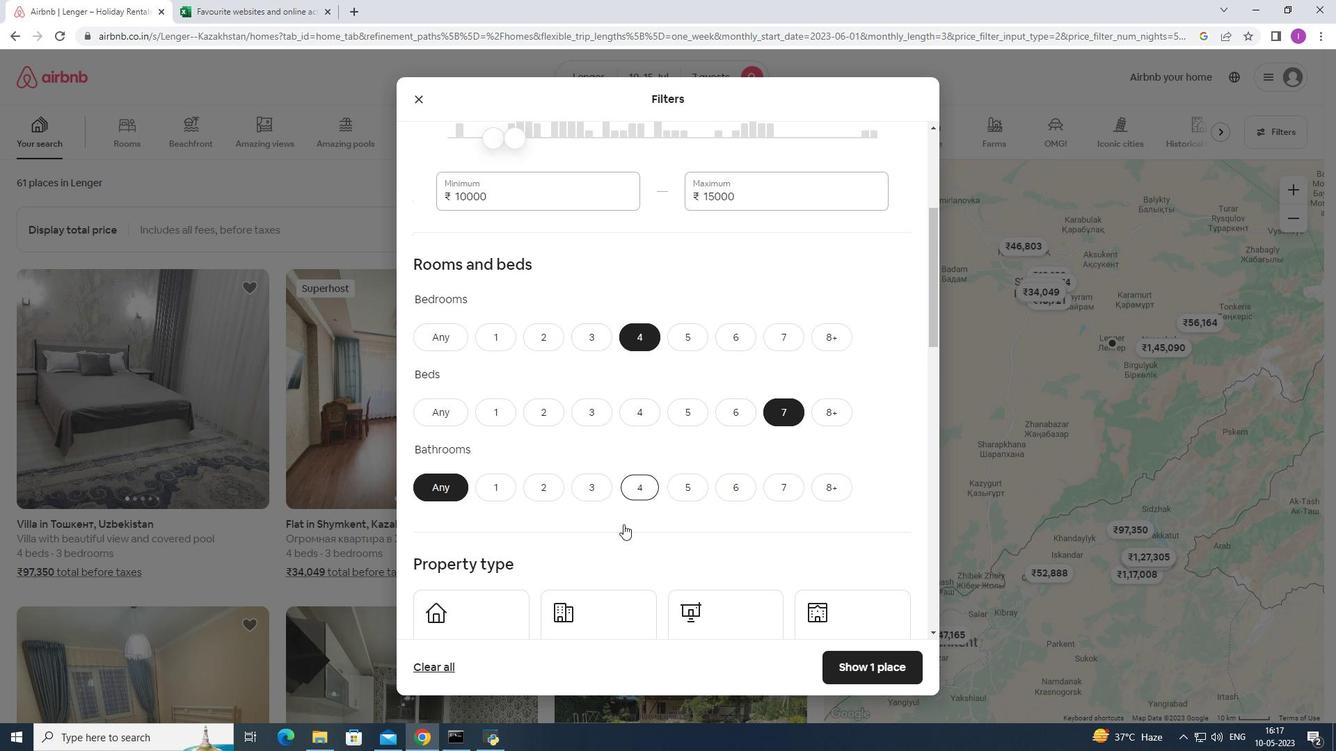 
Action: Mouse scrolled (623, 527) with delta (0, 0)
Screenshot: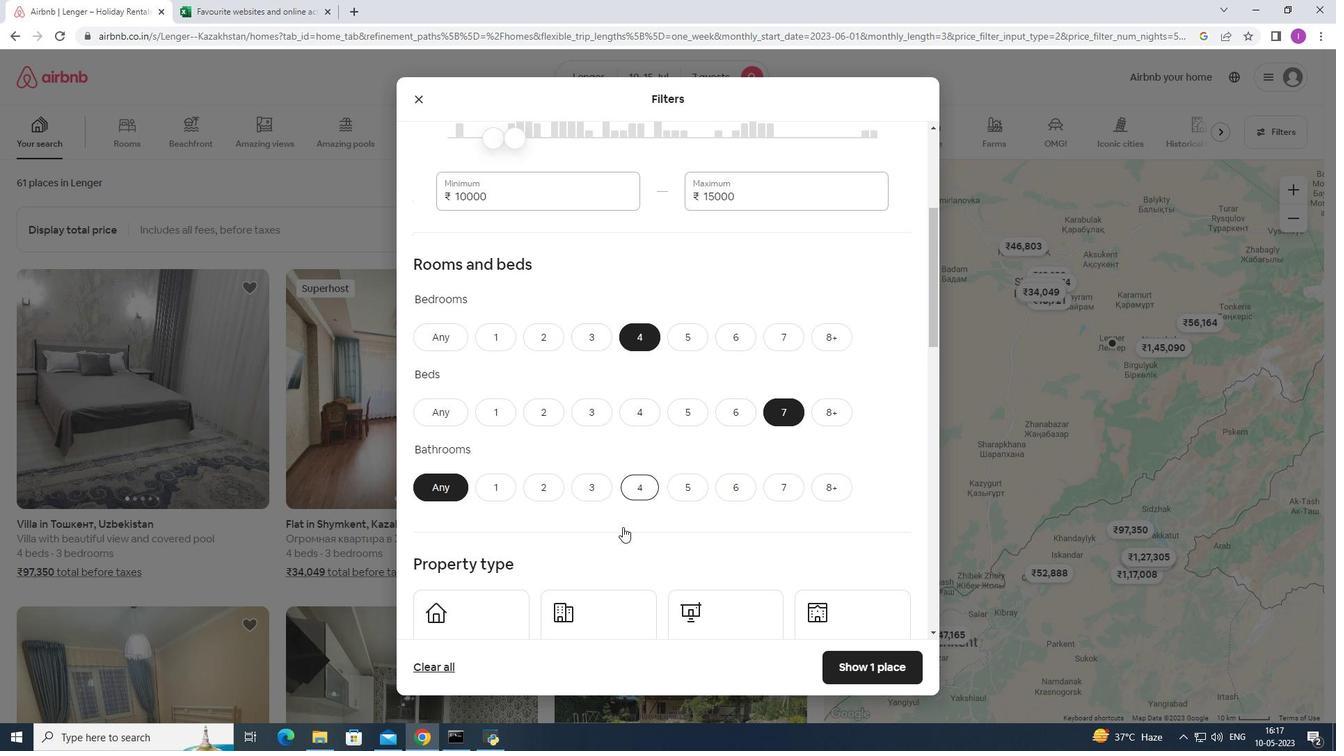 
Action: Mouse moved to (622, 528)
Screenshot: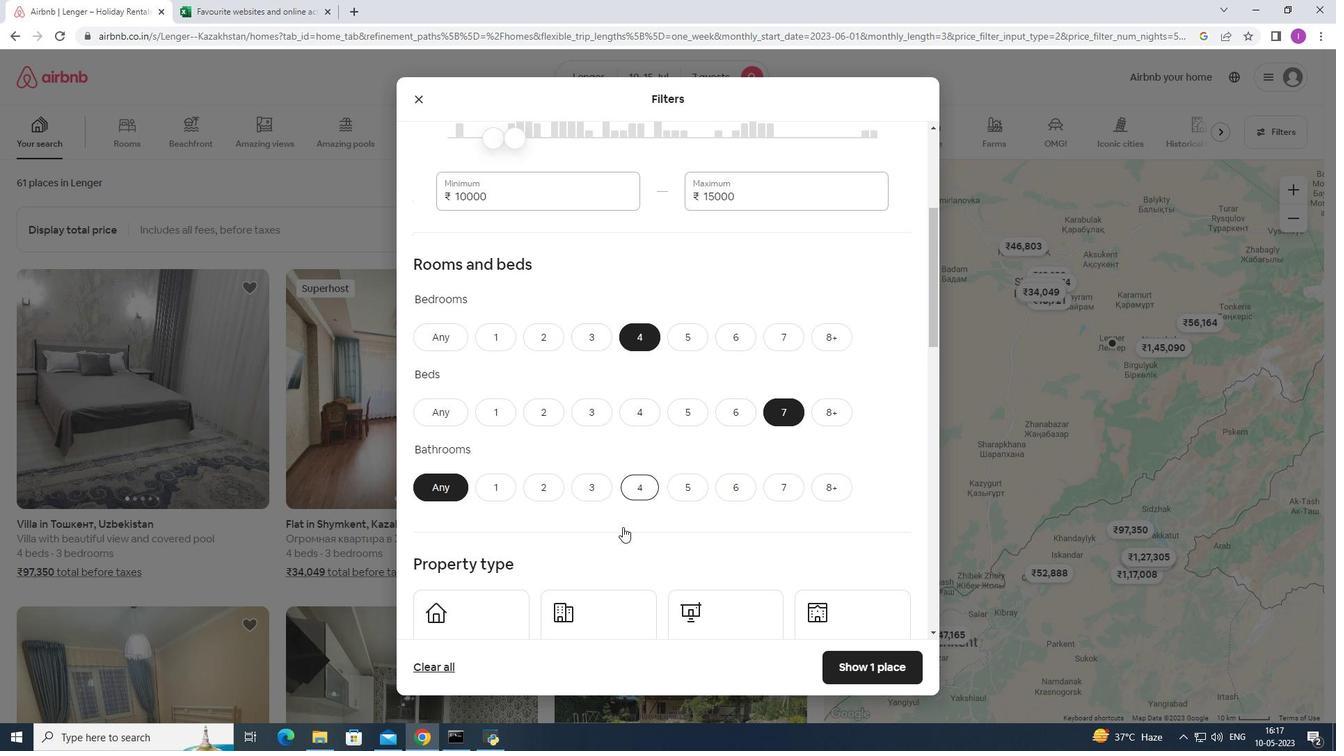 
Action: Mouse scrolled (622, 527) with delta (0, 0)
Screenshot: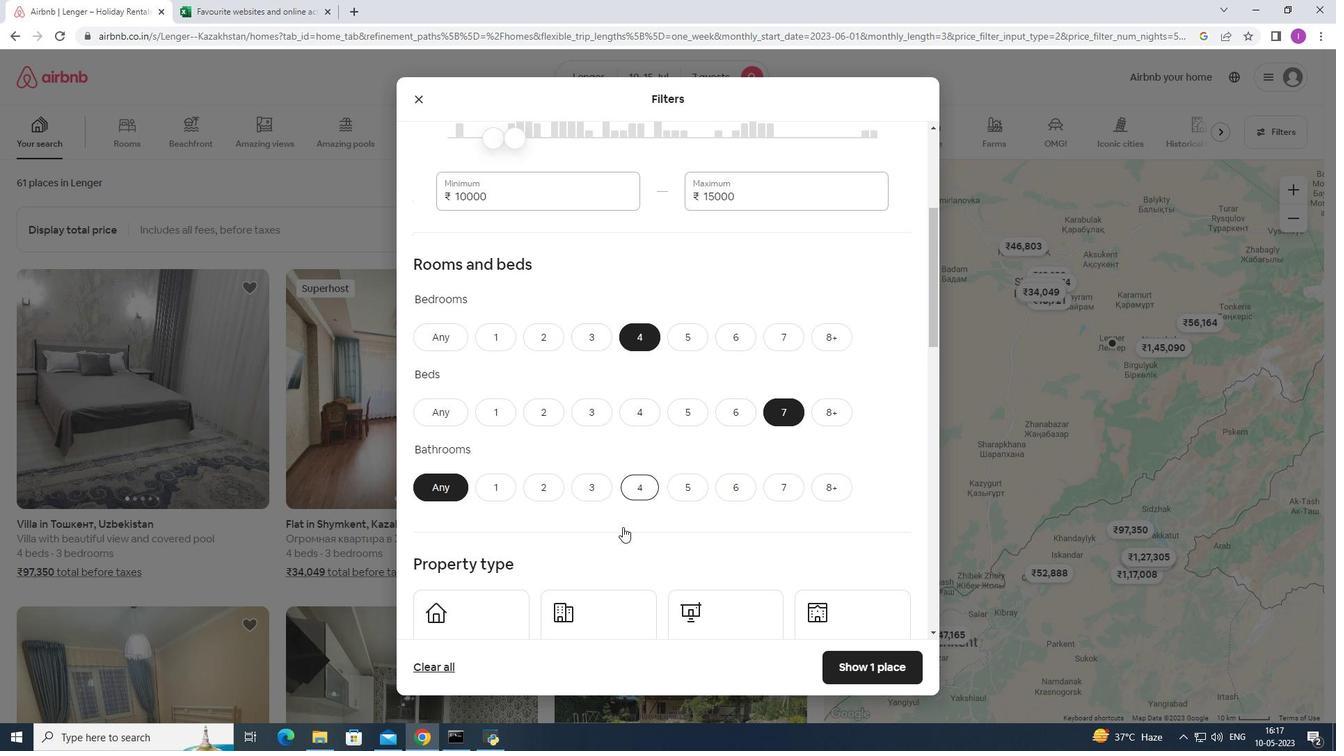 
Action: Mouse scrolled (622, 527) with delta (0, 0)
Screenshot: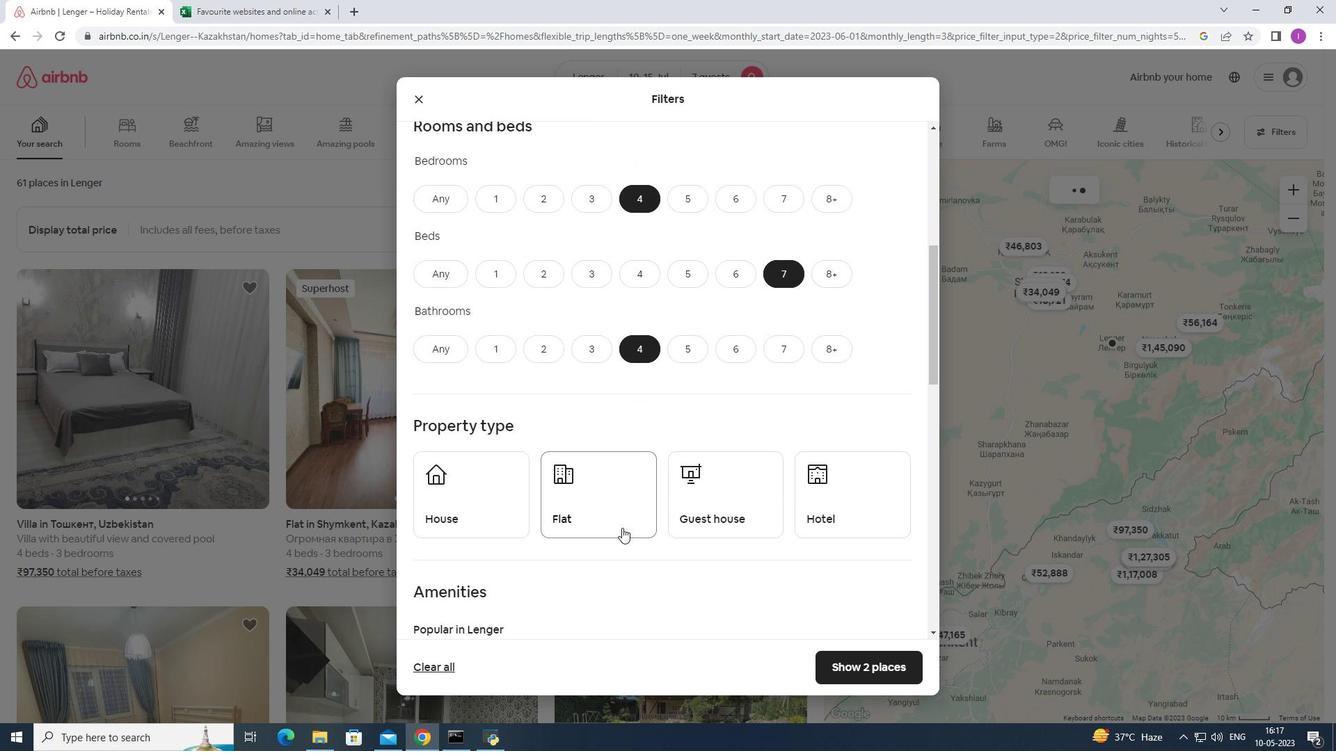 
Action: Mouse scrolled (622, 527) with delta (0, 0)
Screenshot: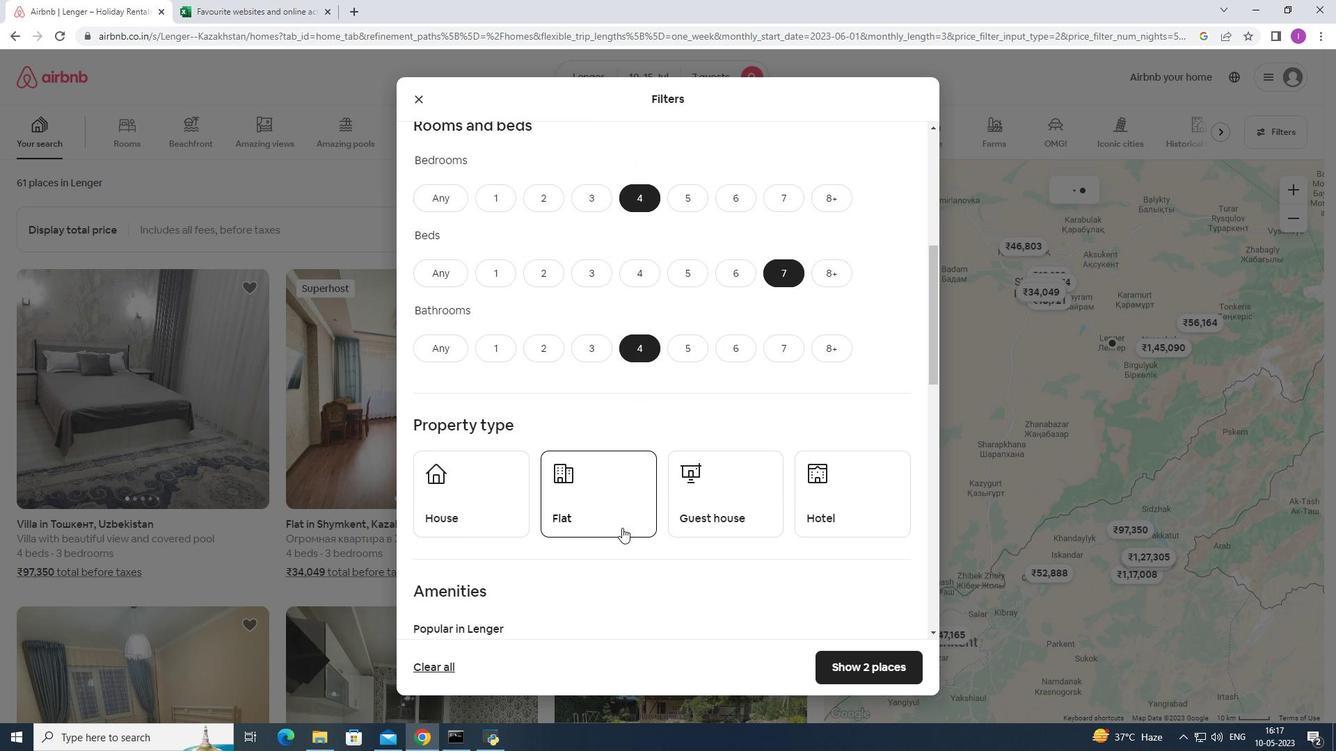 
Action: Mouse moved to (480, 393)
Screenshot: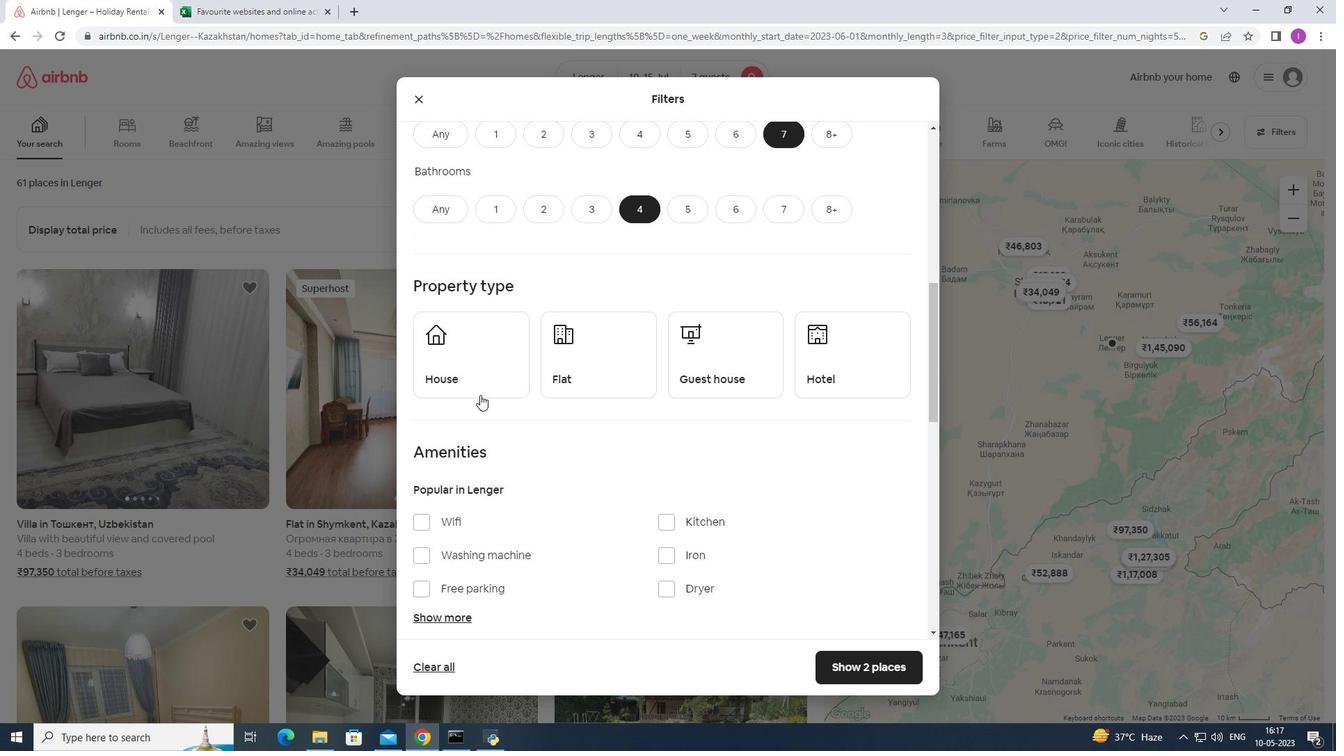 
Action: Mouse pressed left at (480, 393)
Screenshot: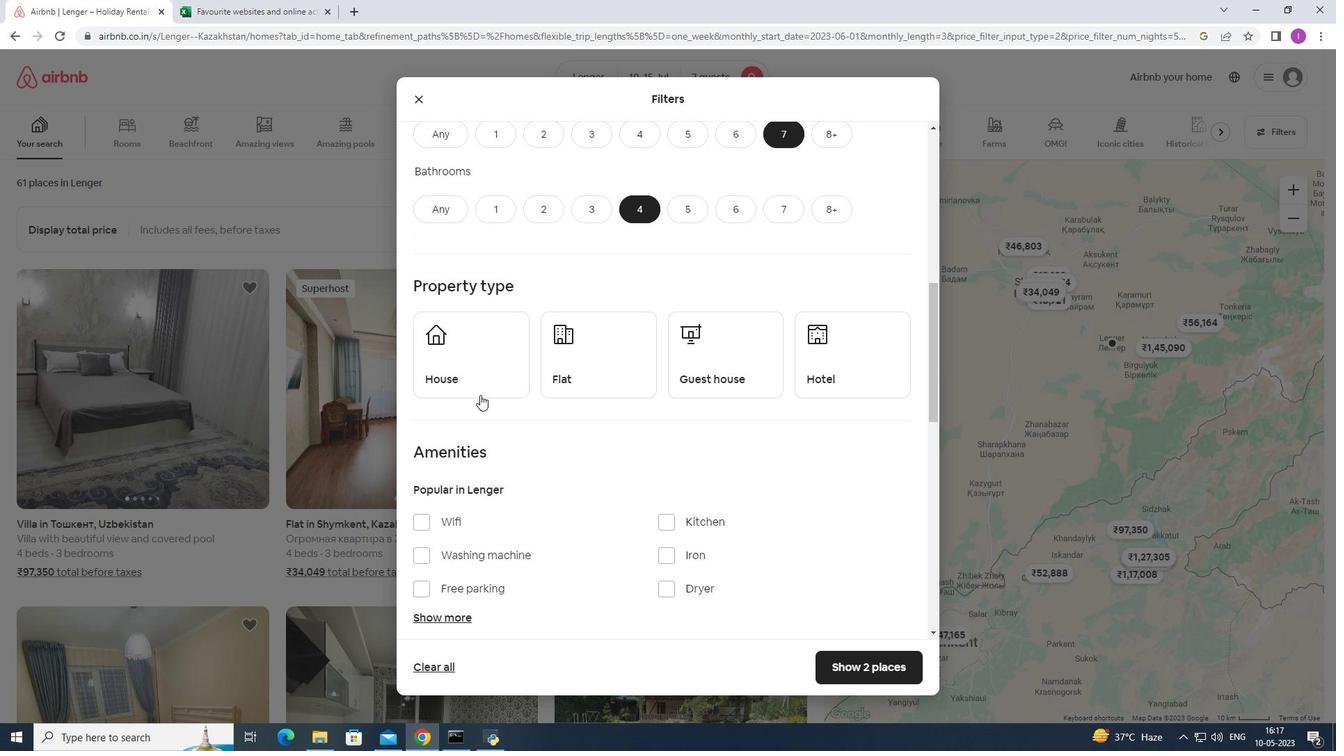 
Action: Mouse moved to (599, 389)
Screenshot: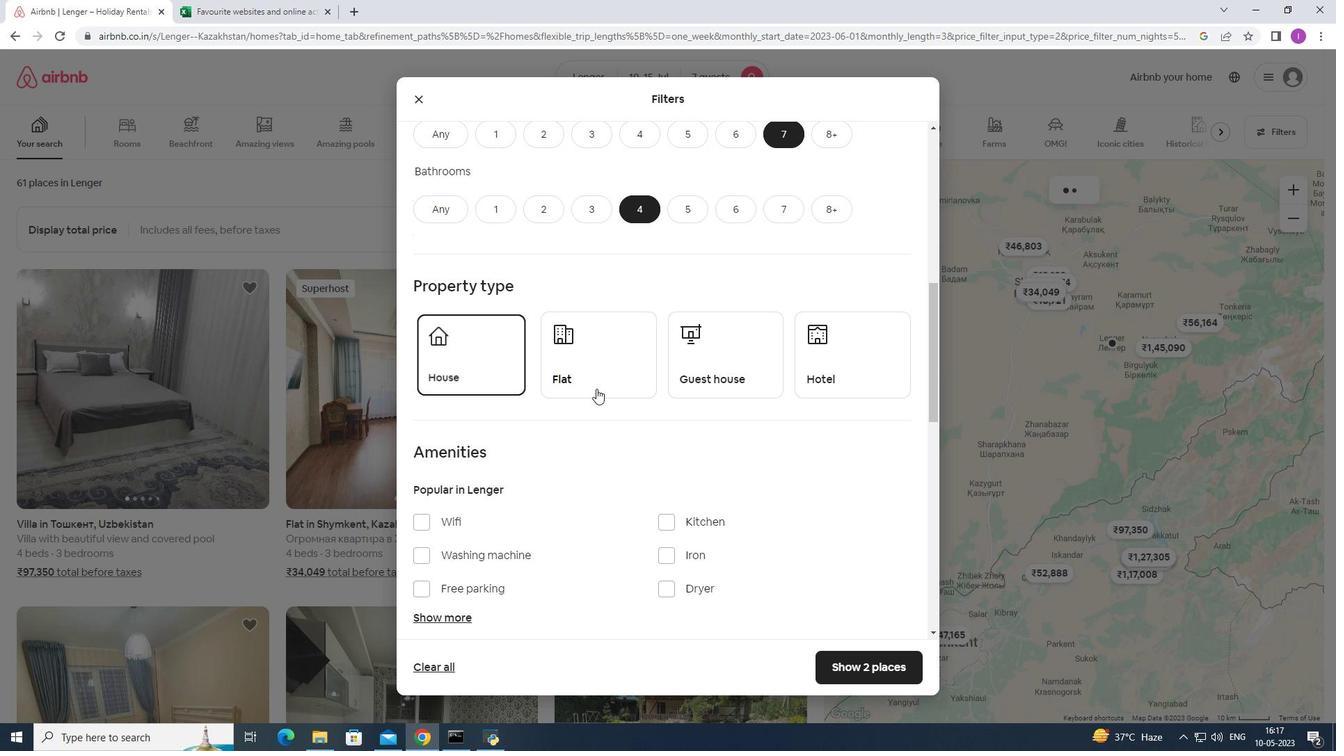 
Action: Mouse pressed left at (599, 389)
Screenshot: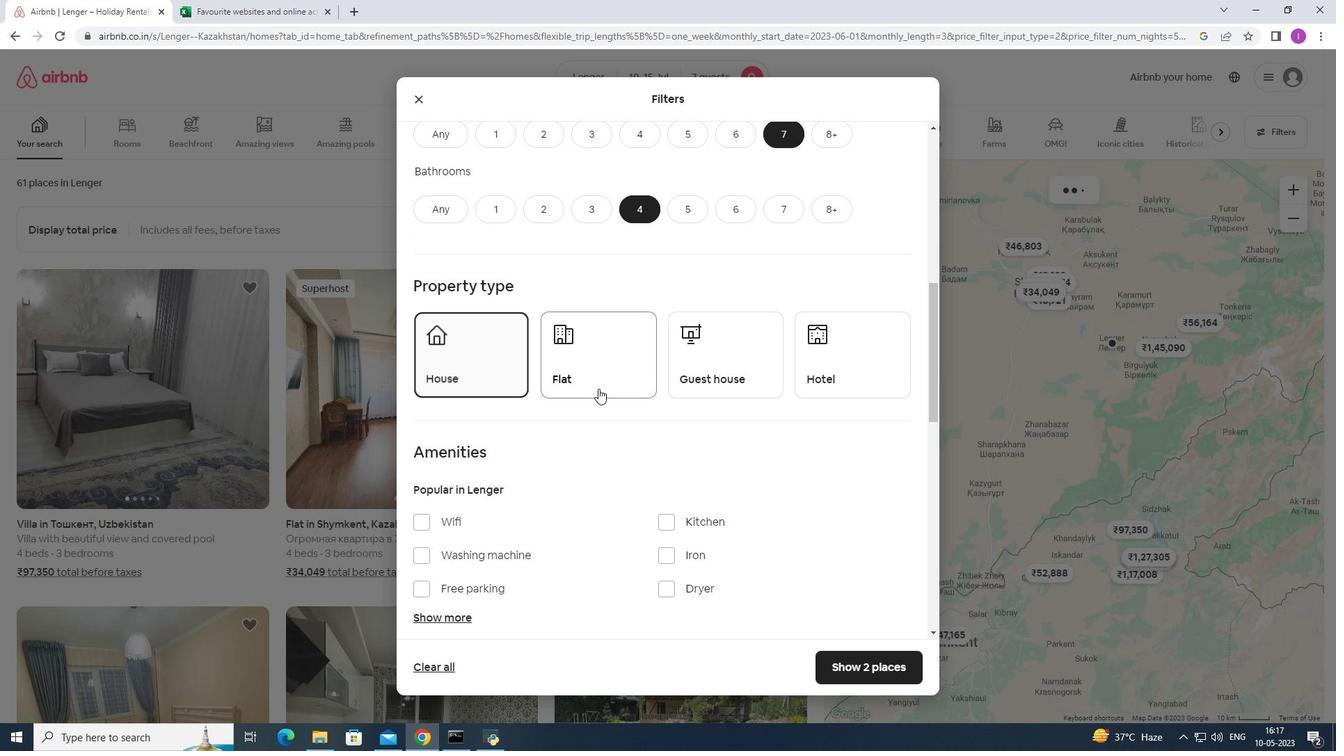 
Action: Mouse moved to (721, 389)
Screenshot: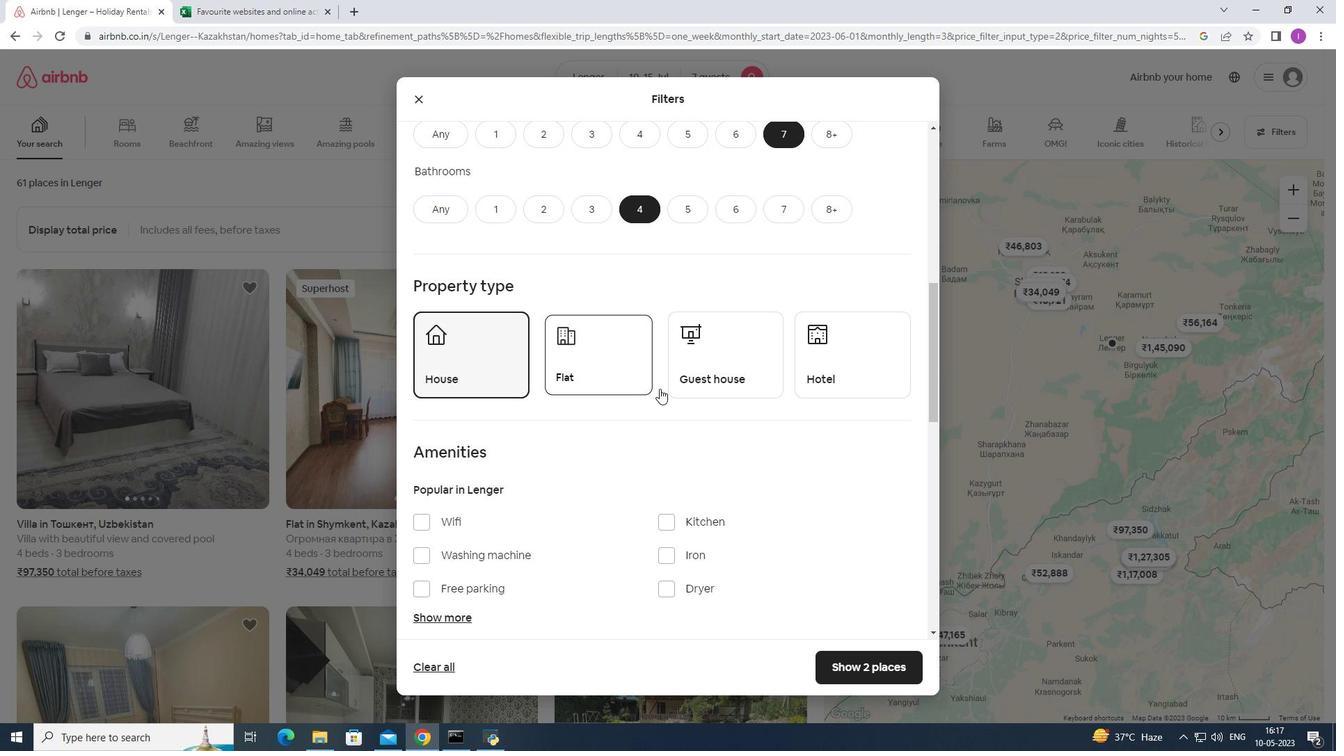 
Action: Mouse pressed left at (721, 389)
Screenshot: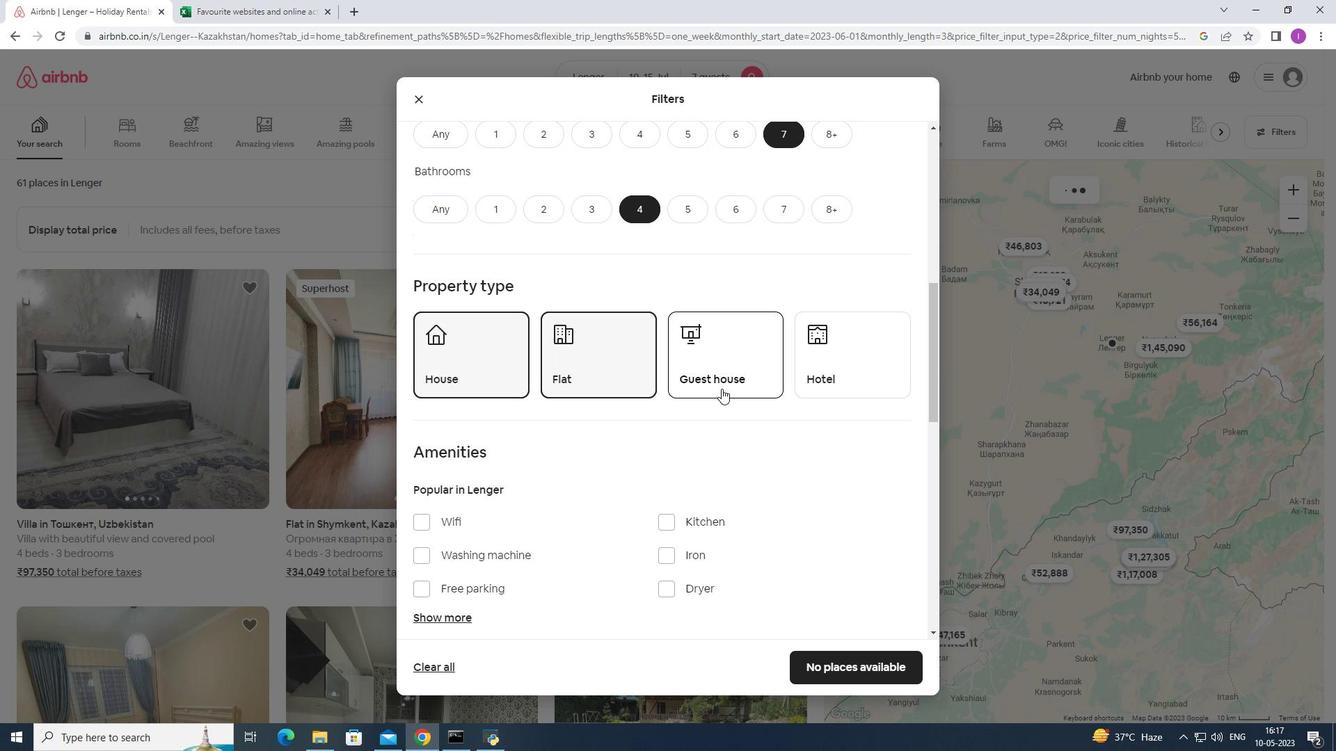 
Action: Mouse moved to (759, 392)
Screenshot: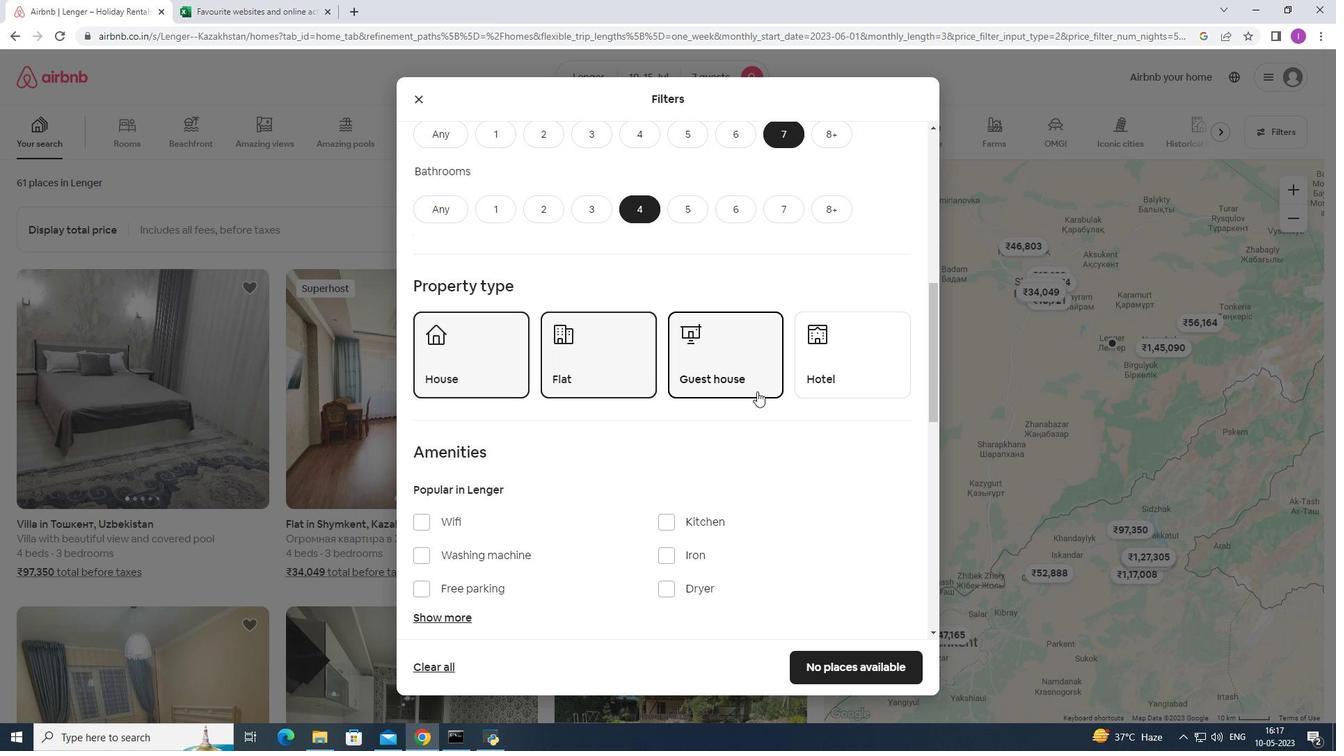 
Action: Mouse scrolled (759, 391) with delta (0, 0)
Screenshot: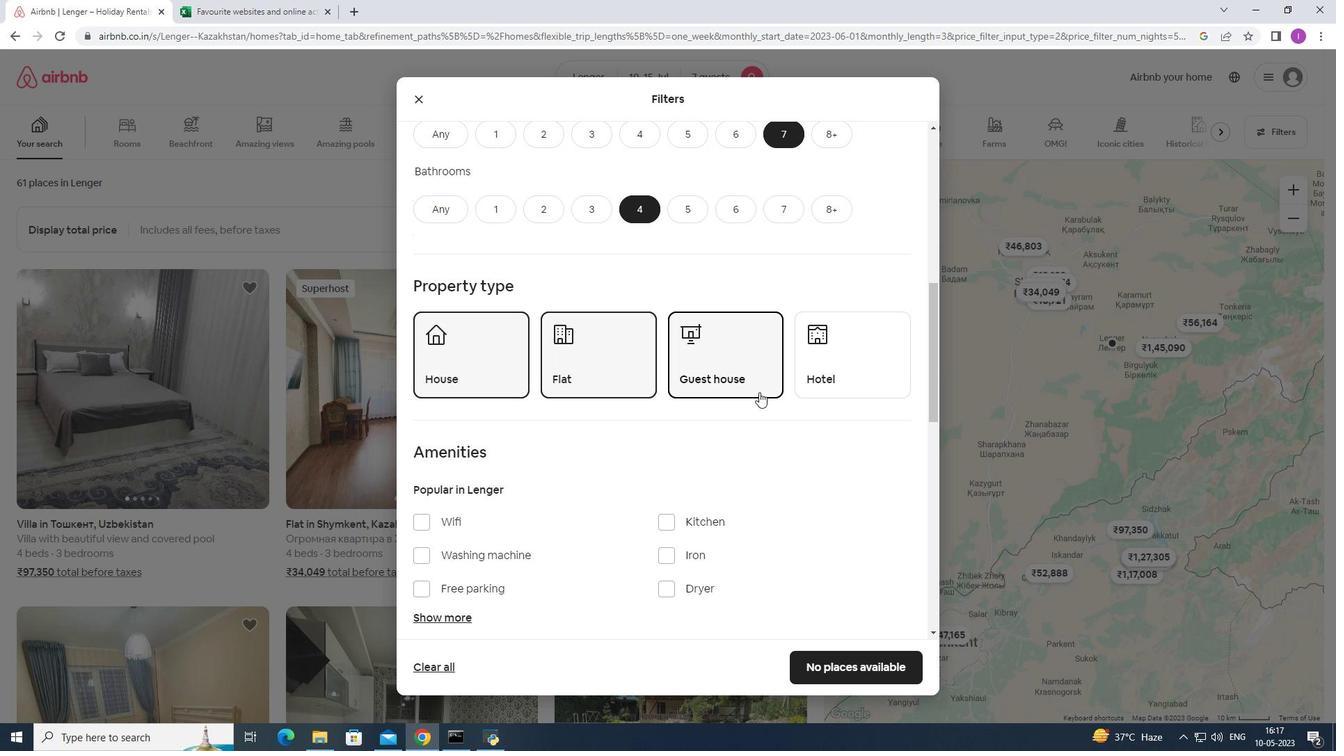 
Action: Mouse scrolled (759, 391) with delta (0, 0)
Screenshot: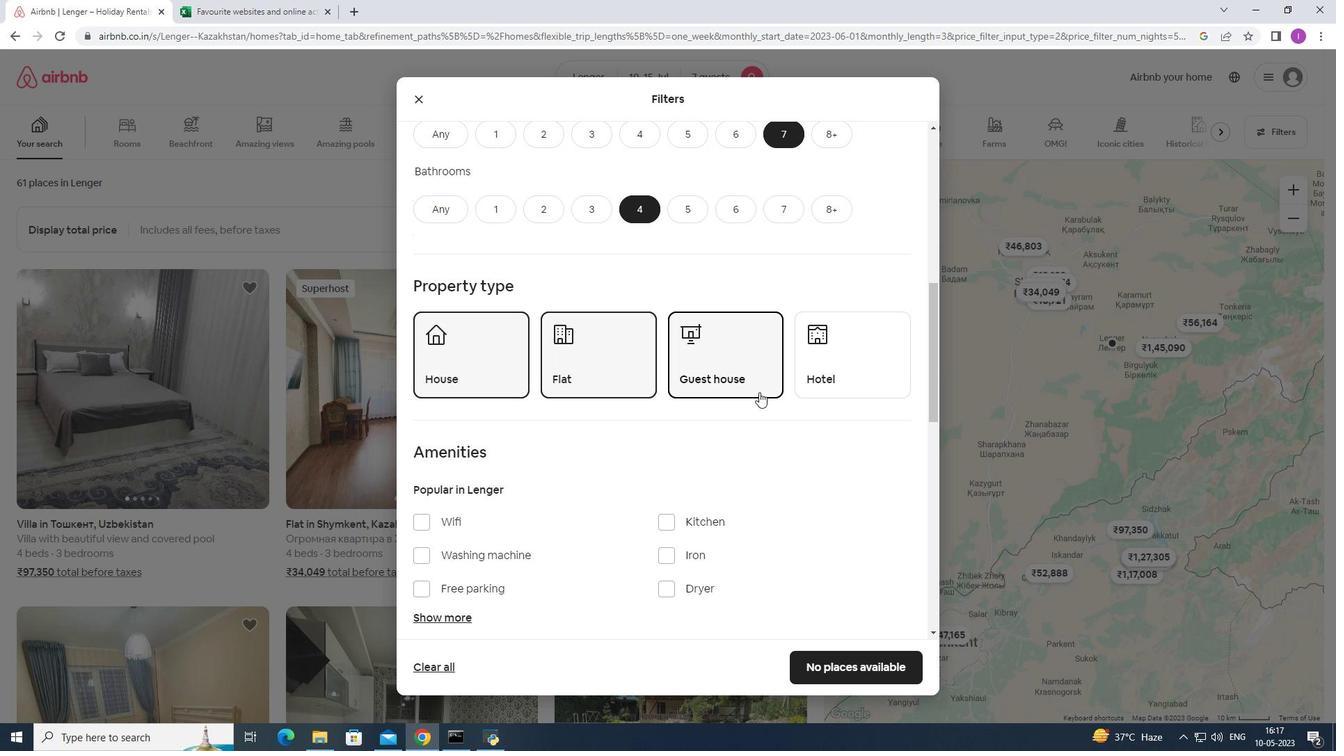 
Action: Mouse scrolled (759, 391) with delta (0, 0)
Screenshot: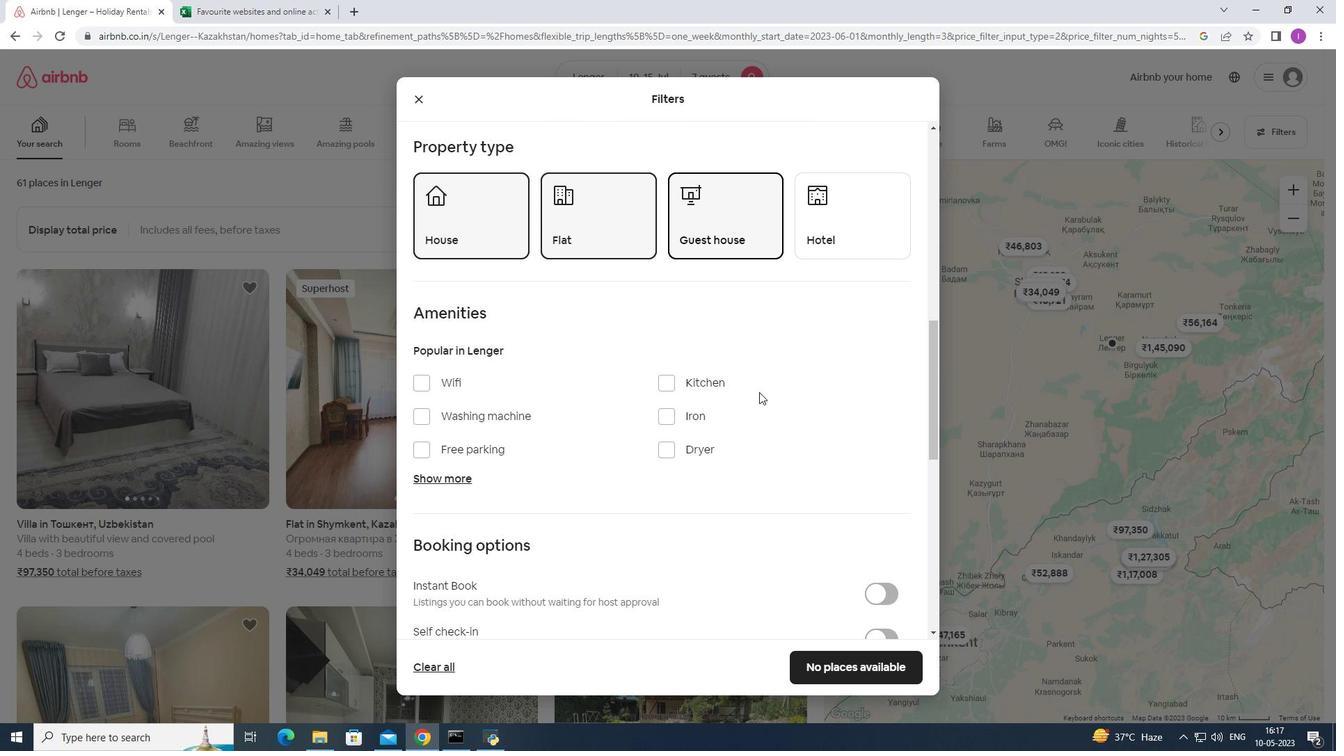 
Action: Mouse moved to (440, 312)
Screenshot: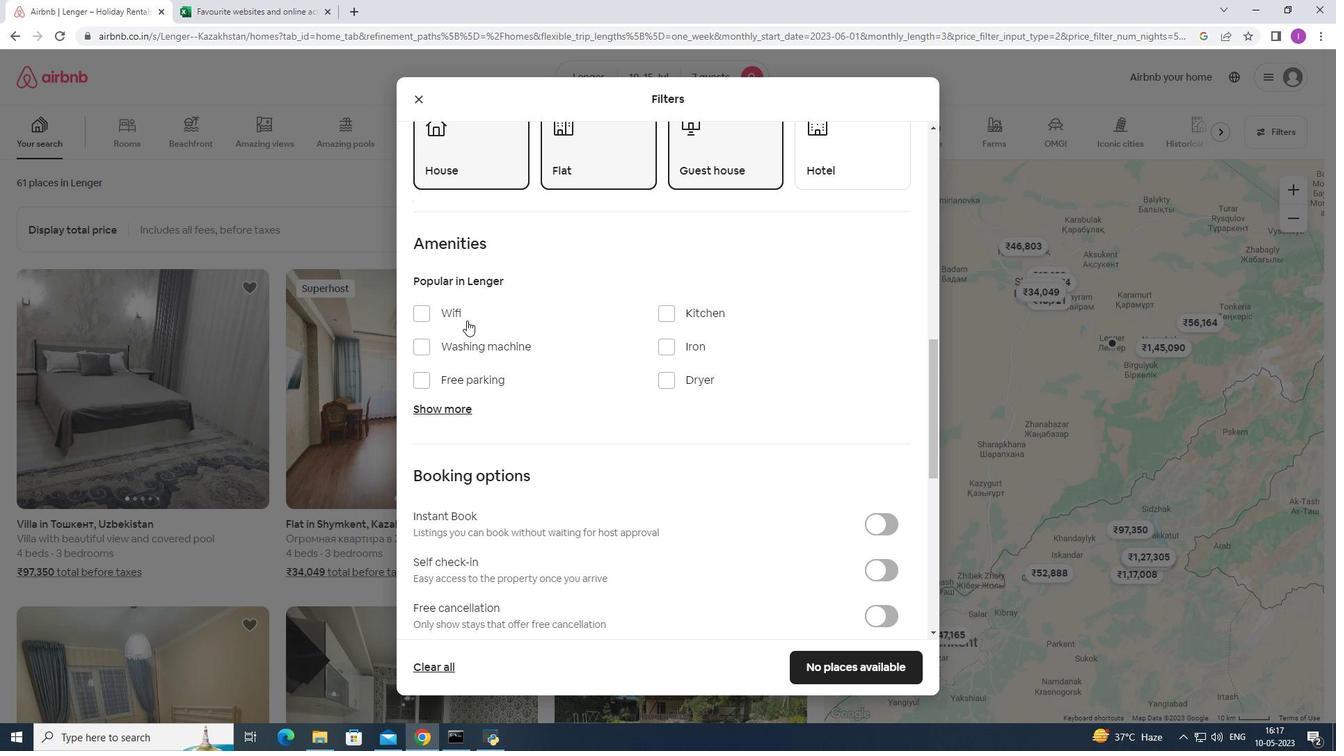
Action: Mouse pressed left at (440, 312)
Screenshot: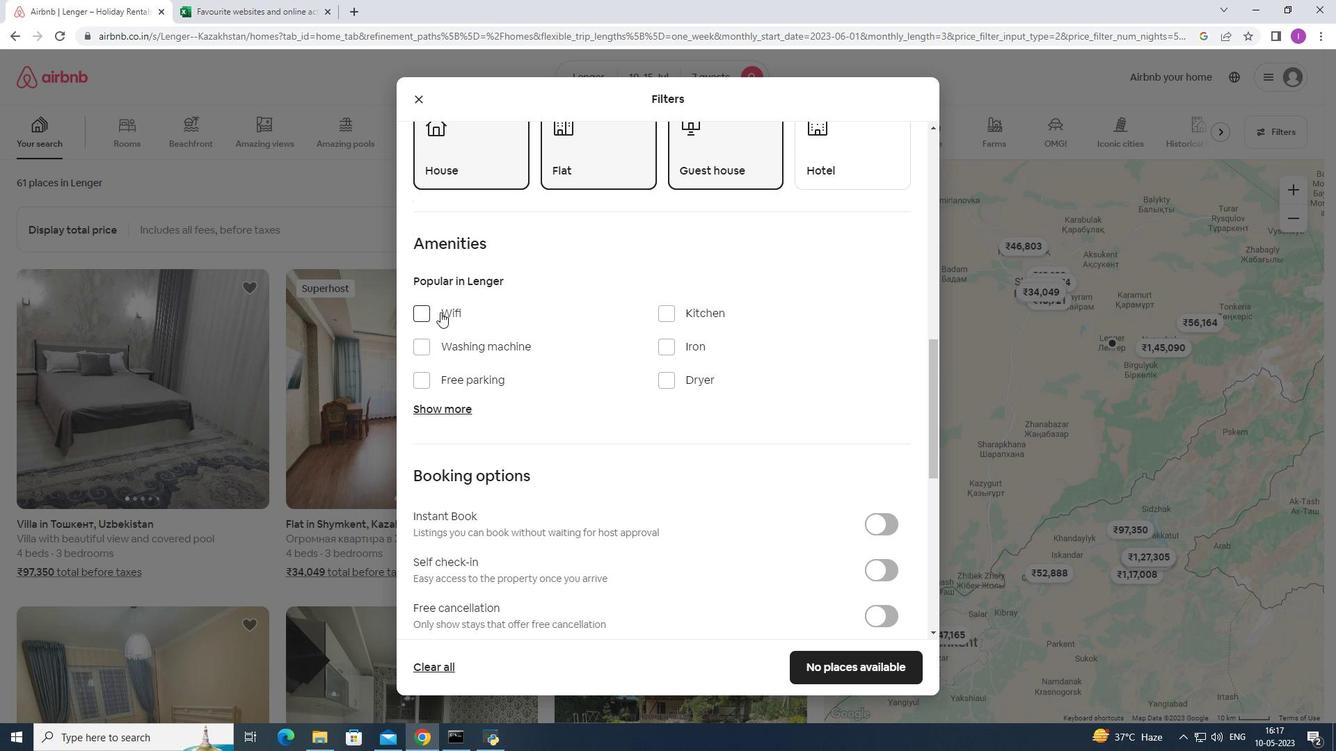 
Action: Mouse moved to (532, 291)
Screenshot: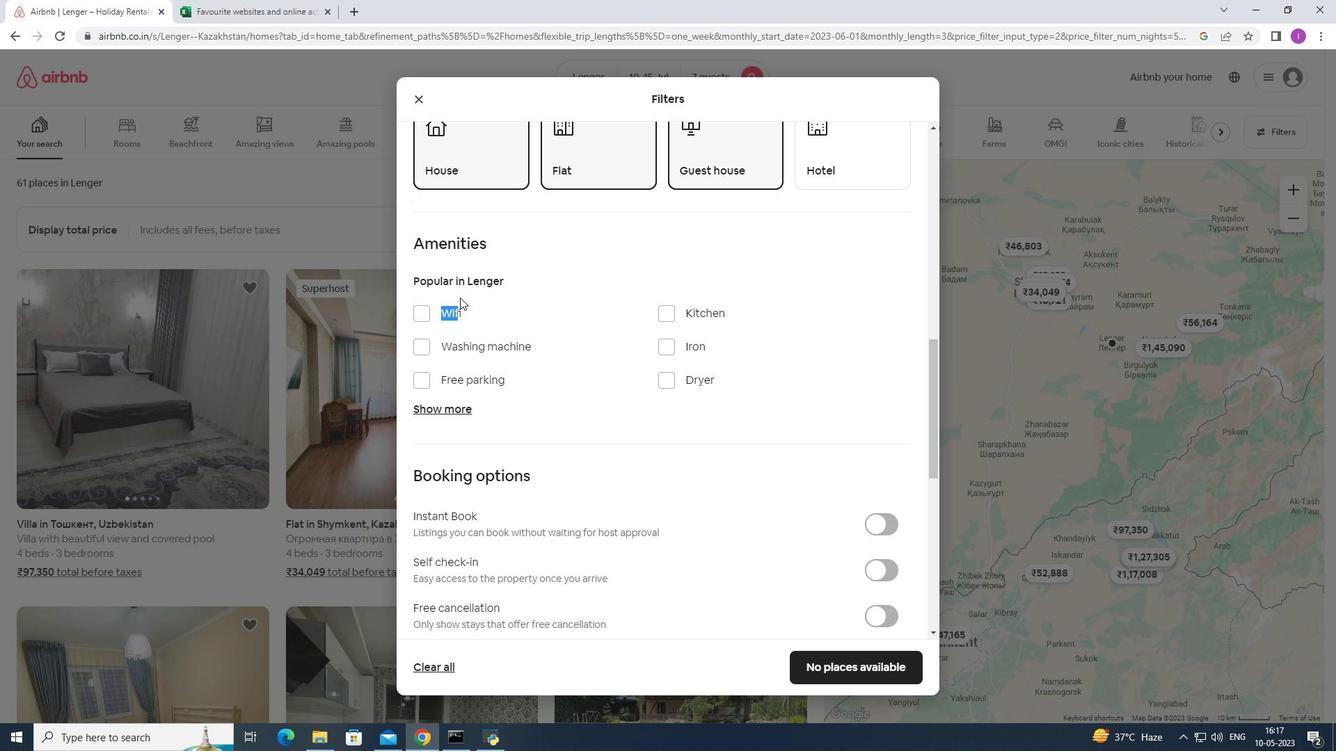 
Action: Mouse pressed left at (532, 291)
Screenshot: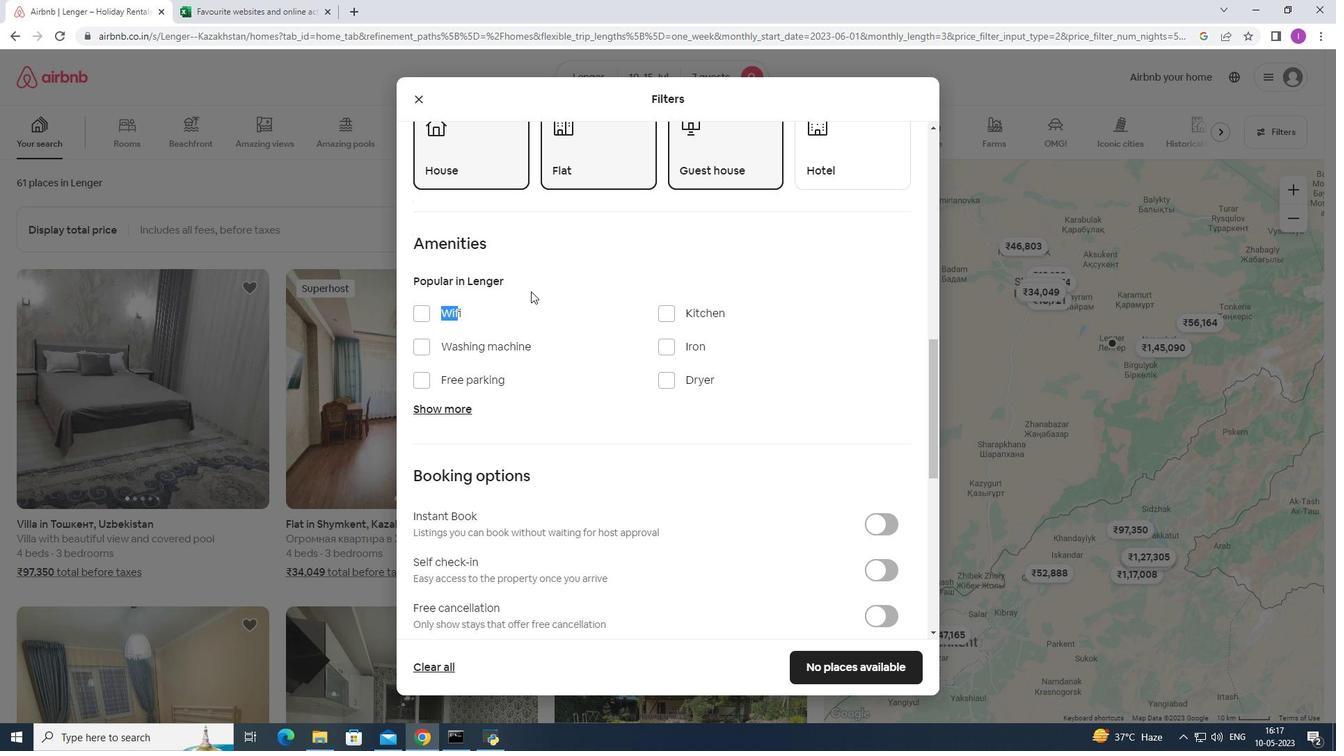 
Action: Mouse moved to (415, 314)
Screenshot: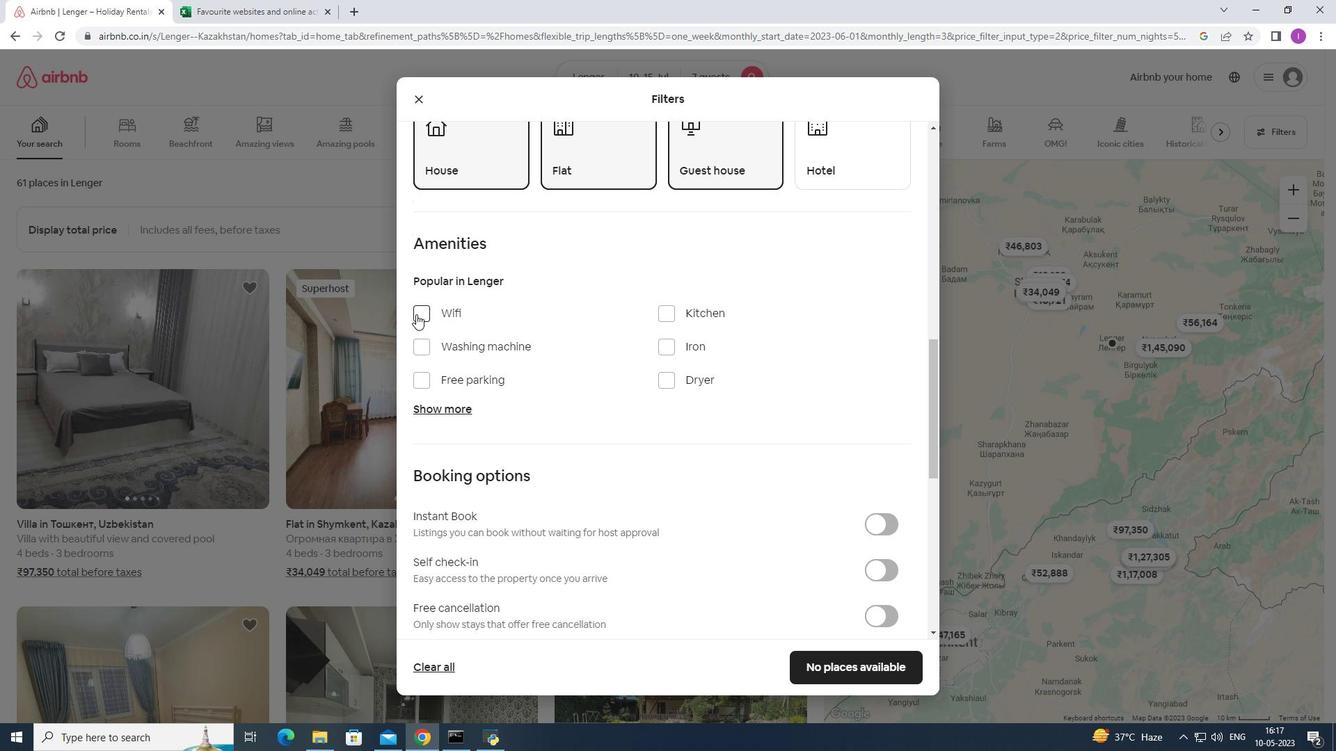 
Action: Mouse pressed left at (415, 314)
Screenshot: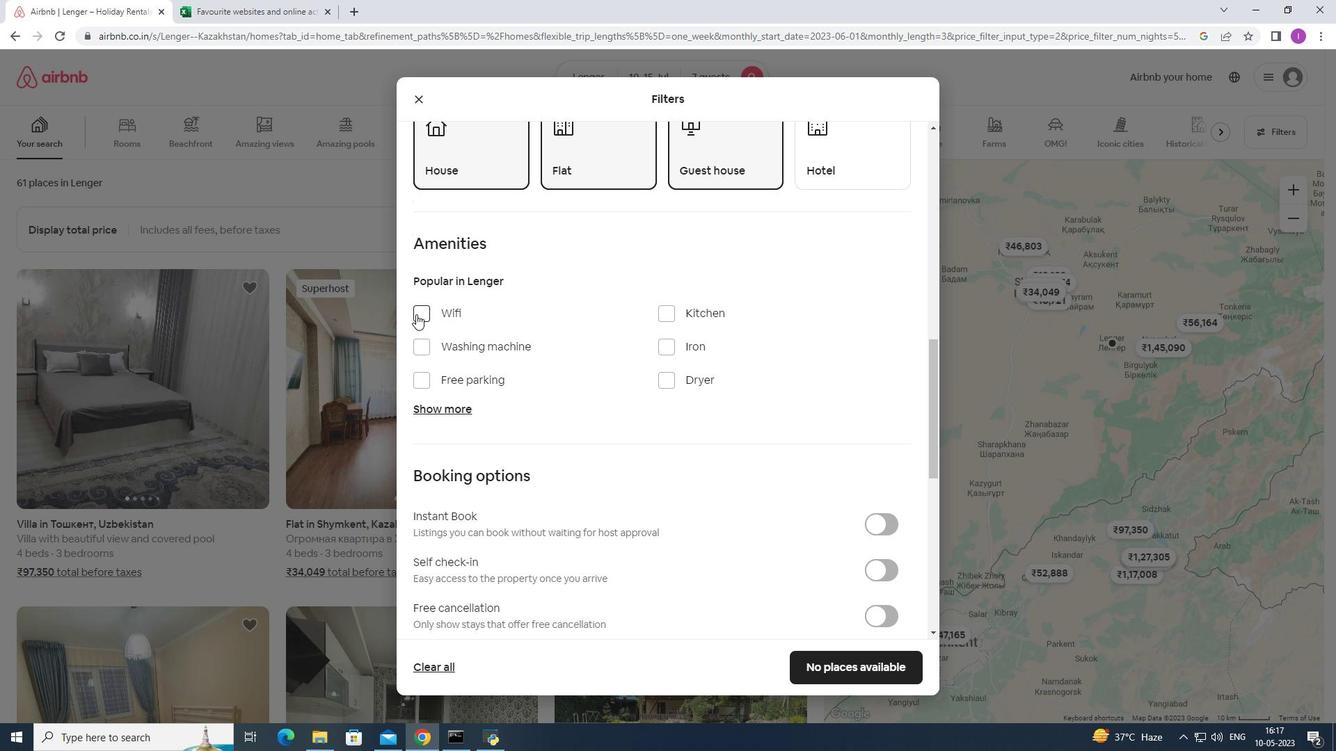 
Action: Mouse moved to (420, 379)
Screenshot: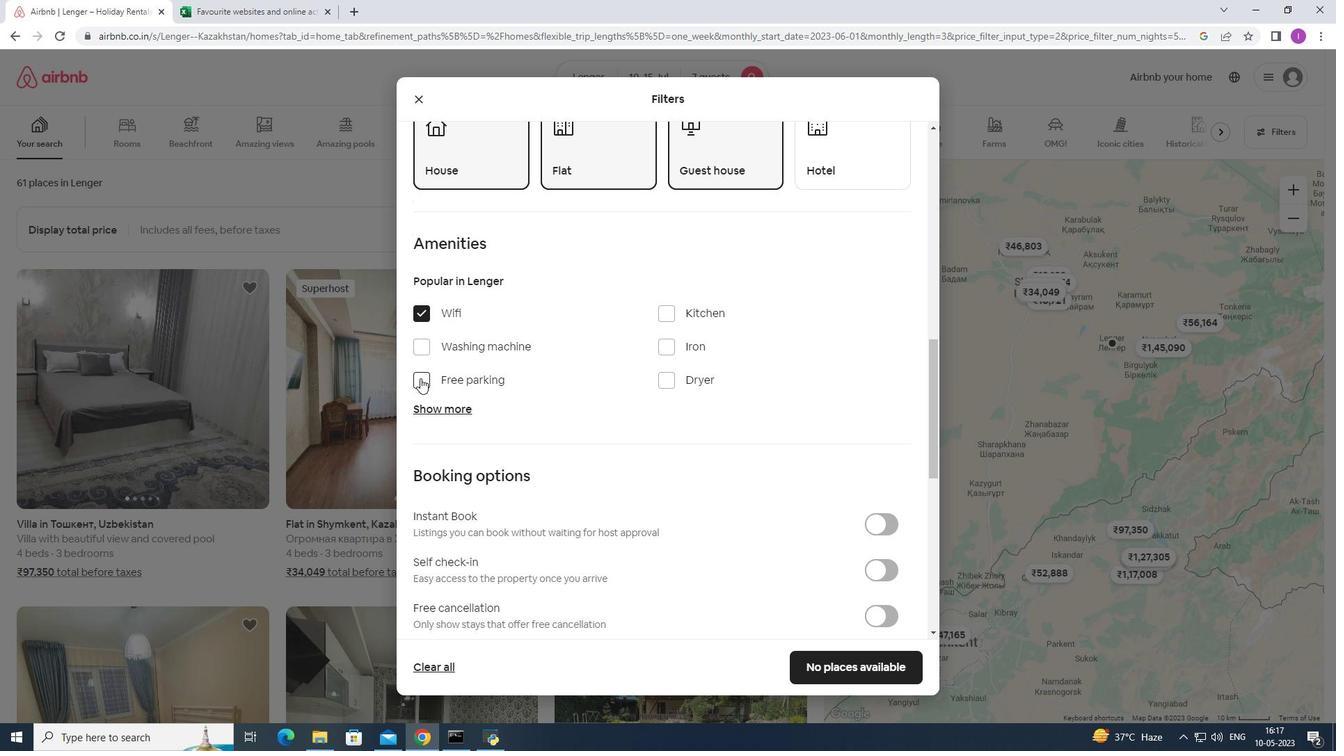 
Action: Mouse pressed left at (420, 379)
Screenshot: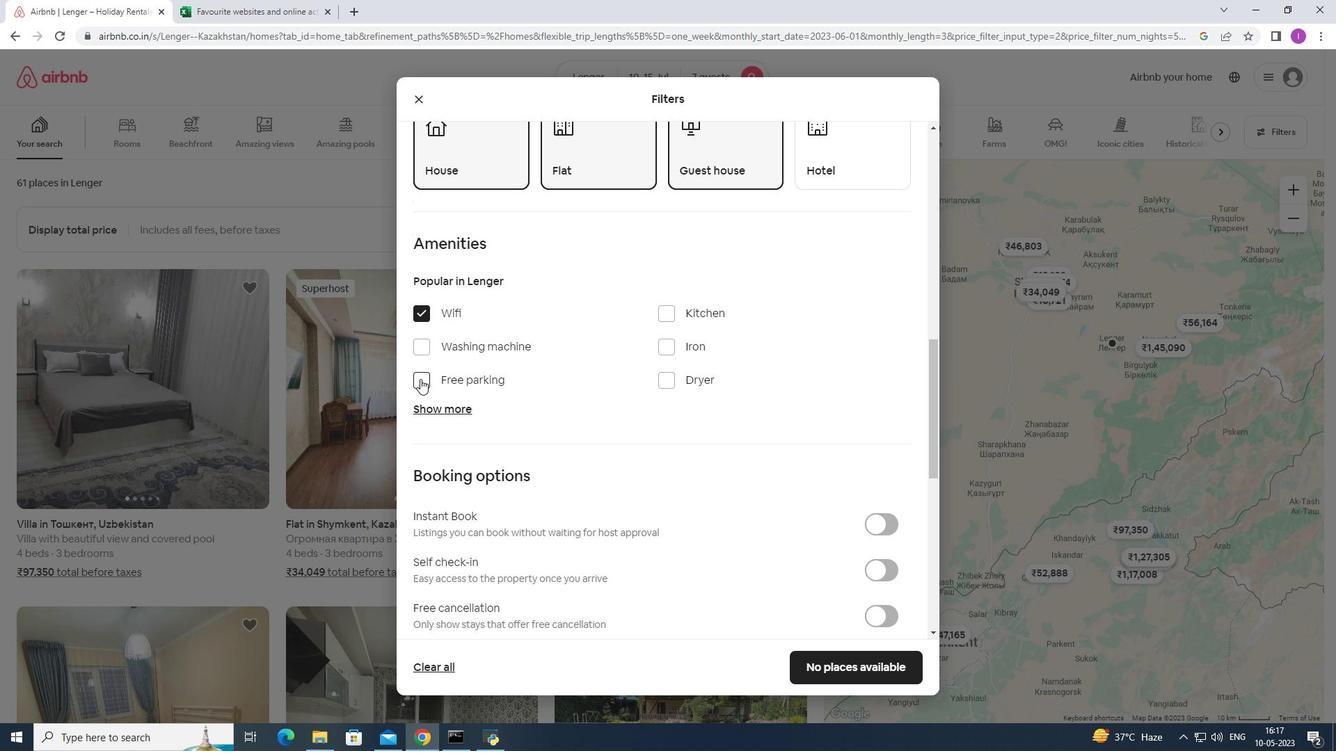 
Action: Mouse moved to (430, 405)
Screenshot: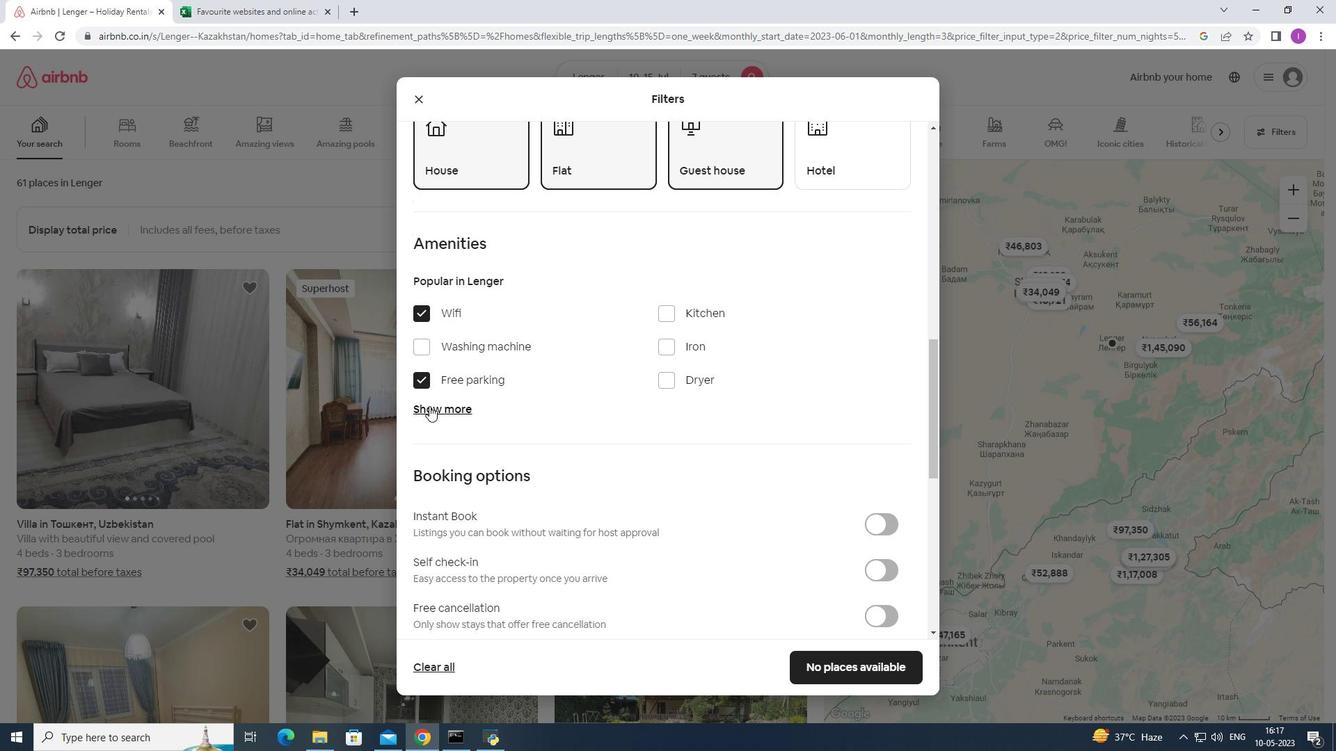 
Action: Mouse pressed left at (430, 405)
Screenshot: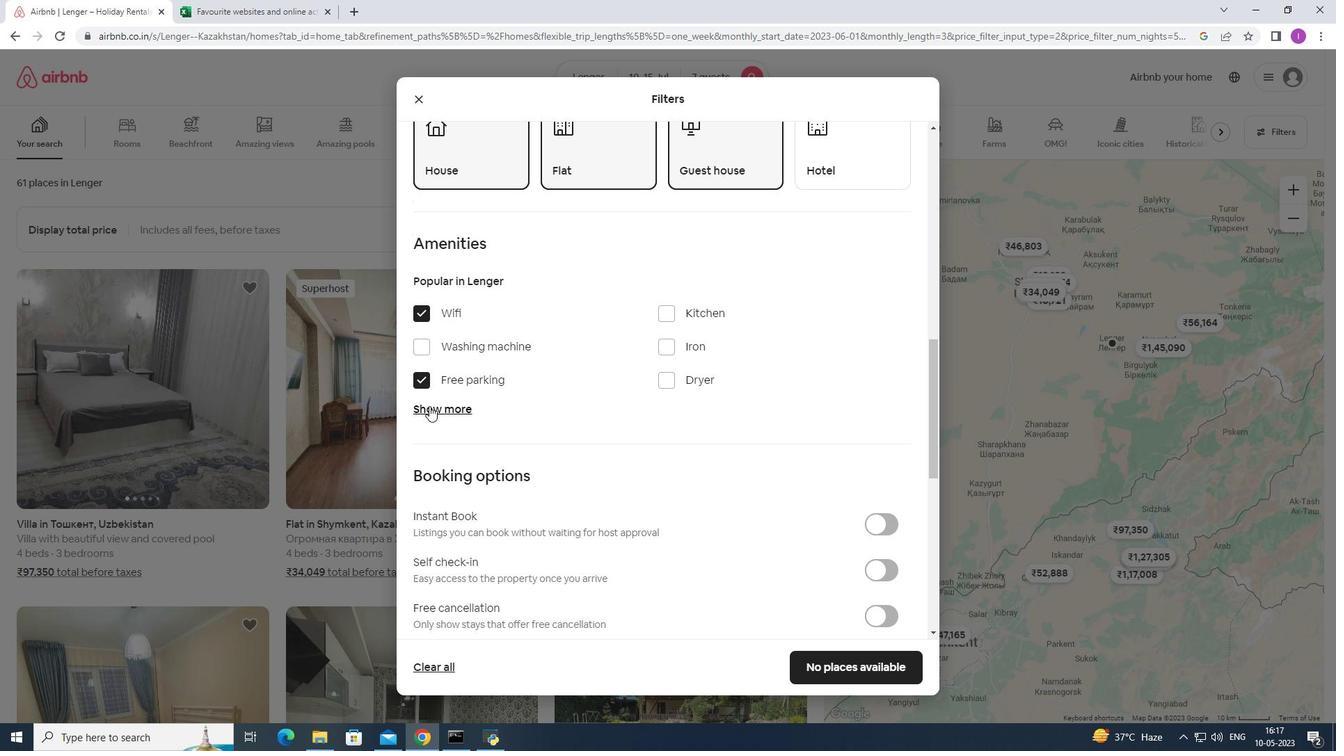 
Action: Mouse moved to (663, 486)
Screenshot: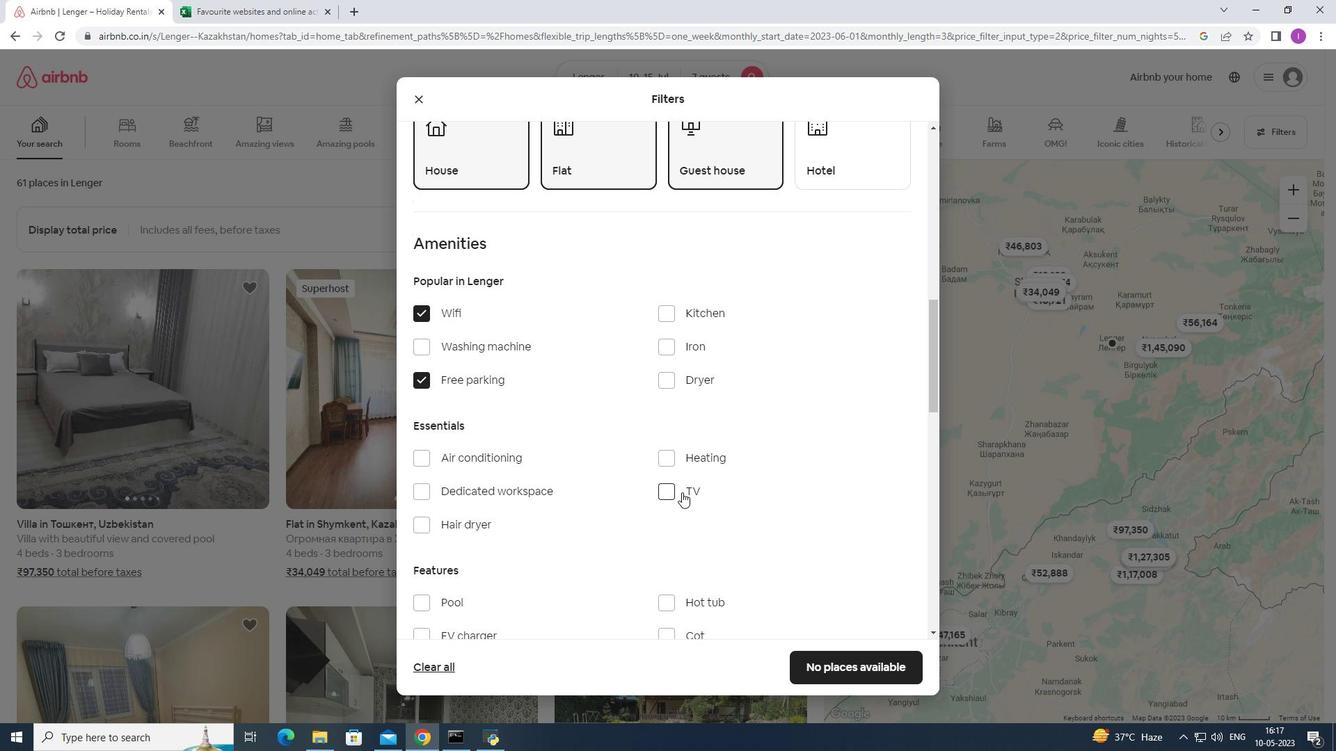 
Action: Mouse pressed left at (663, 486)
Screenshot: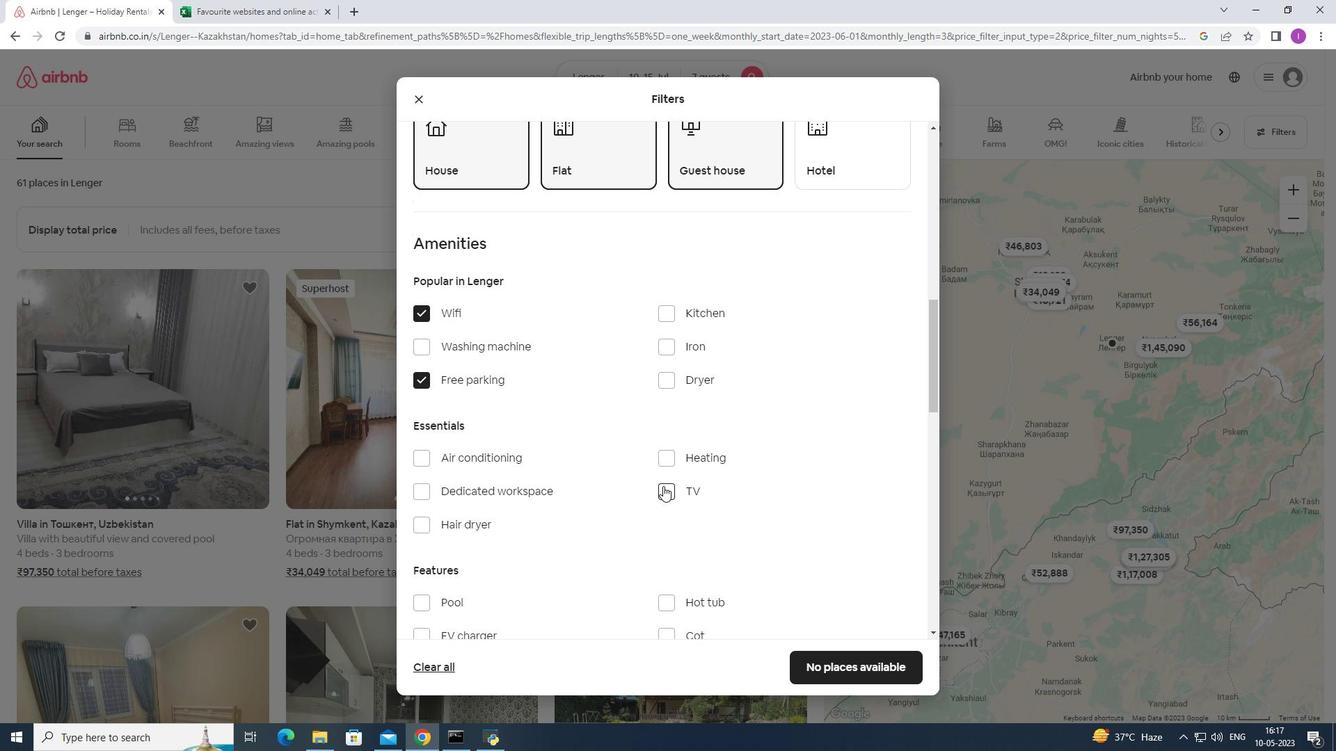 
Action: Mouse moved to (559, 549)
Screenshot: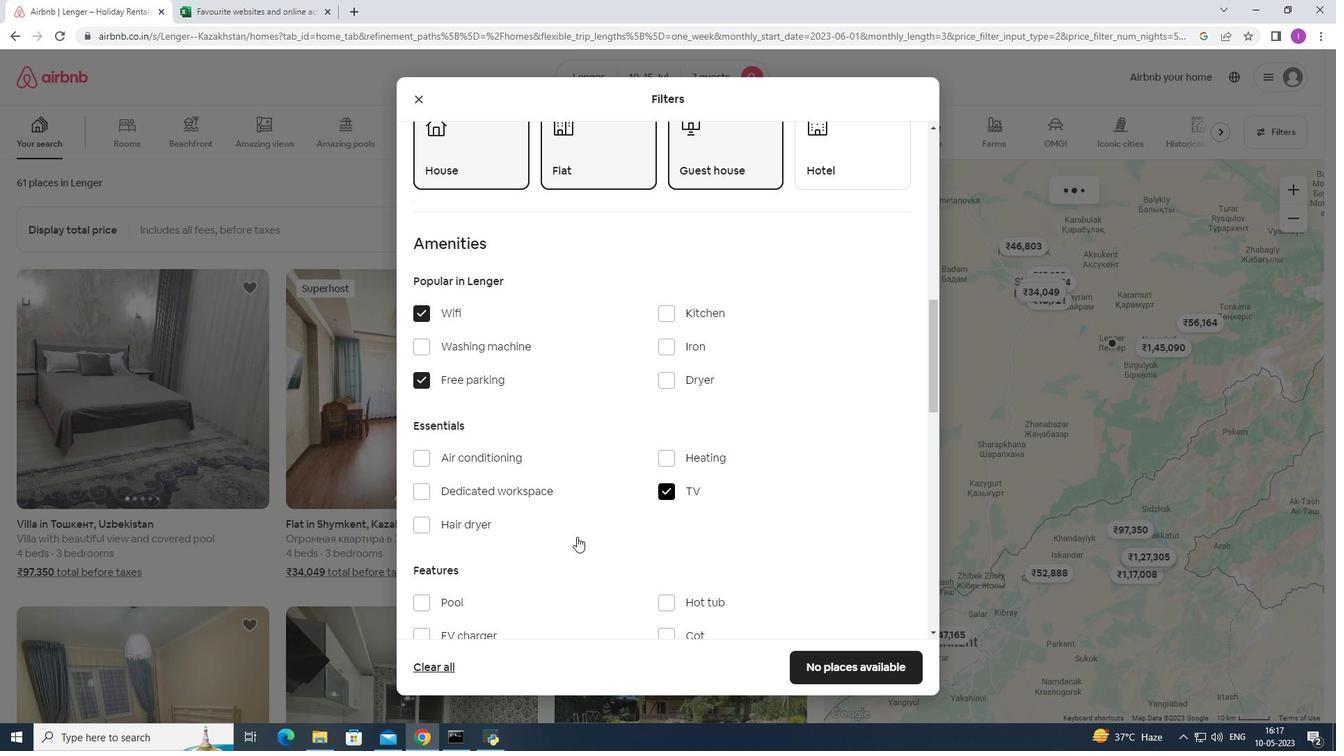 
Action: Mouse scrolled (559, 549) with delta (0, 0)
Screenshot: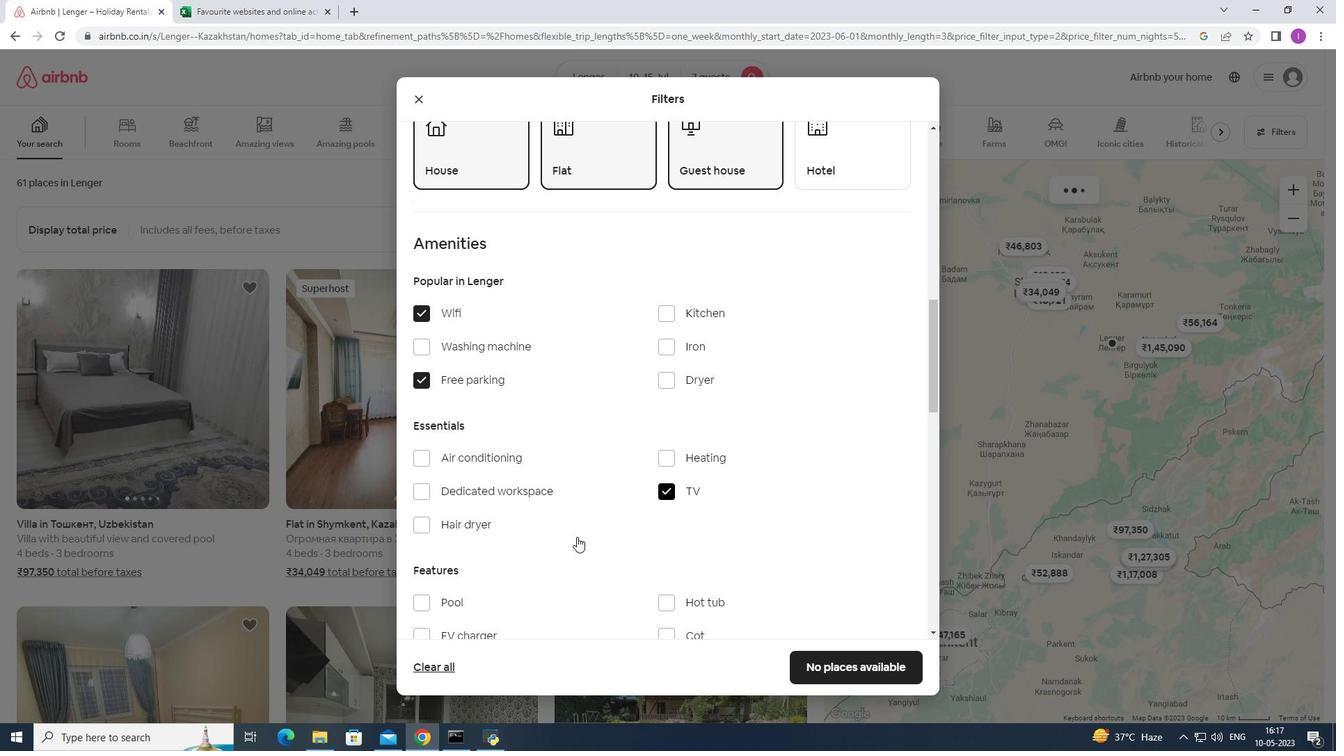 
Action: Mouse moved to (558, 546)
Screenshot: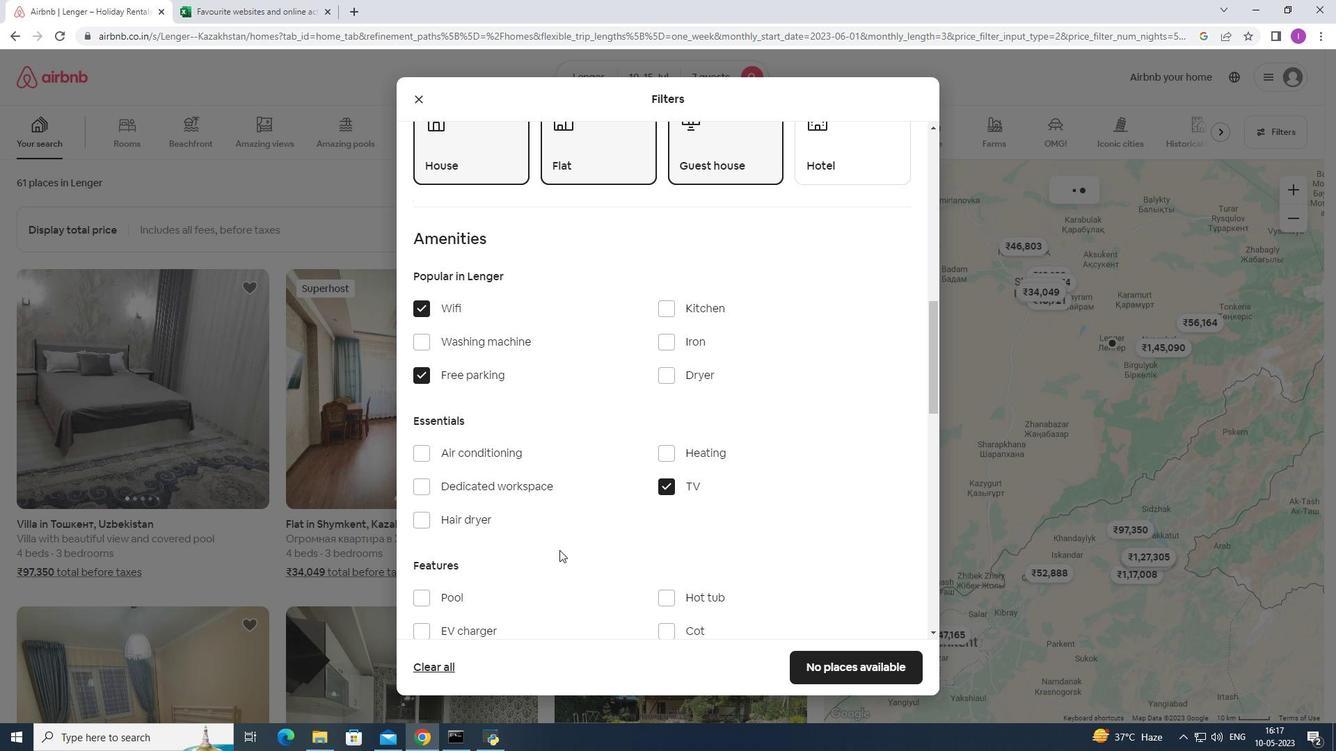 
Action: Mouse scrolled (558, 545) with delta (0, 0)
Screenshot: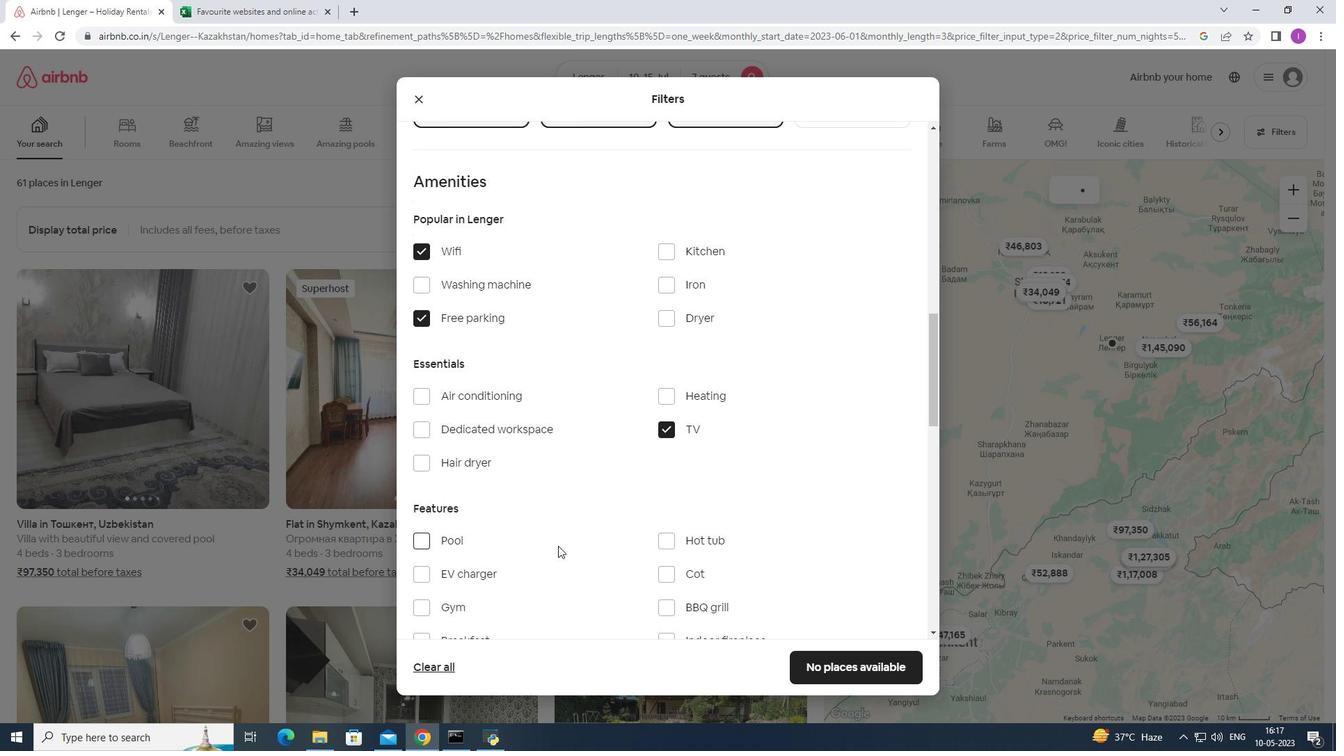 
Action: Mouse scrolled (558, 545) with delta (0, 0)
Screenshot: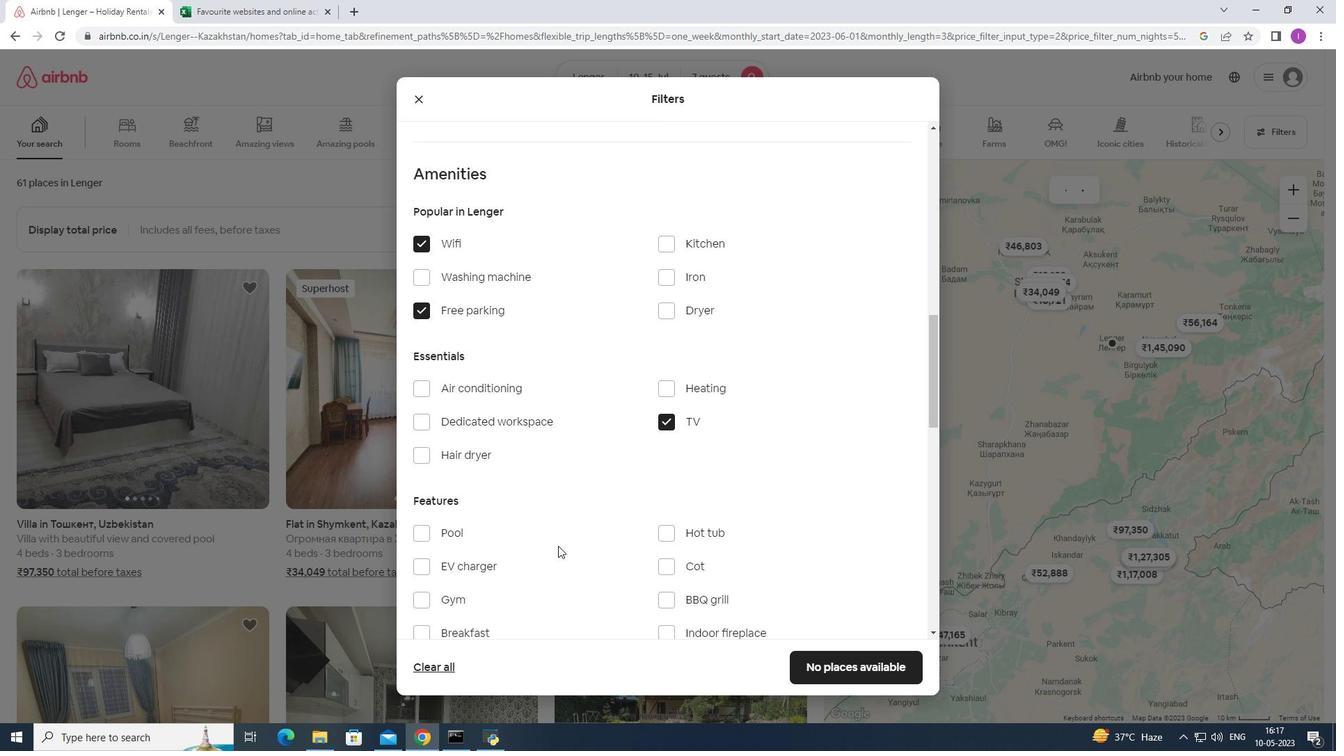 
Action: Mouse moved to (423, 455)
Screenshot: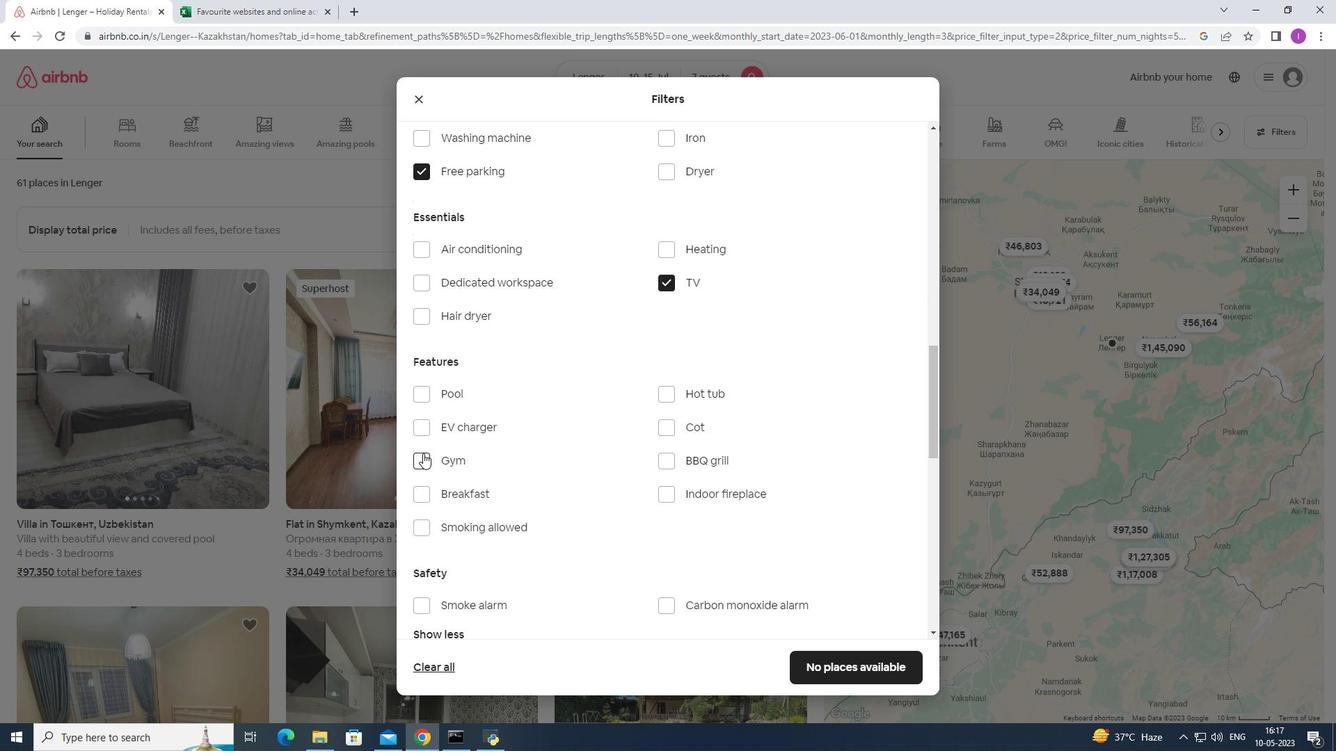 
Action: Mouse pressed left at (423, 455)
Screenshot: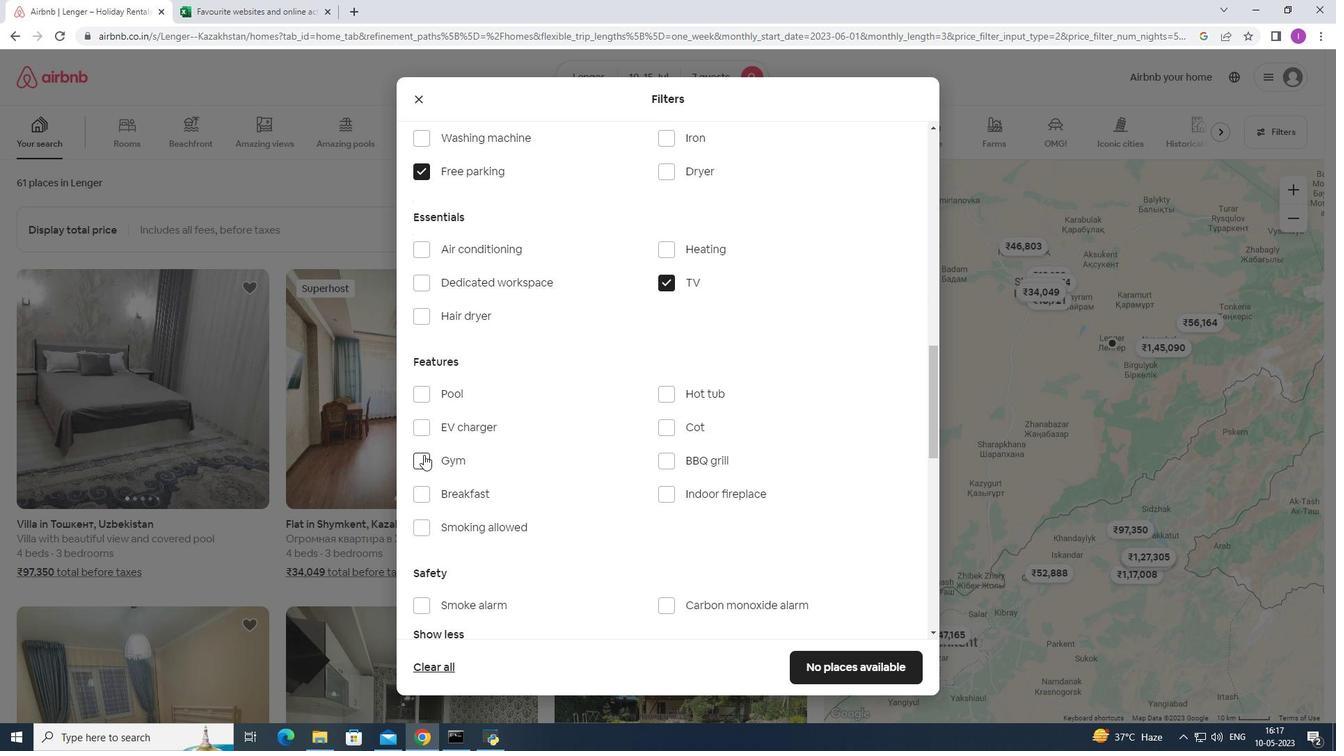 
Action: Mouse moved to (426, 491)
Screenshot: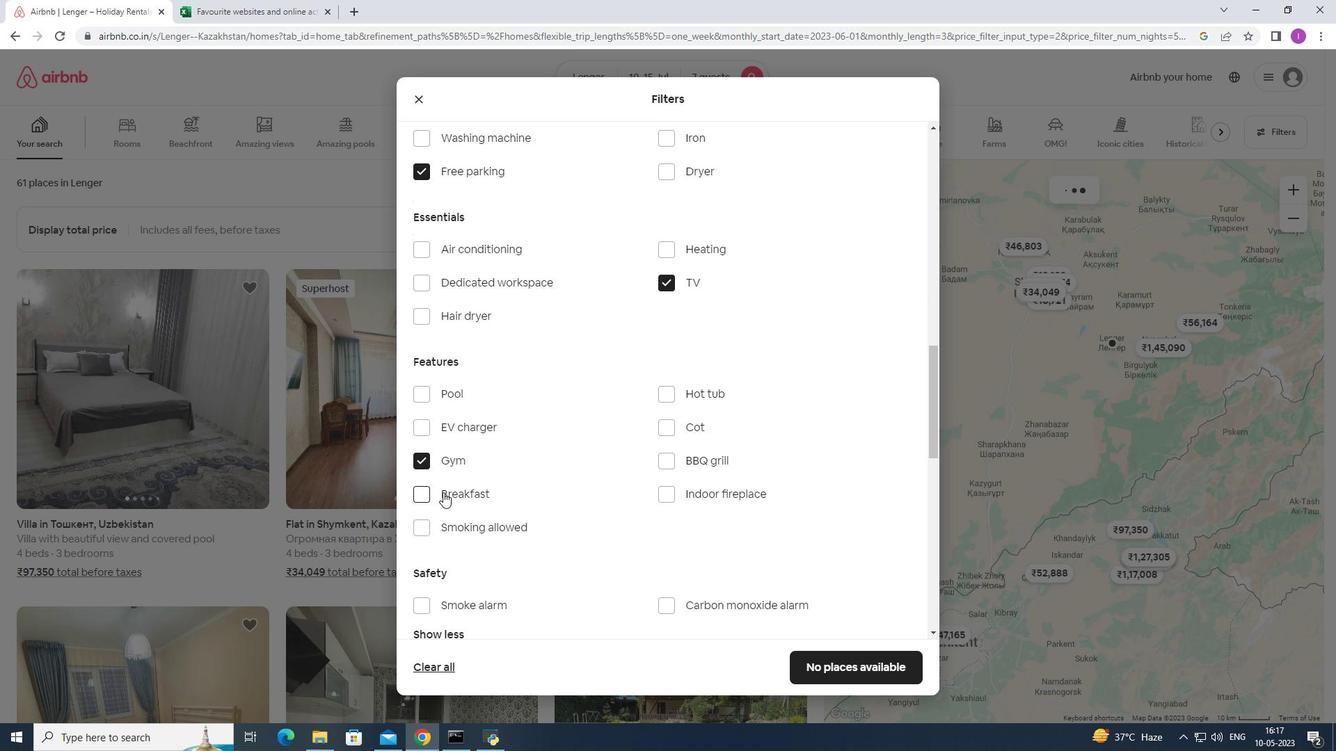 
Action: Mouse pressed left at (426, 491)
Screenshot: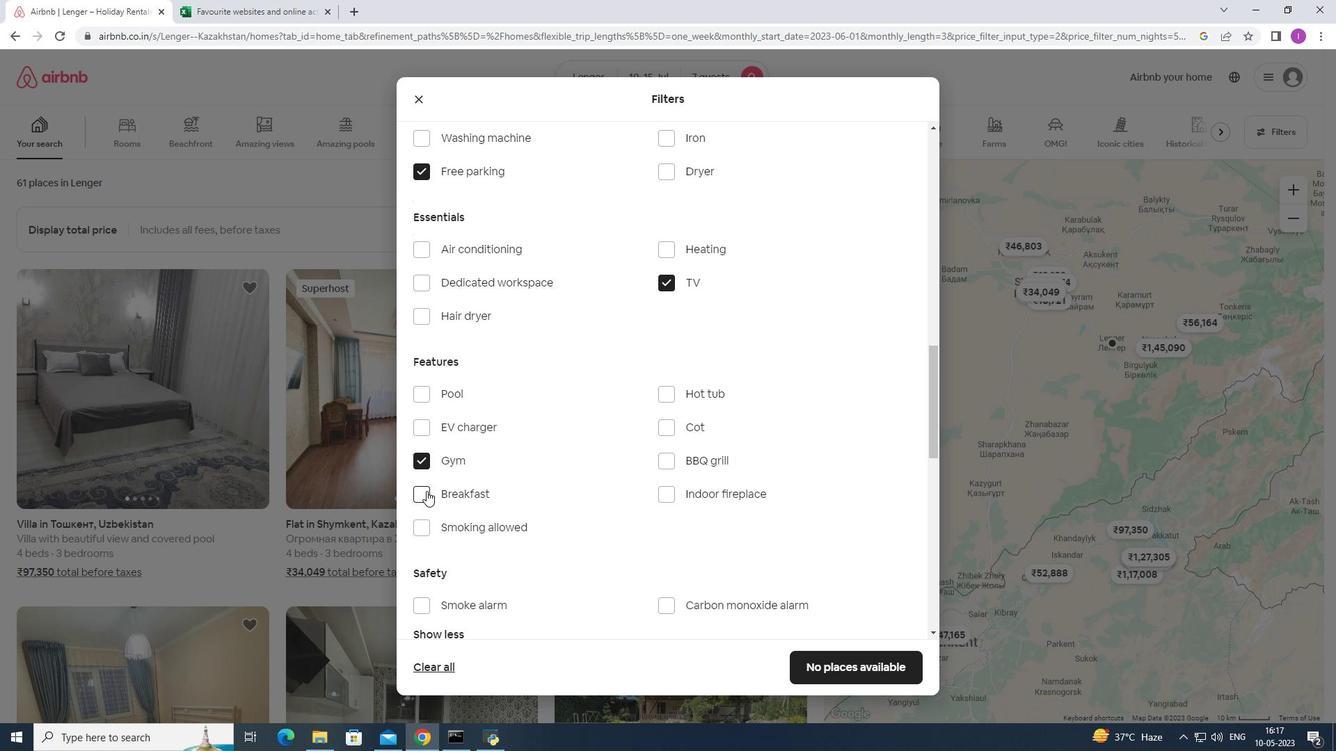 
Action: Mouse moved to (604, 502)
Screenshot: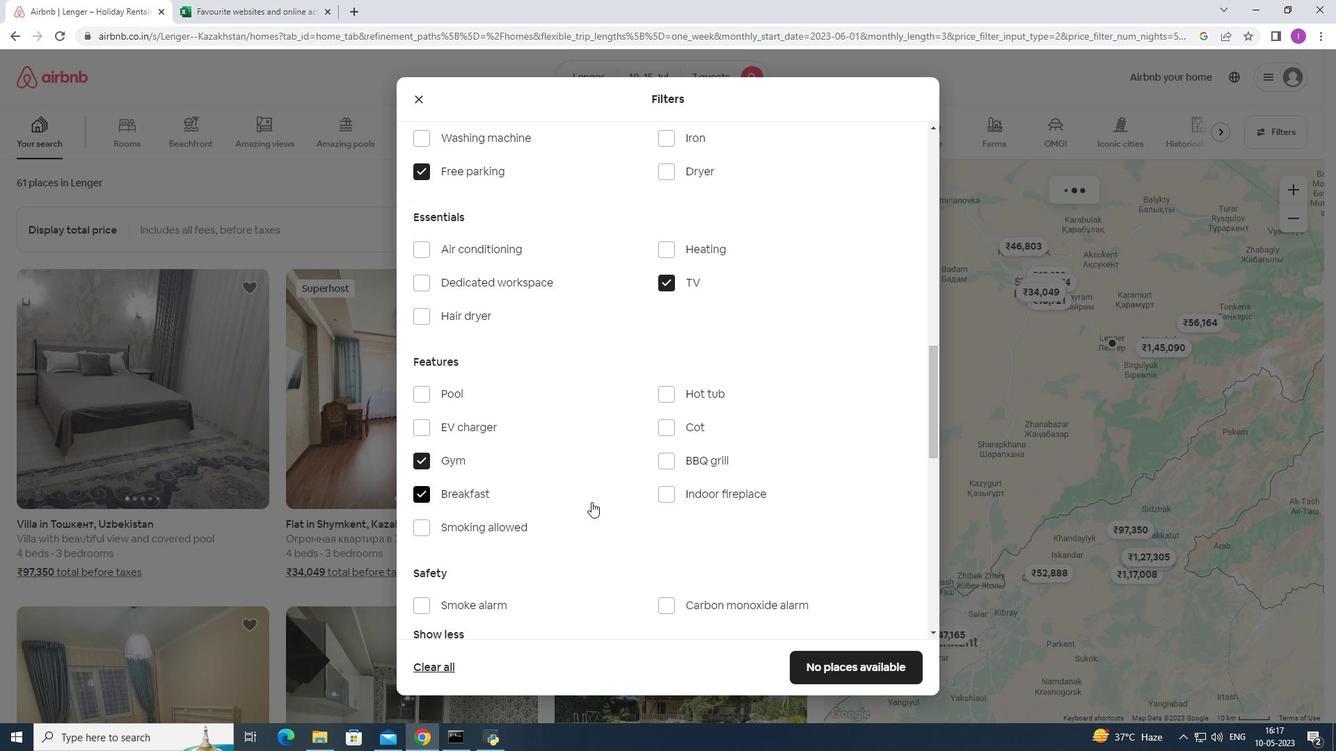 
Action: Mouse scrolled (604, 501) with delta (0, 0)
Screenshot: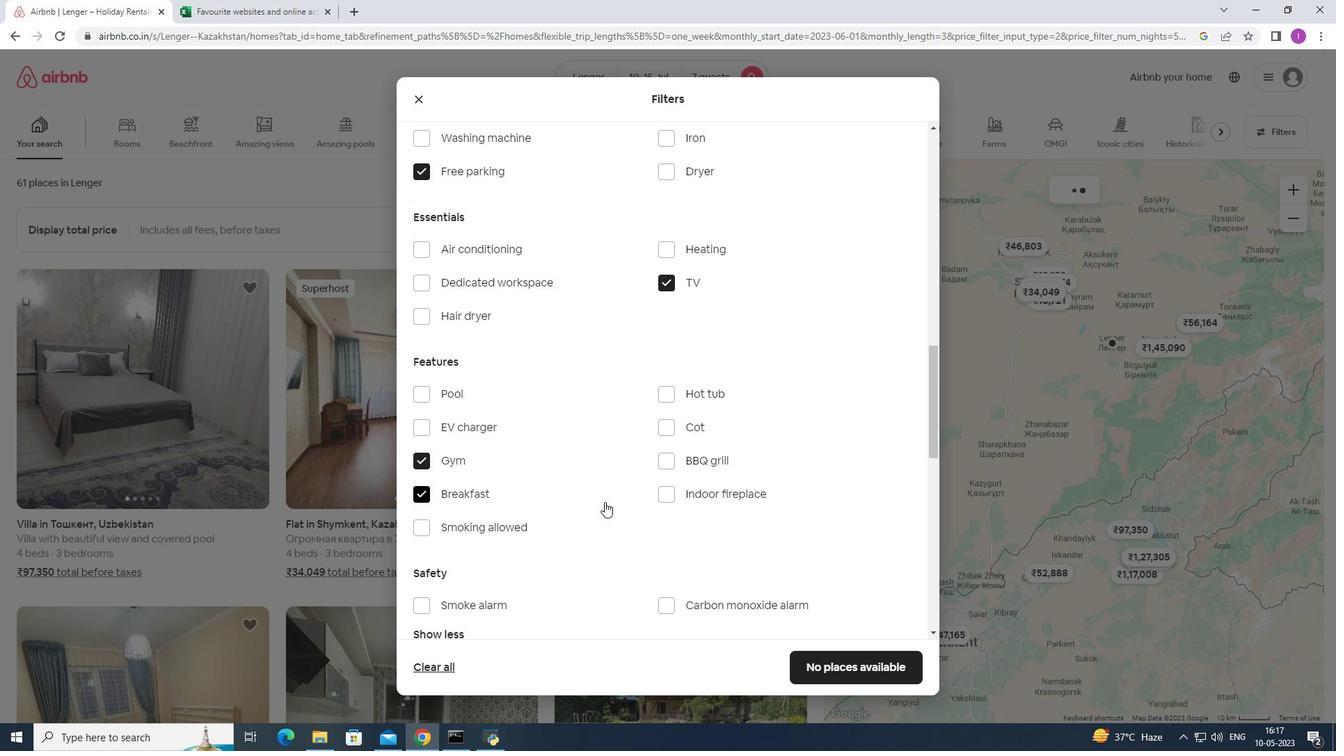 
Action: Mouse moved to (605, 504)
Screenshot: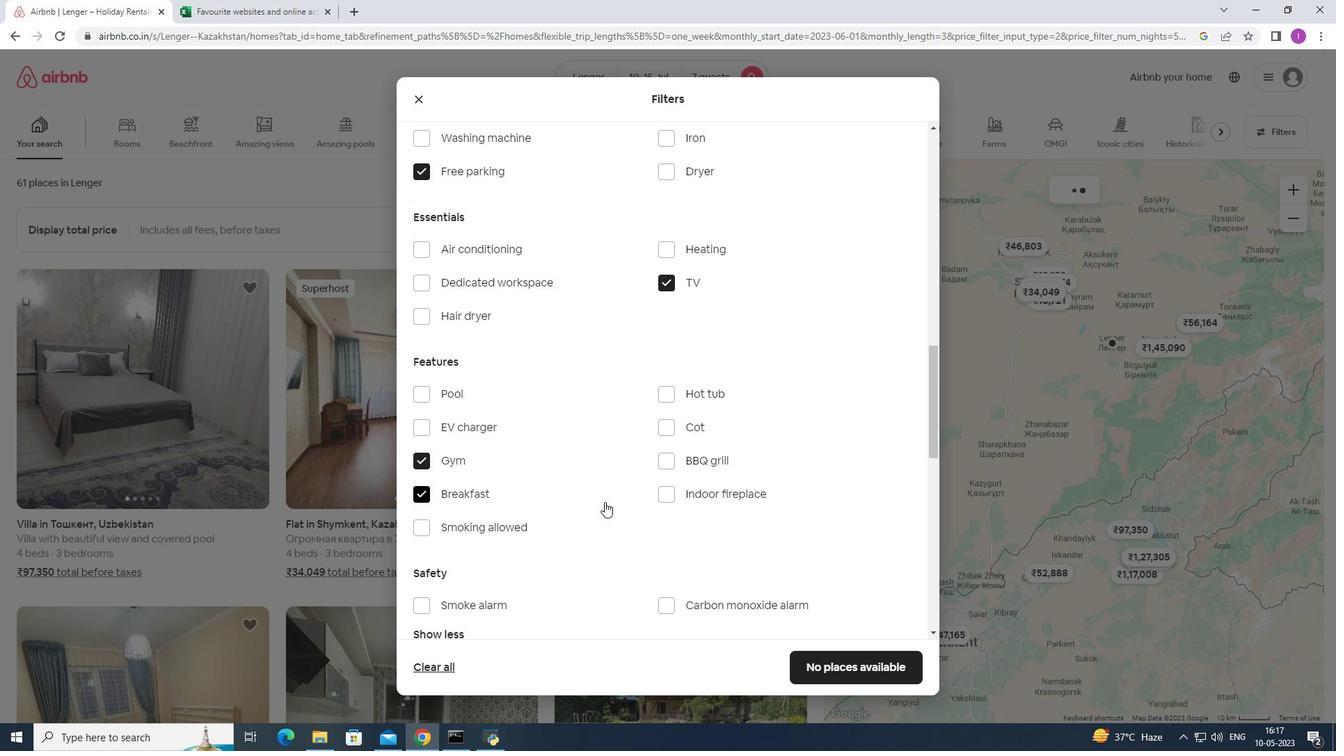 
Action: Mouse scrolled (605, 503) with delta (0, 0)
Screenshot: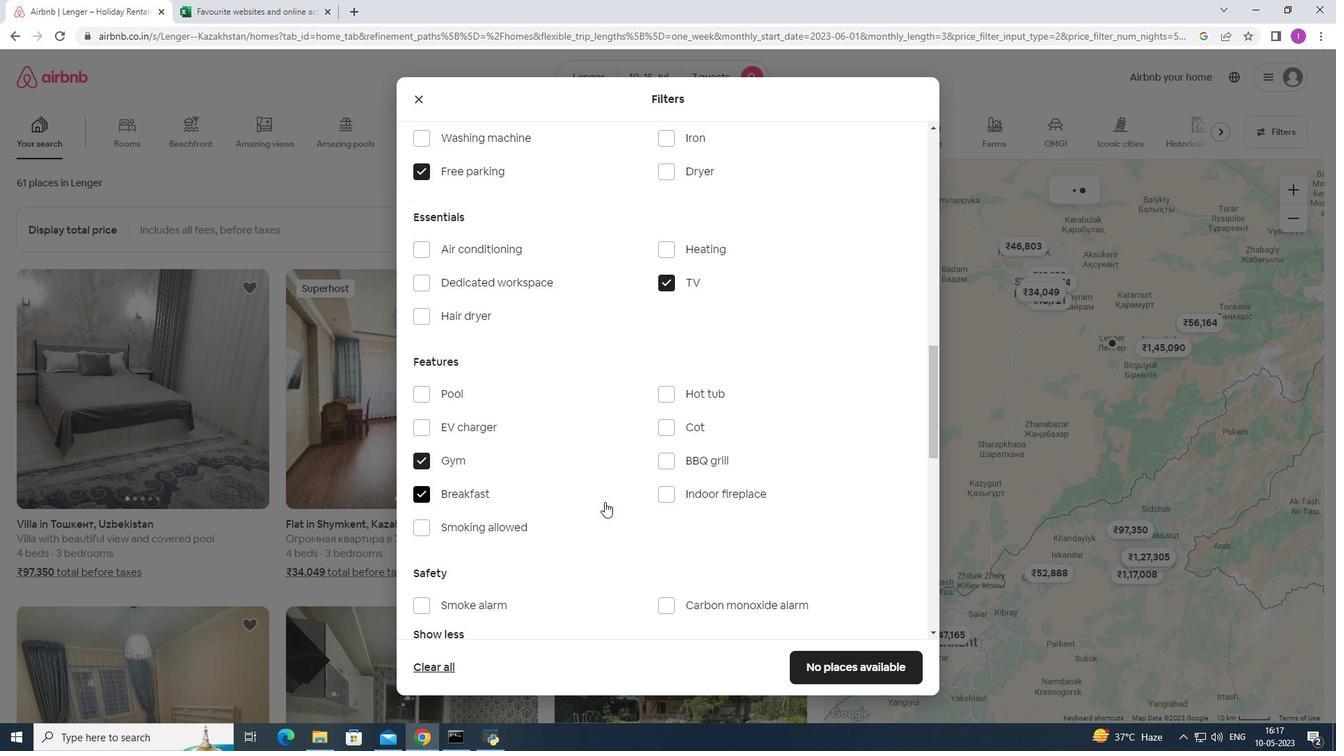 
Action: Mouse moved to (605, 504)
Screenshot: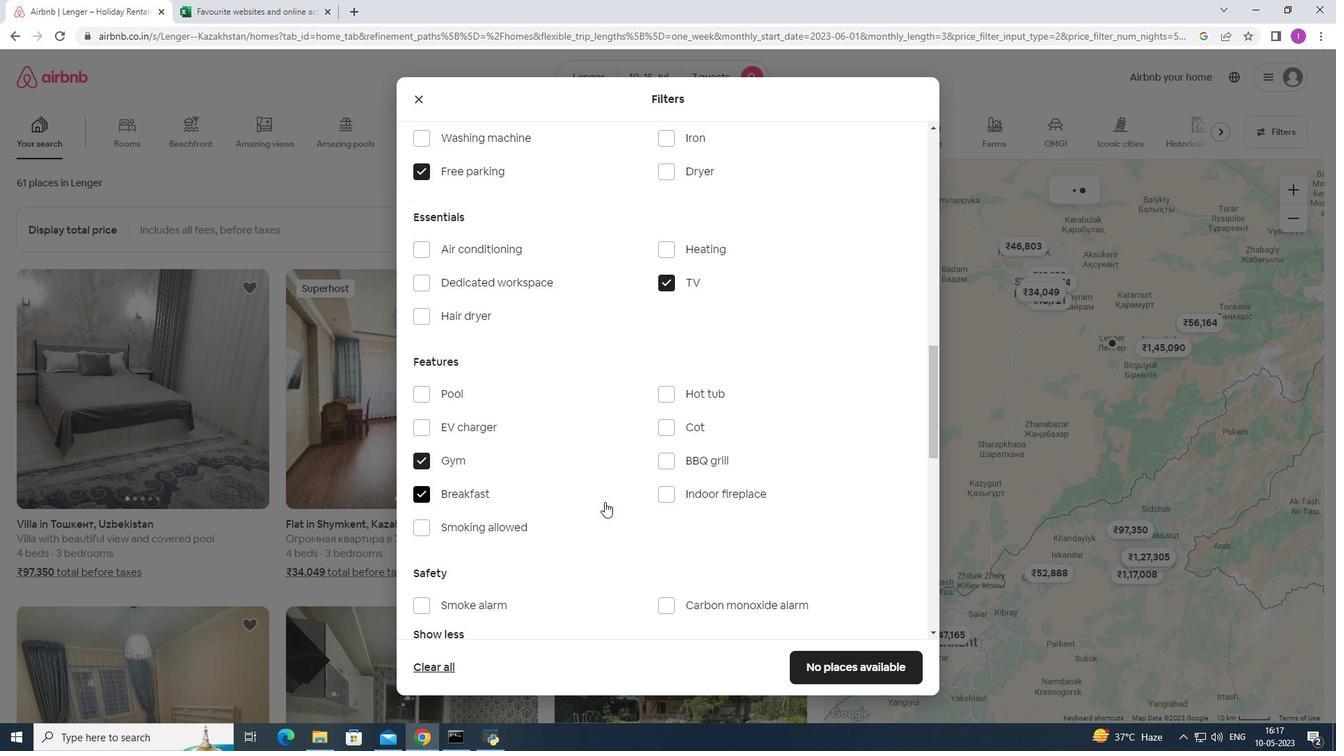 
Action: Mouse scrolled (605, 504) with delta (0, 0)
Screenshot: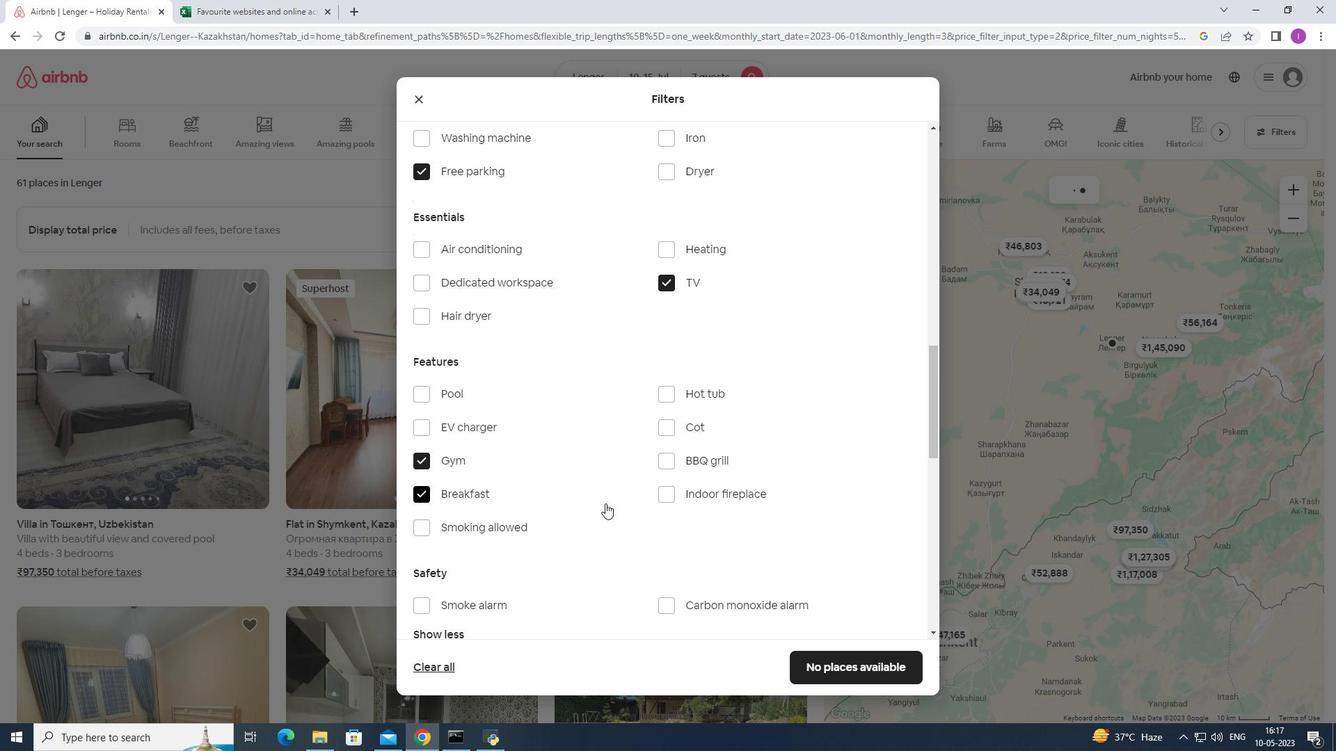 
Action: Mouse scrolled (605, 504) with delta (0, 0)
Screenshot: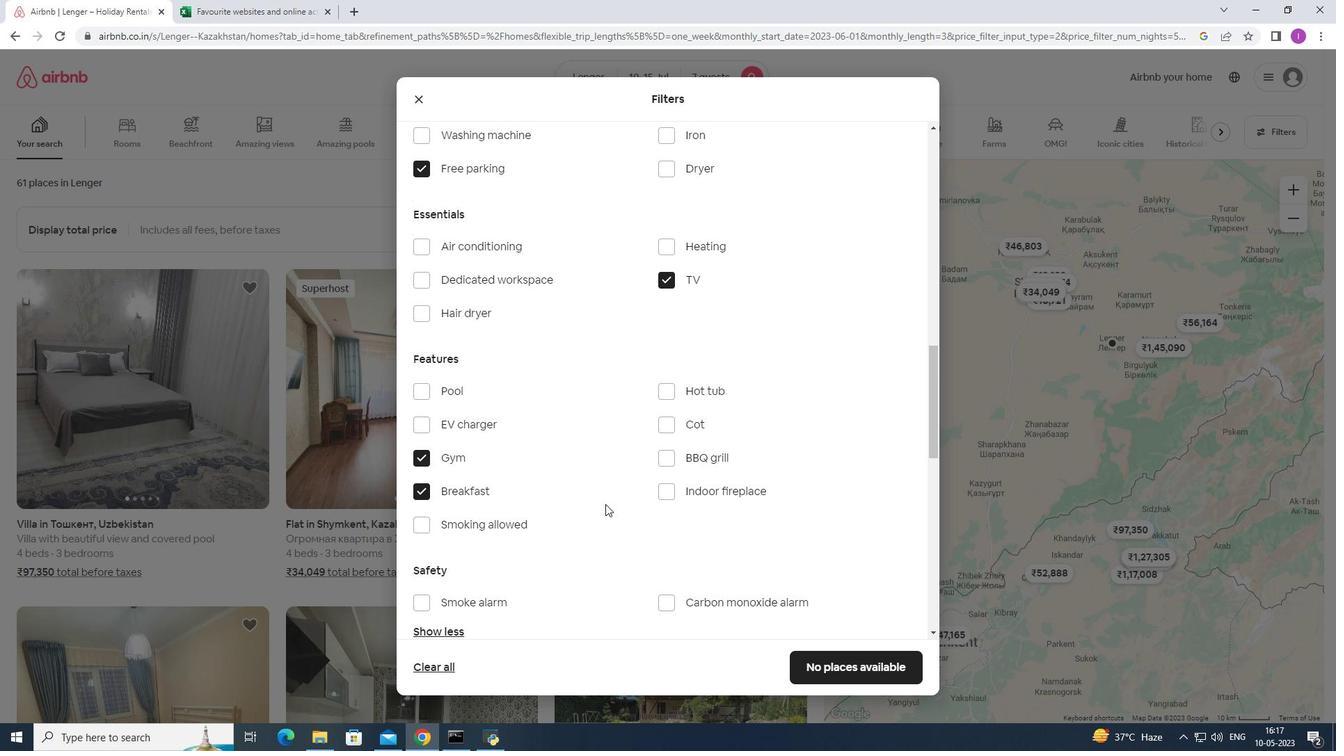 
Action: Mouse moved to (886, 510)
Screenshot: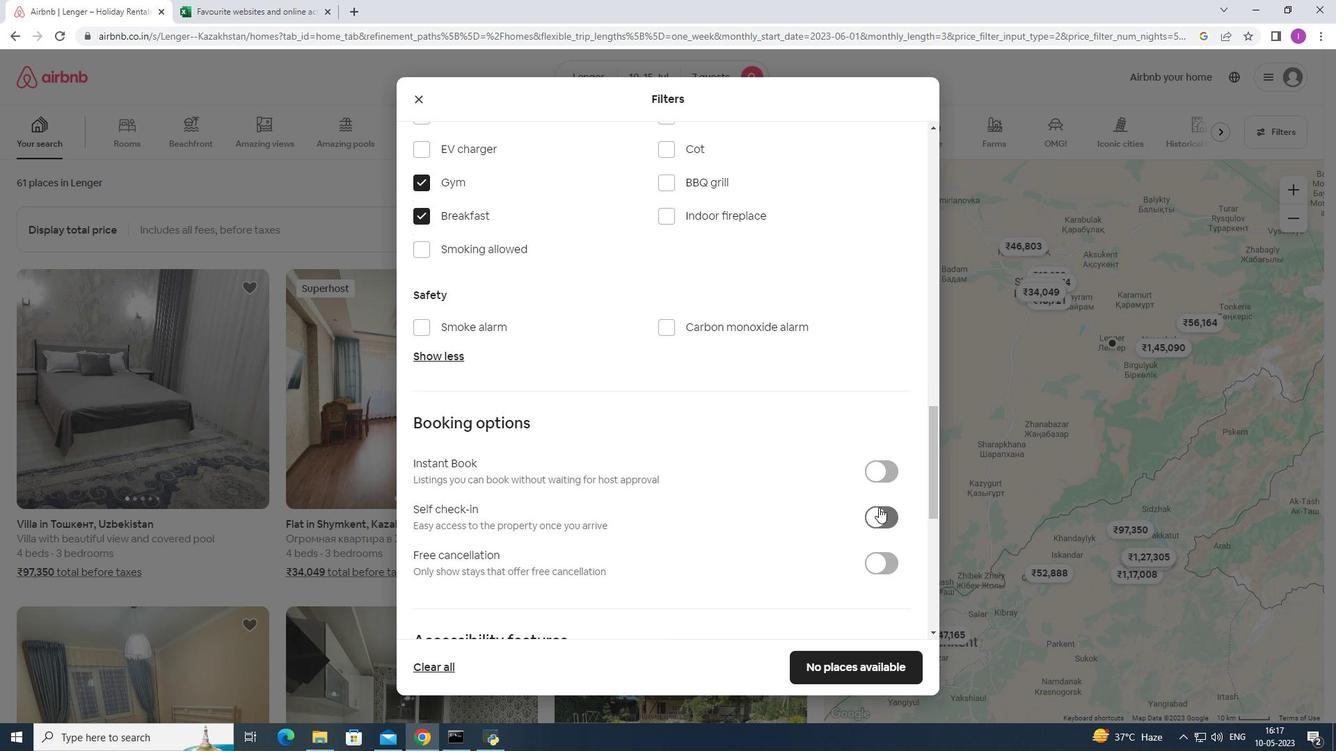 
Action: Mouse pressed left at (886, 510)
Screenshot: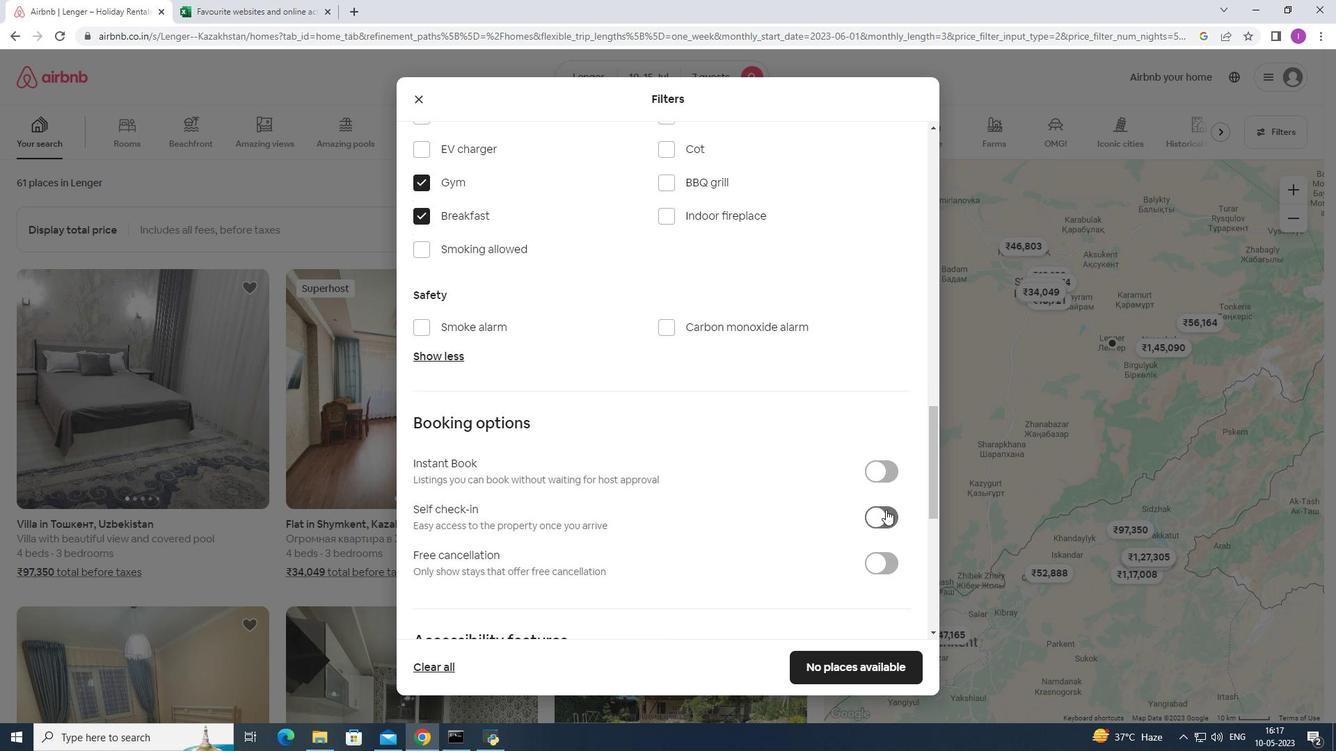 
Action: Mouse moved to (815, 665)
Screenshot: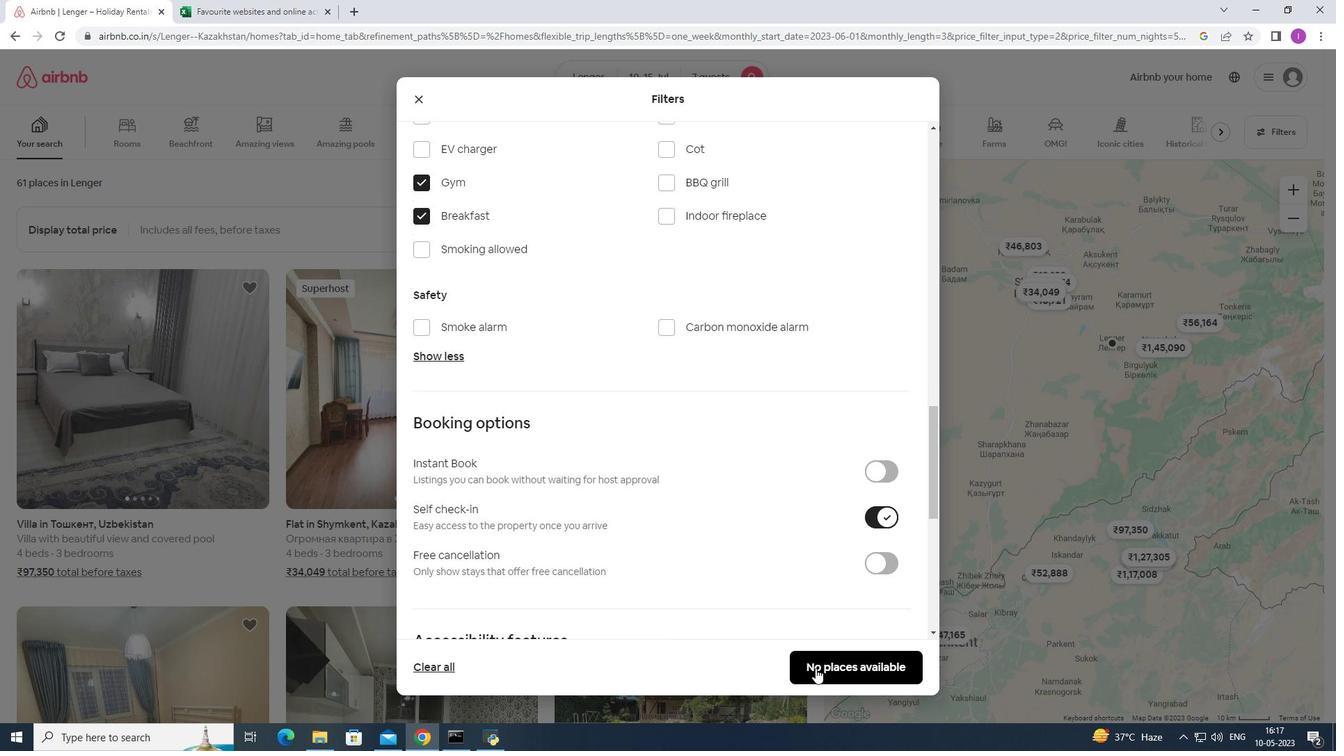 
Action: Mouse scrolled (815, 664) with delta (0, 0)
Screenshot: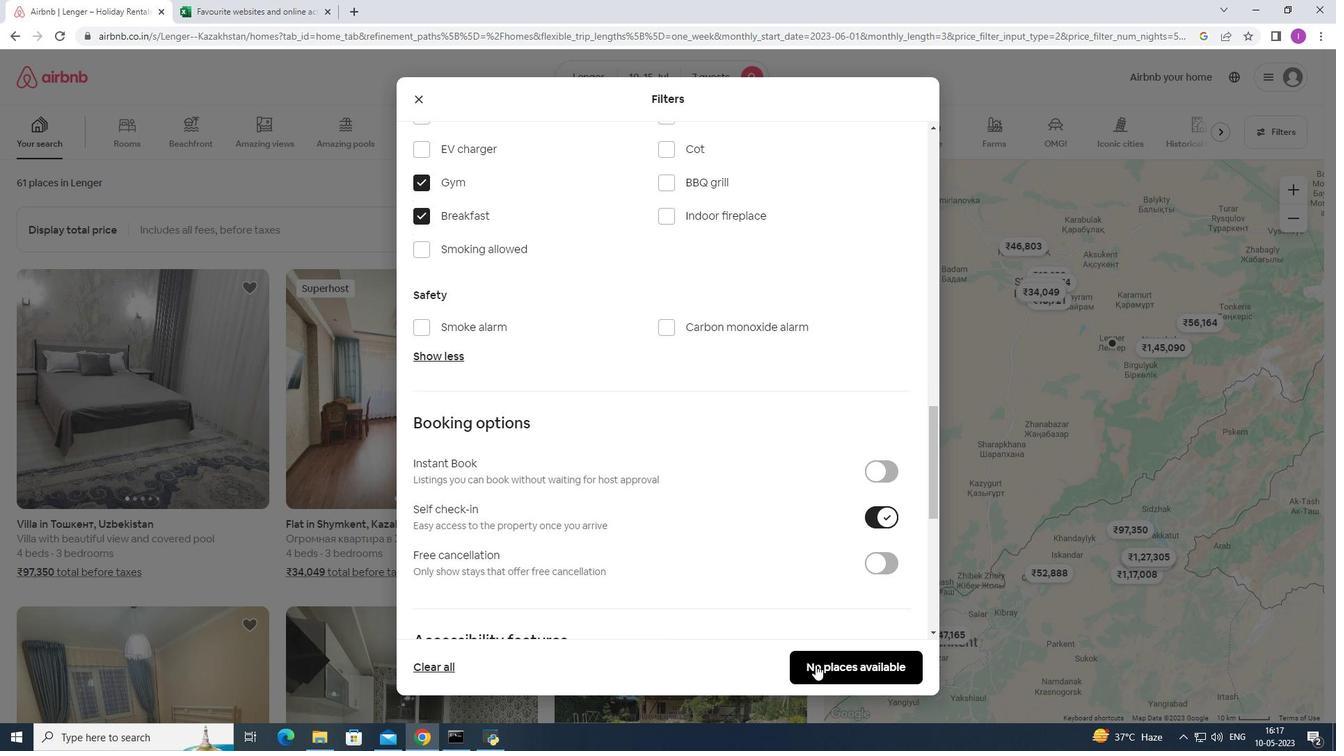 
Action: Mouse scrolled (815, 664) with delta (0, 0)
Screenshot: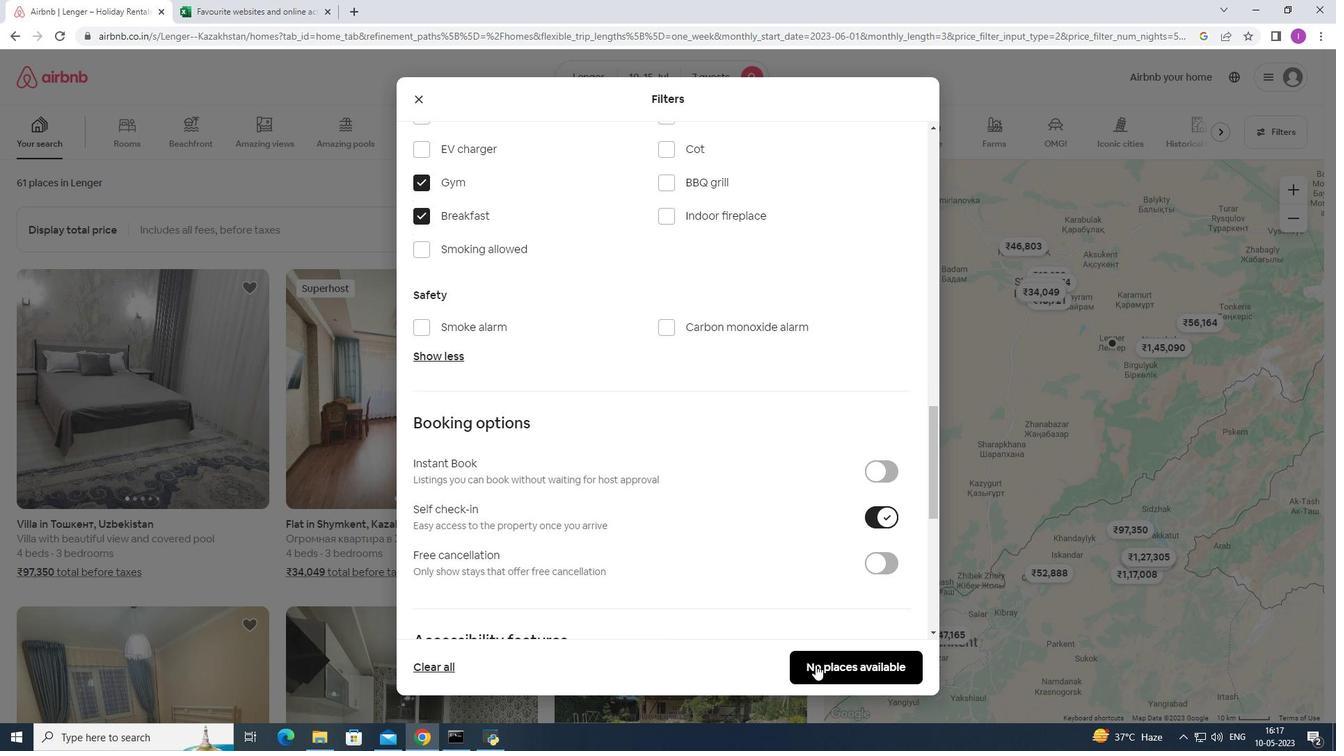 
Action: Mouse scrolled (815, 664) with delta (0, 0)
Screenshot: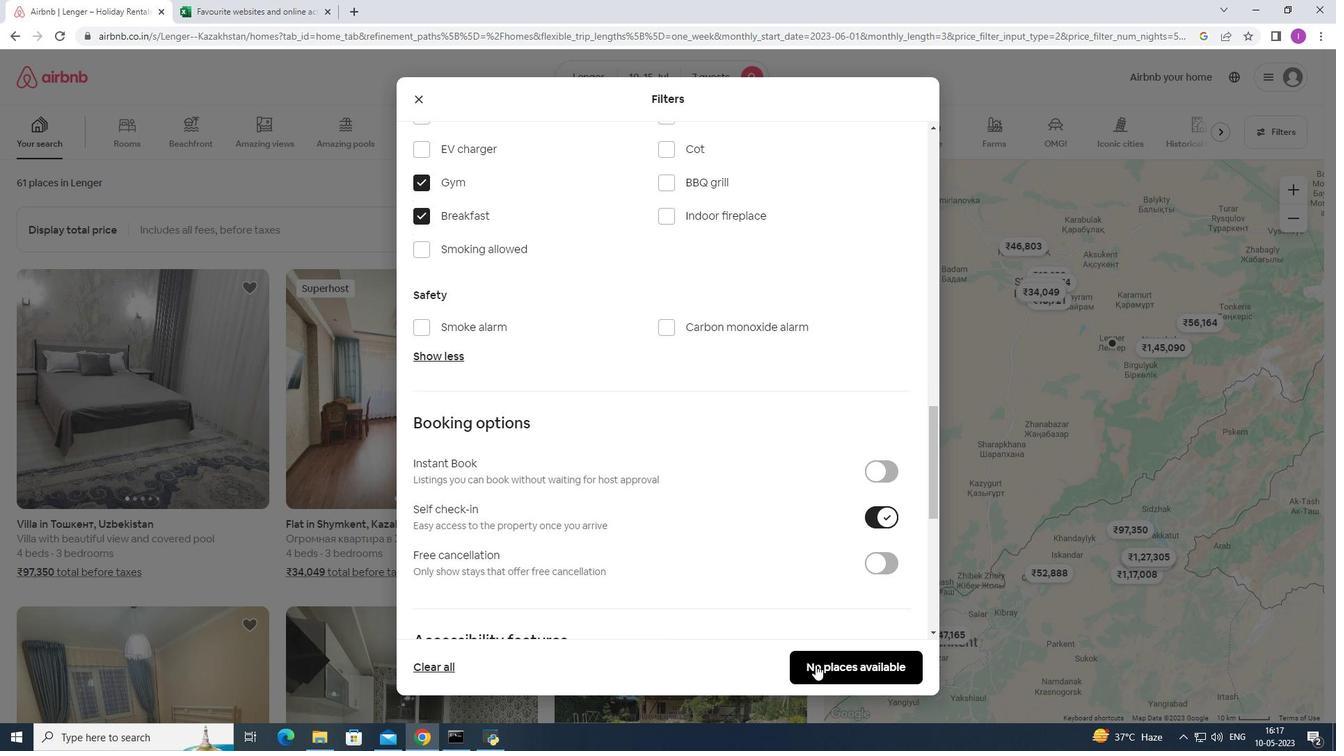 
Action: Mouse moved to (808, 631)
Screenshot: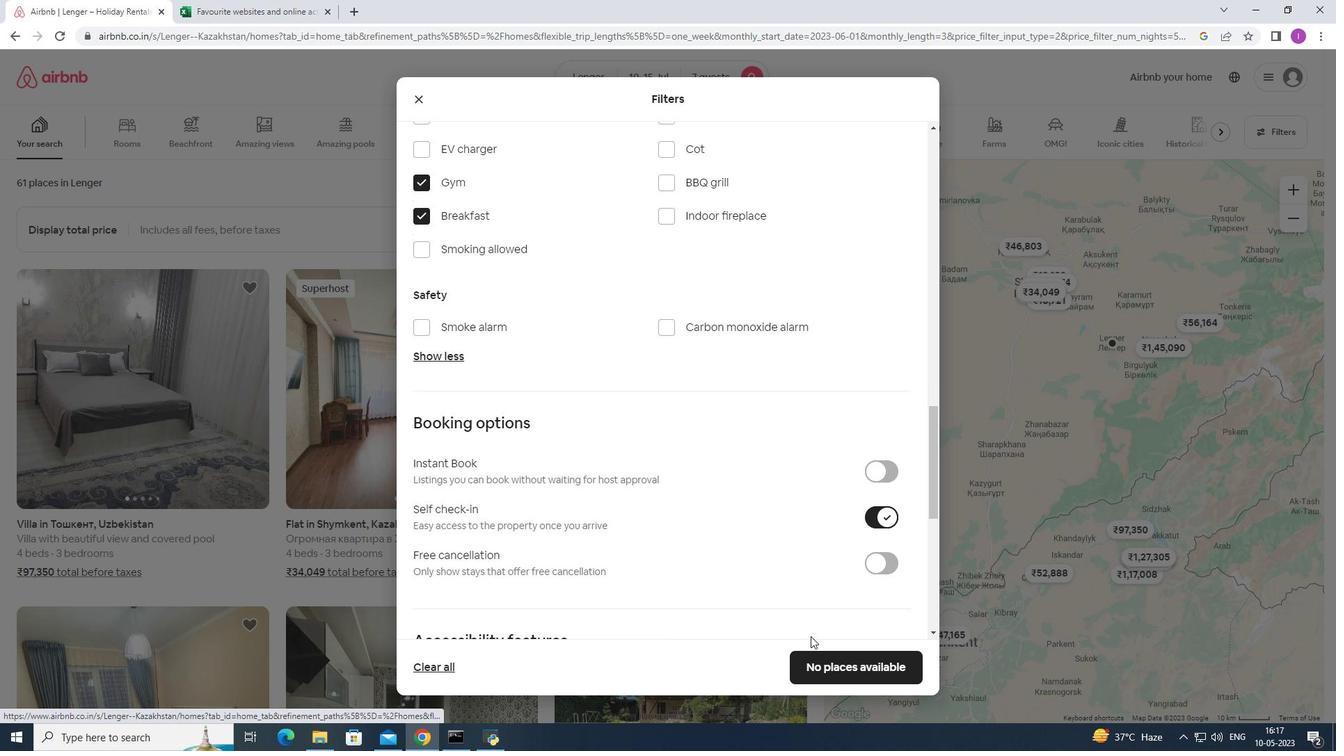 
Action: Mouse scrolled (808, 630) with delta (0, 0)
Screenshot: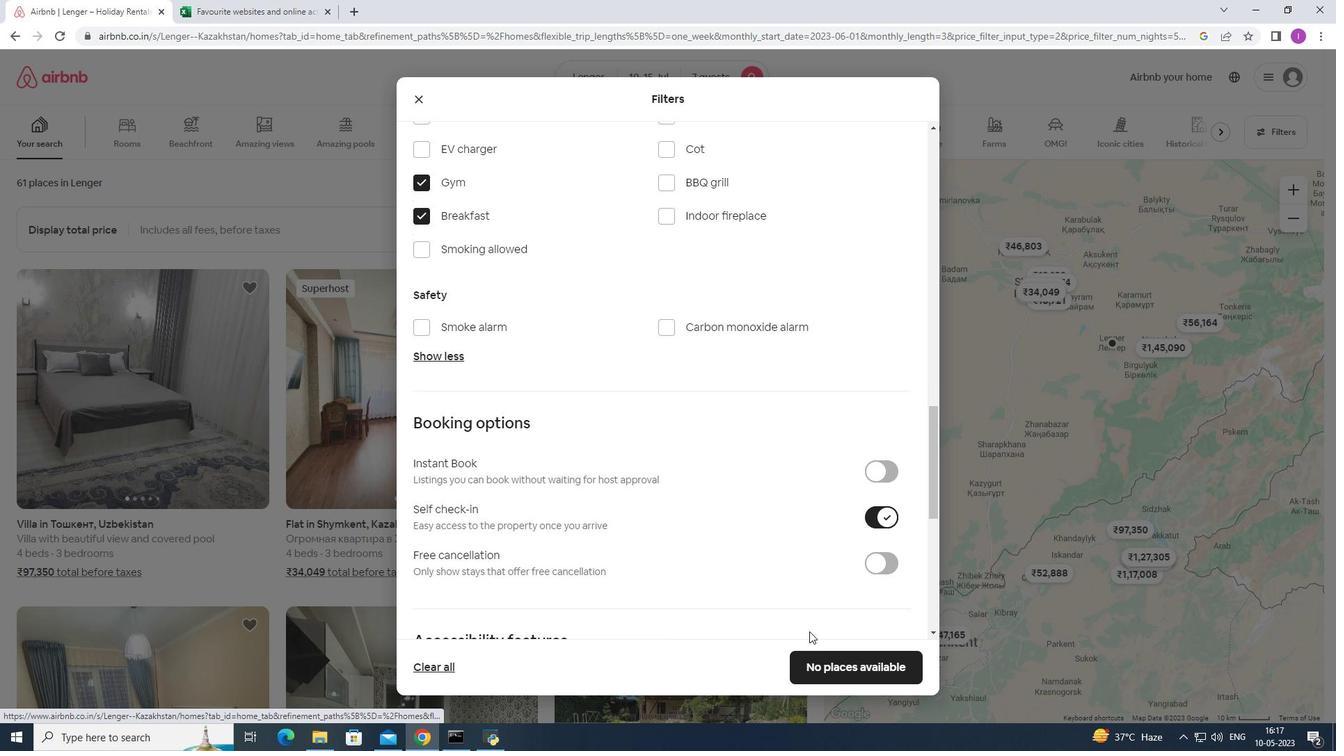 
Action: Mouse moved to (806, 628)
Screenshot: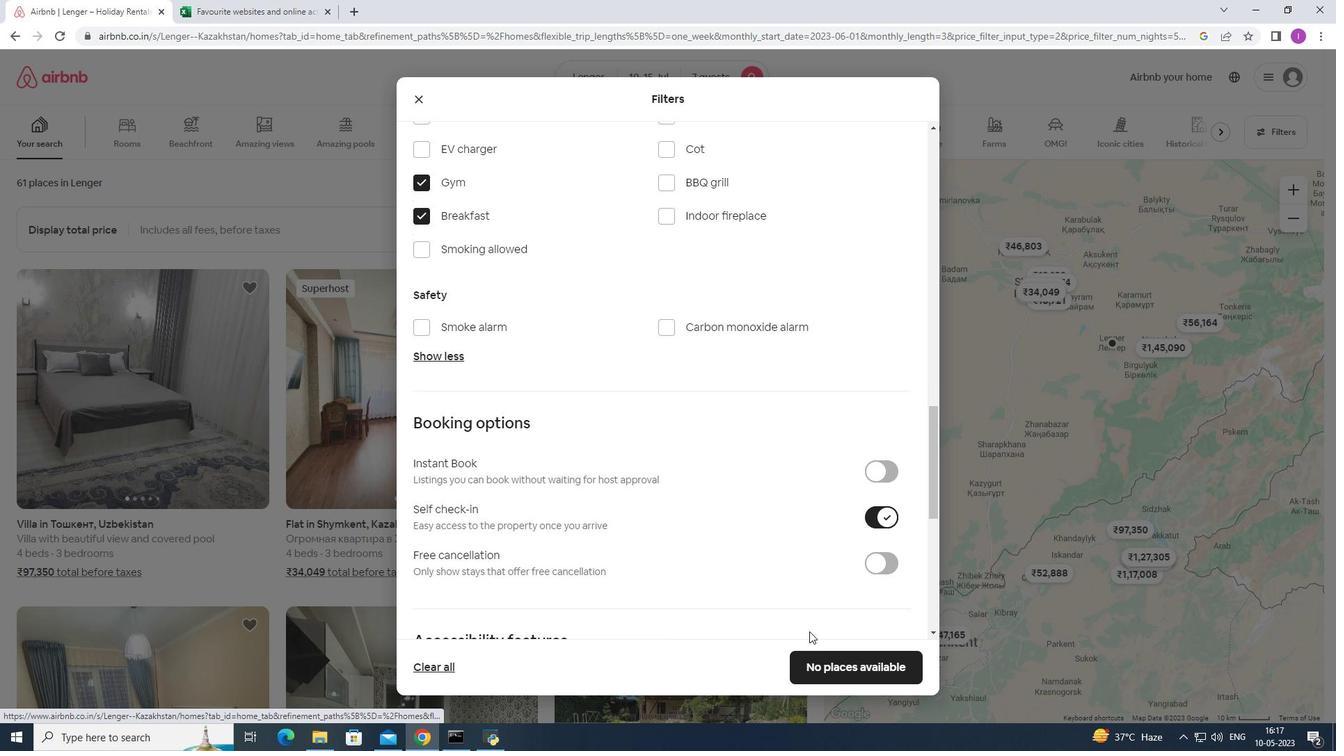 
Action: Mouse scrolled (806, 627) with delta (0, 0)
Screenshot: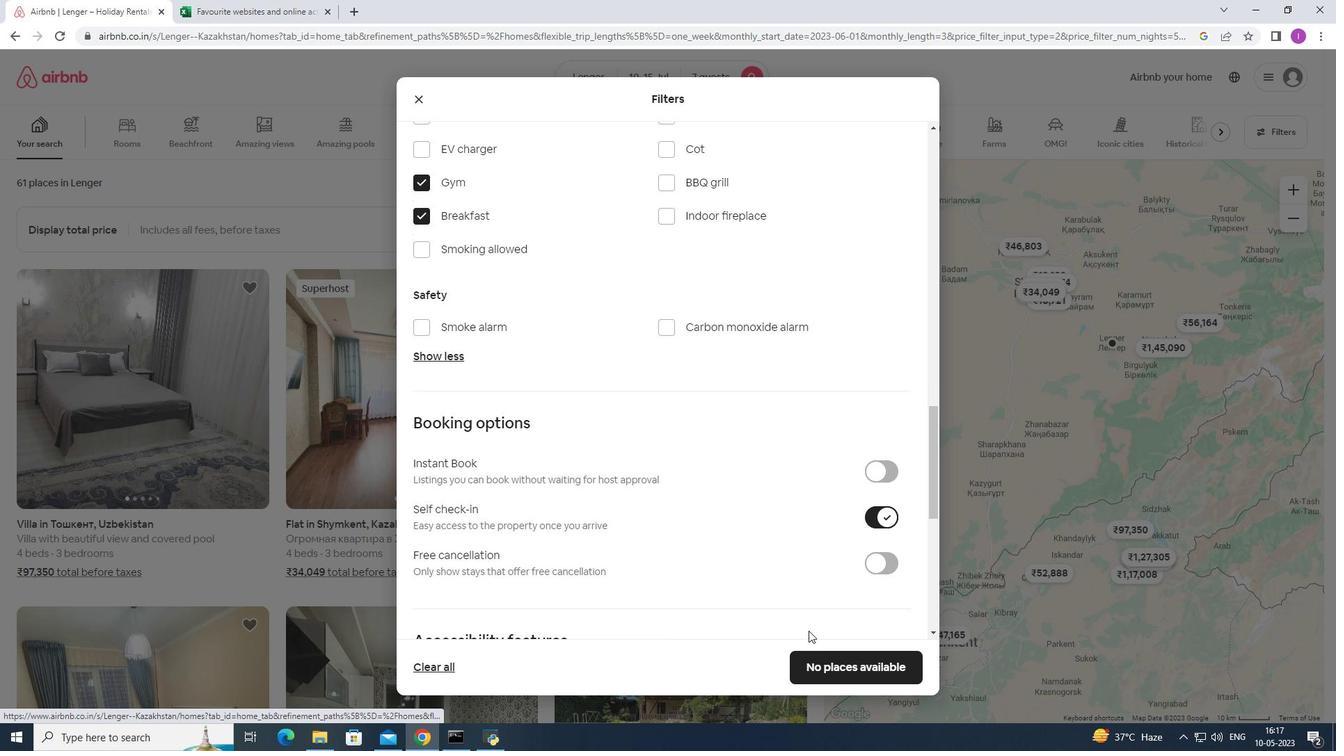 
Action: Mouse moved to (801, 623)
Screenshot: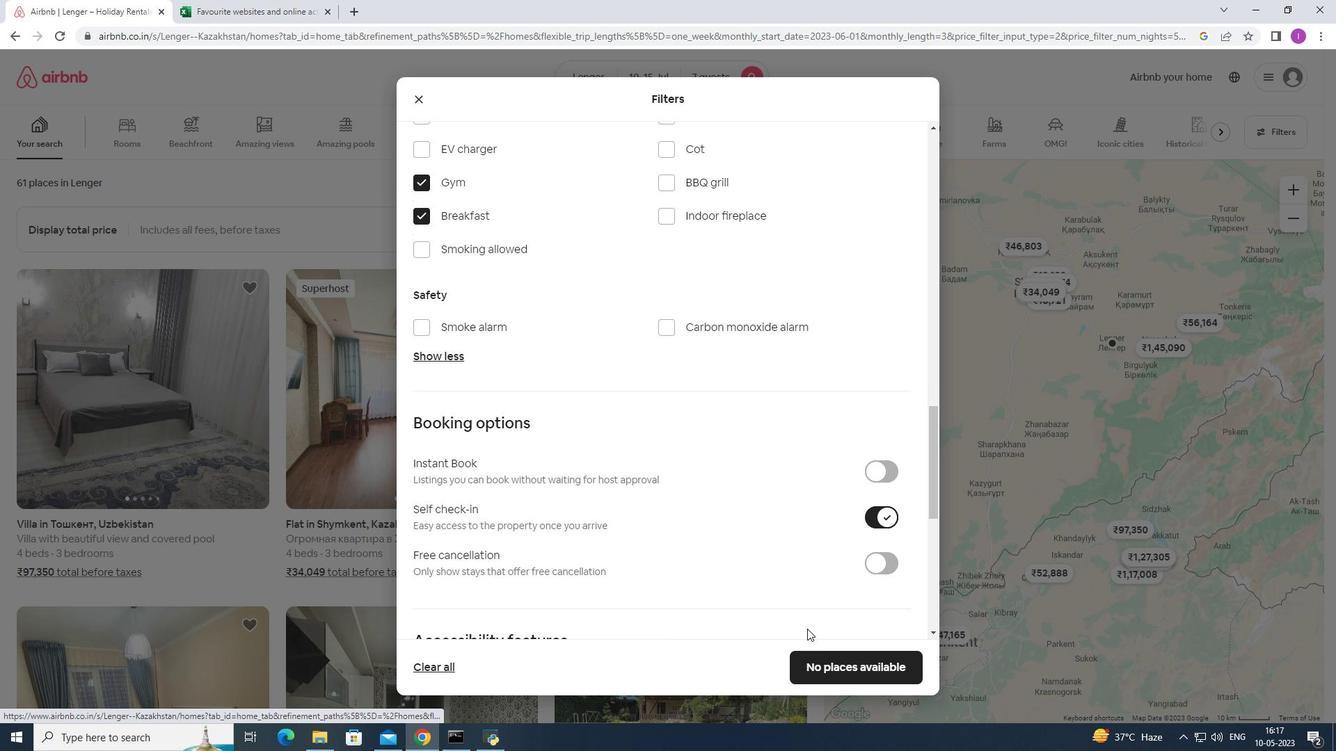 
Action: Mouse scrolled (803, 625) with delta (0, 0)
Screenshot: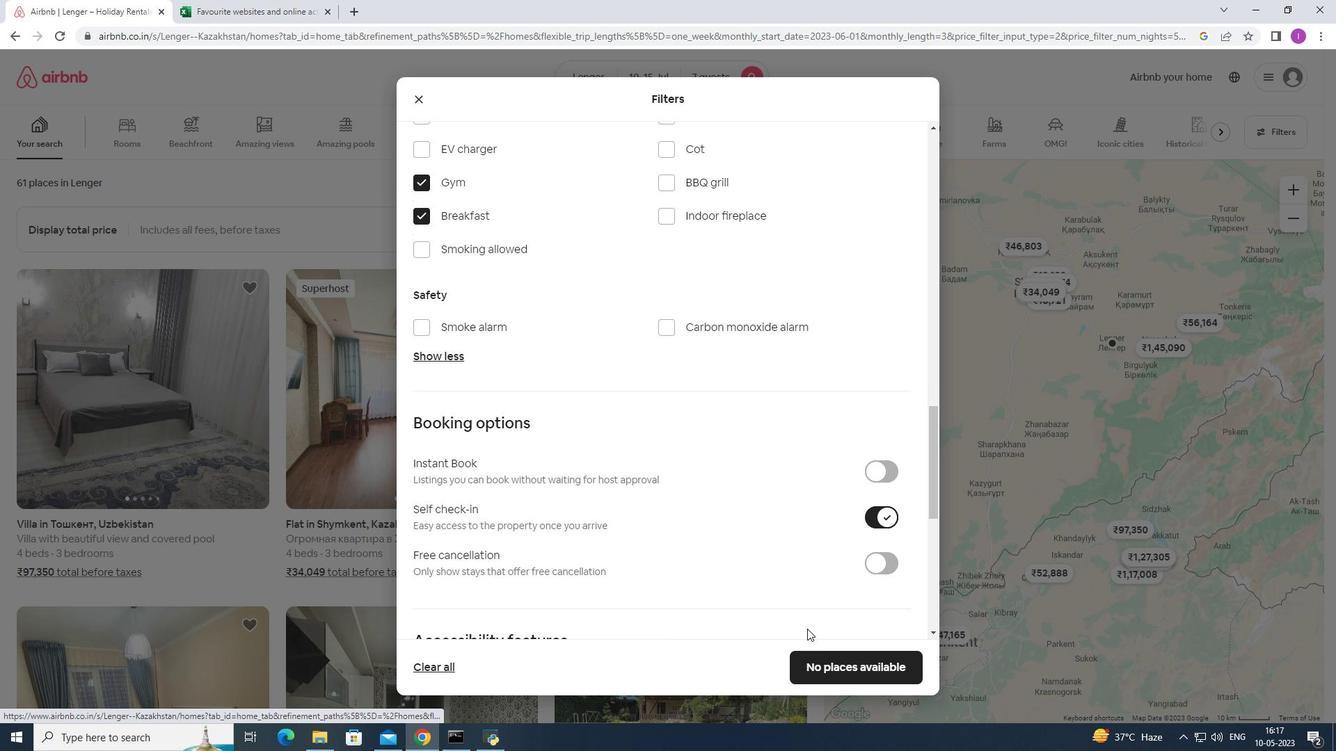 
Action: Mouse moved to (687, 547)
Screenshot: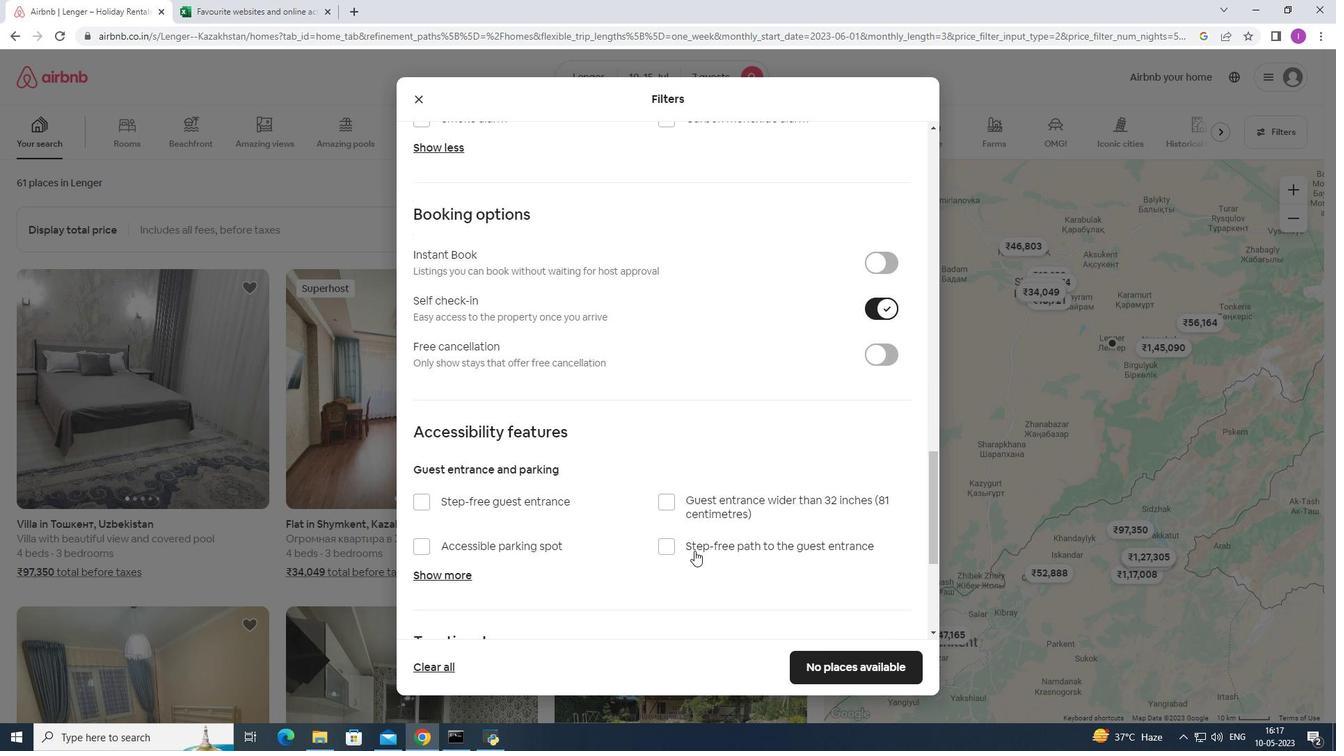 
Action: Mouse scrolled (687, 547) with delta (0, 0)
Screenshot: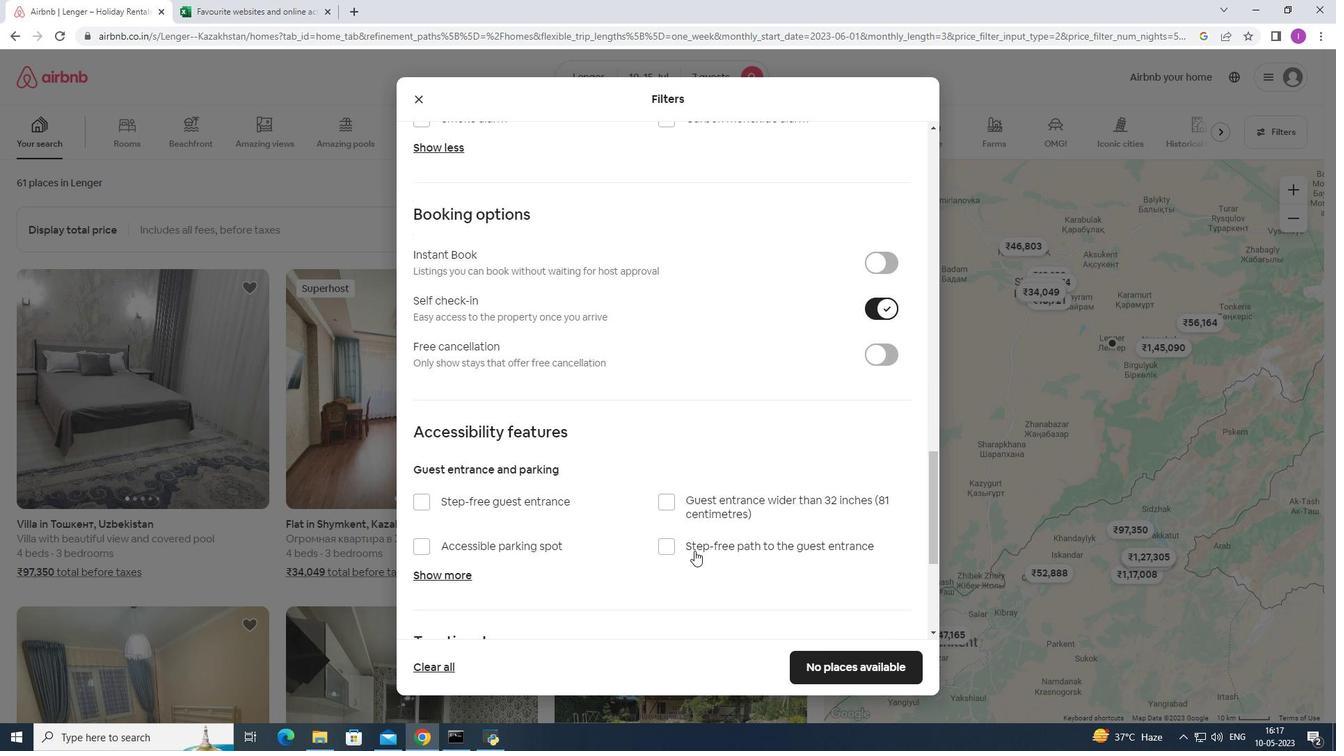 
Action: Mouse scrolled (687, 547) with delta (0, 0)
Screenshot: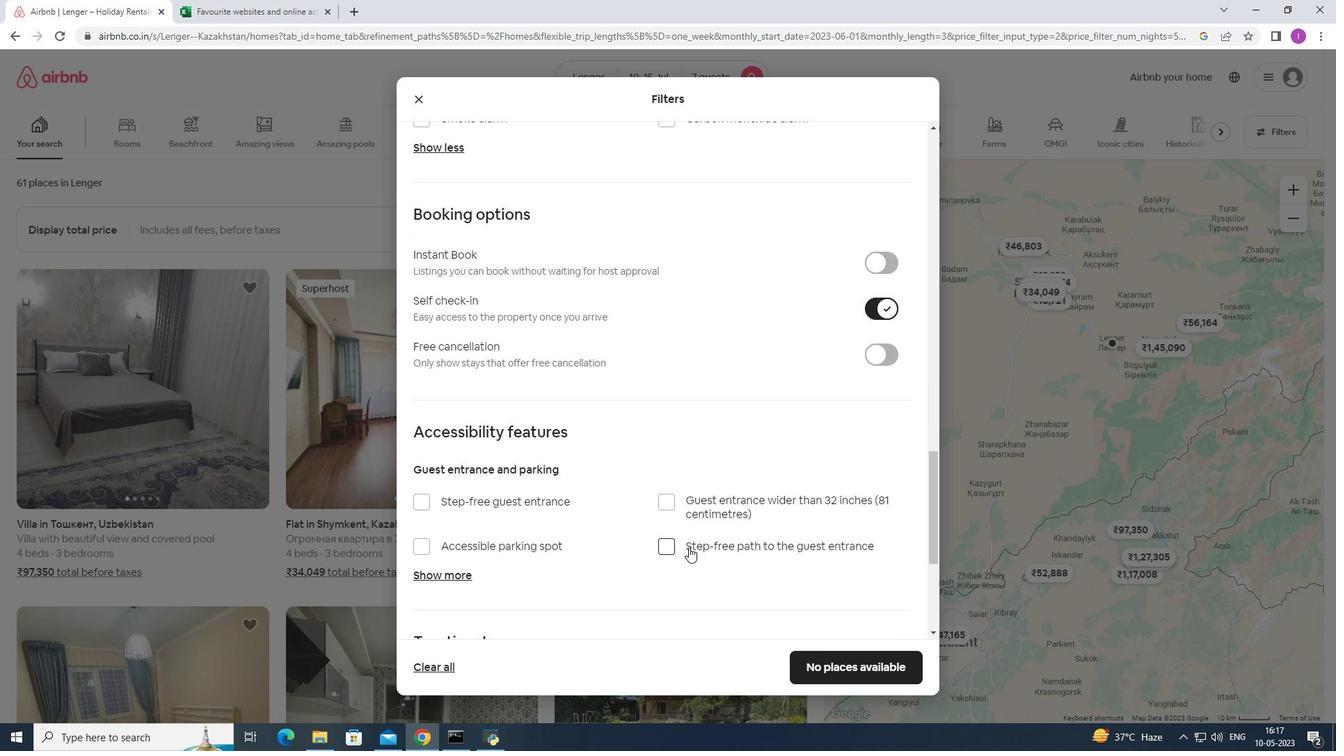
Action: Mouse scrolled (687, 547) with delta (0, 0)
Screenshot: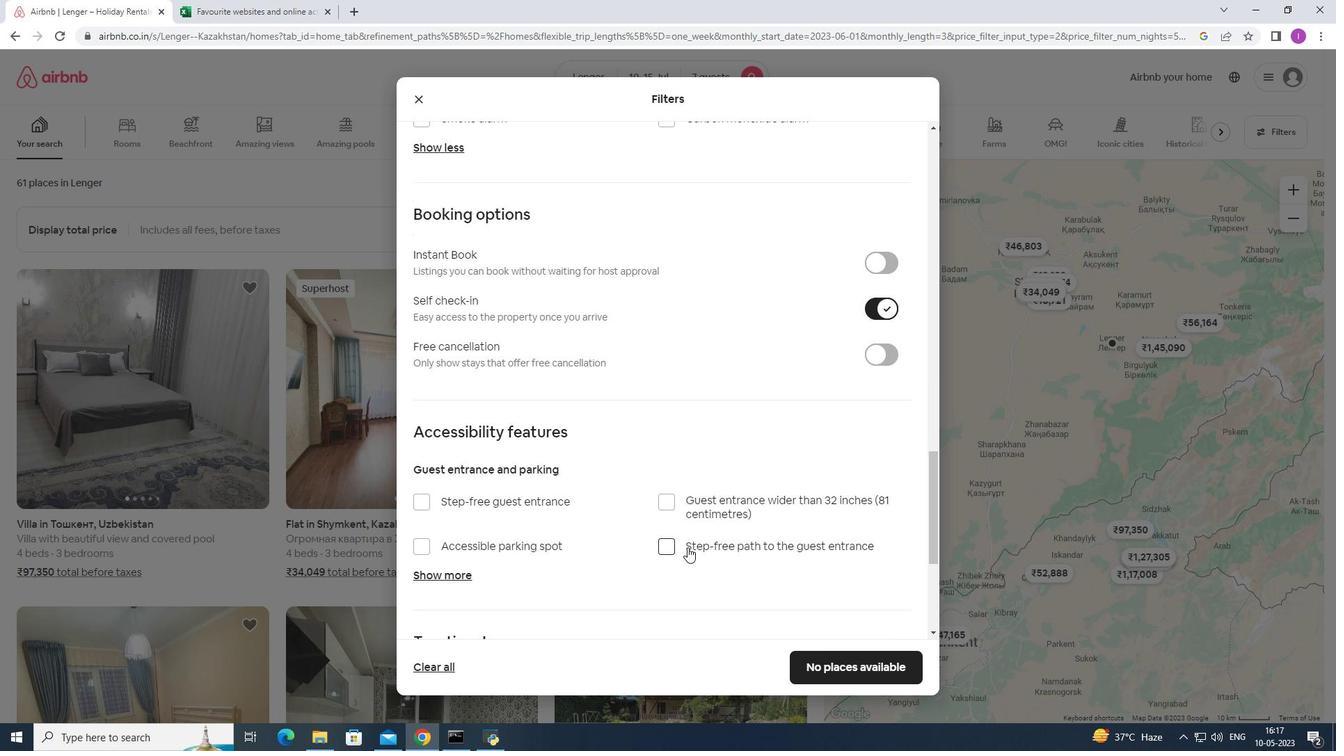 
Action: Mouse moved to (685, 547)
Screenshot: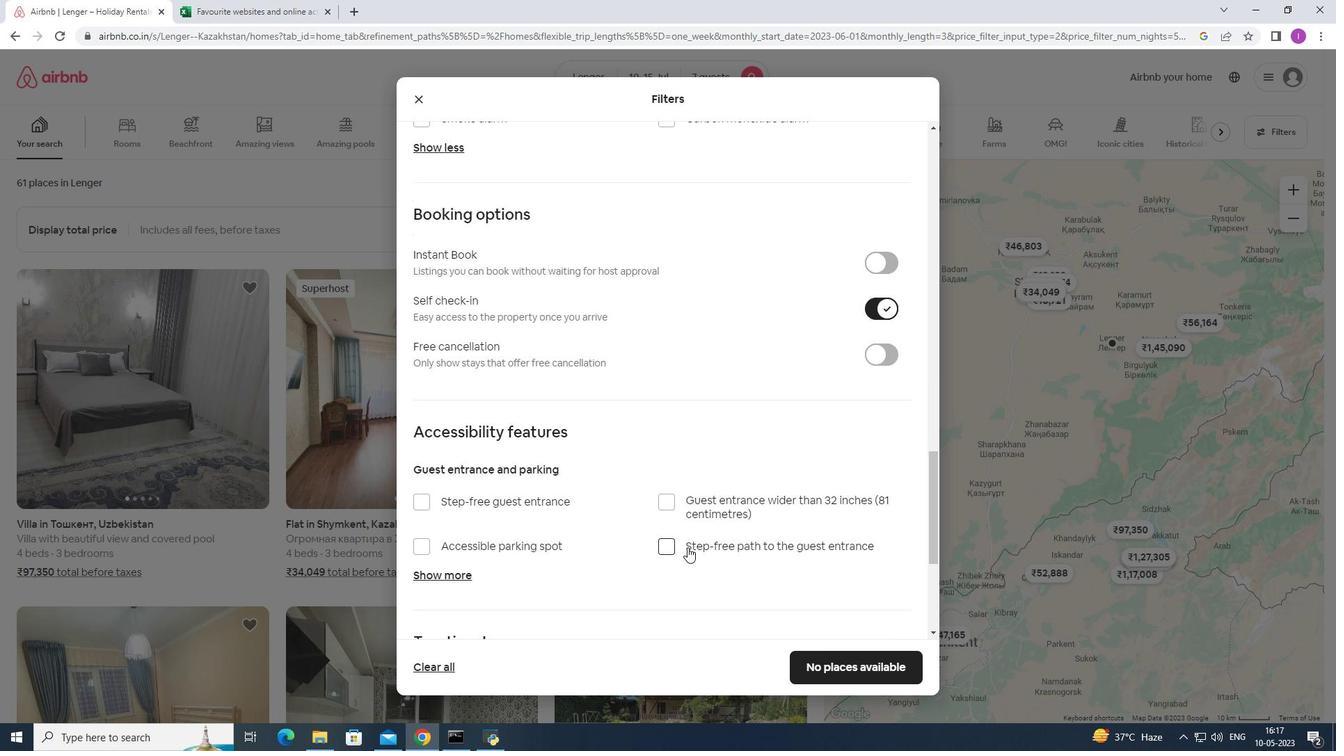 
Action: Mouse scrolled (685, 547) with delta (0, 0)
Screenshot: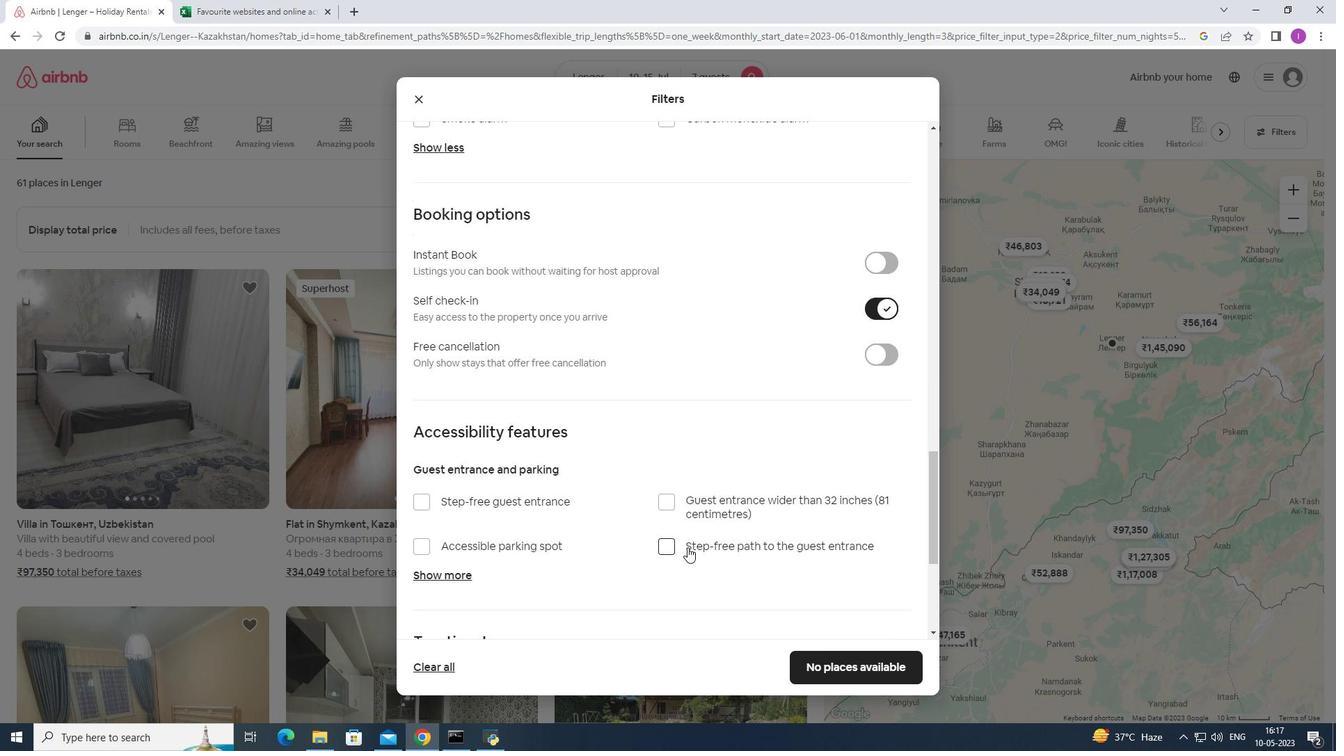 
Action: Mouse moved to (444, 569)
Screenshot: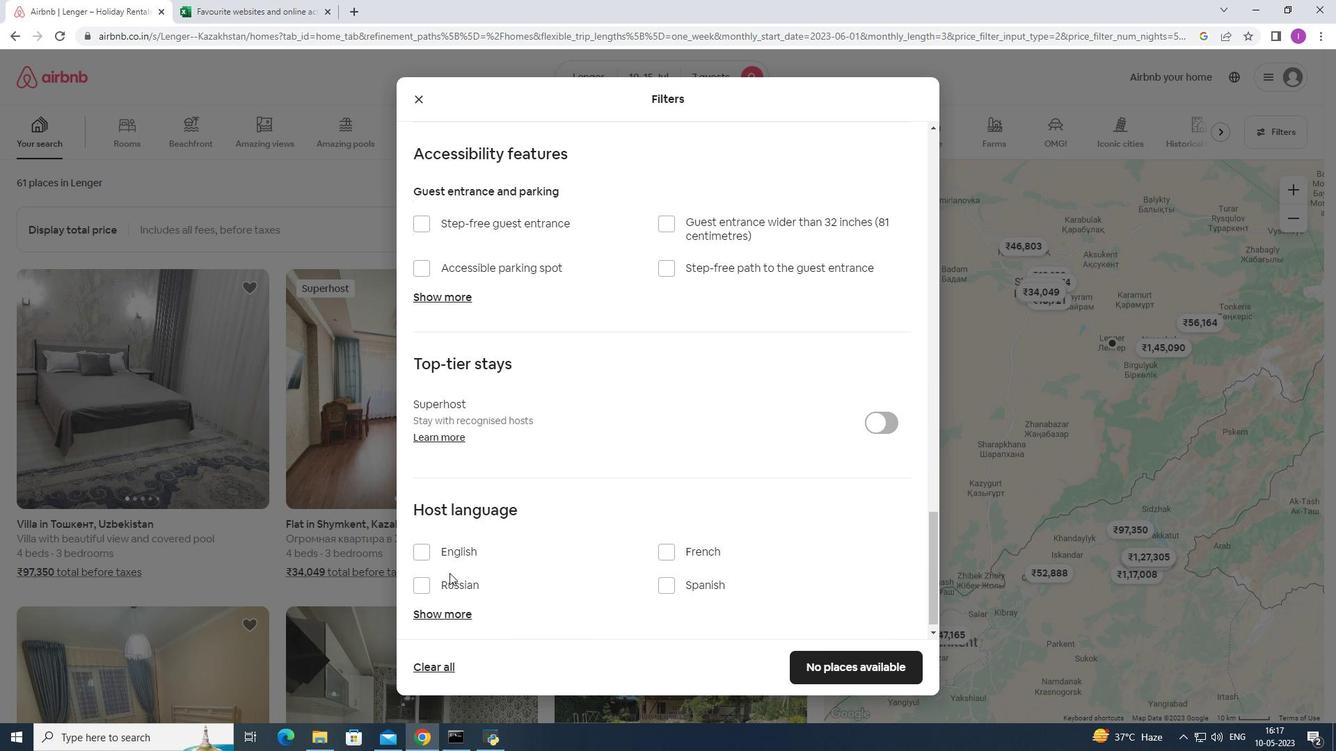 
Action: Mouse scrolled (444, 568) with delta (0, 0)
Screenshot: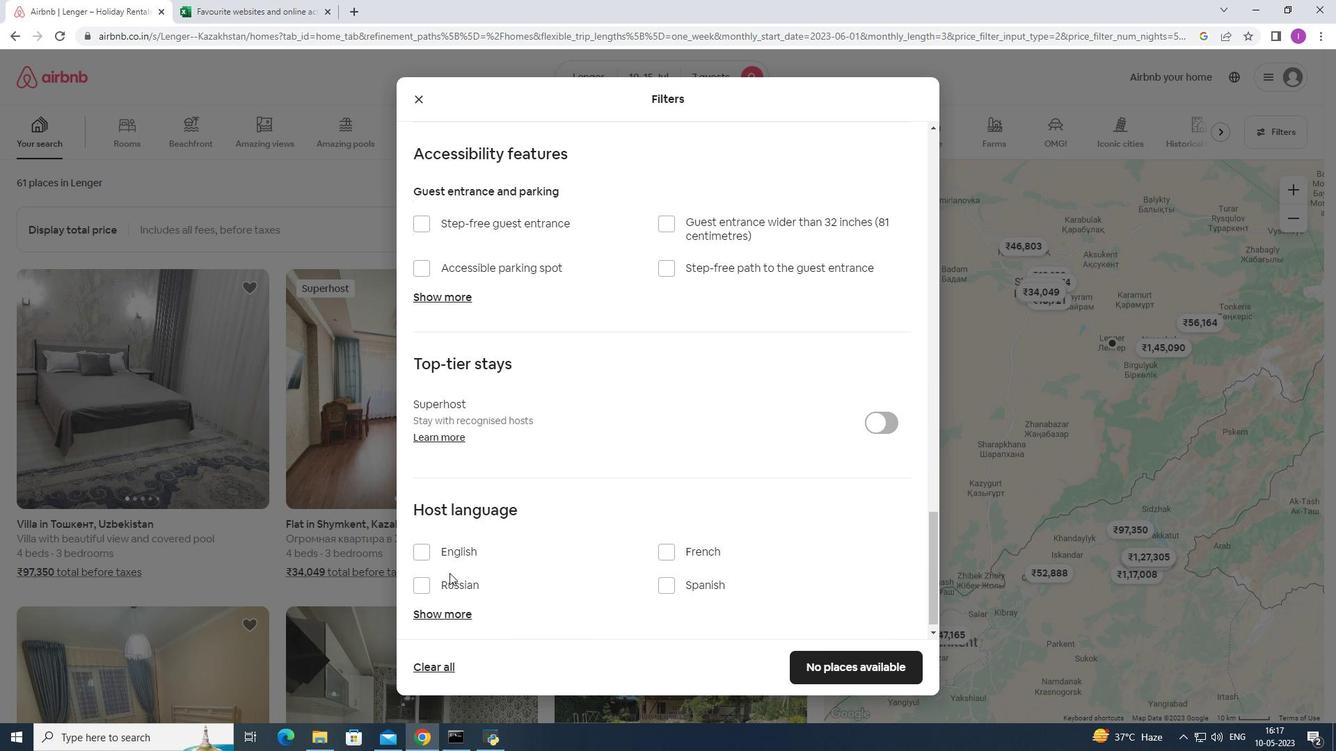 
Action: Mouse moved to (443, 568)
Screenshot: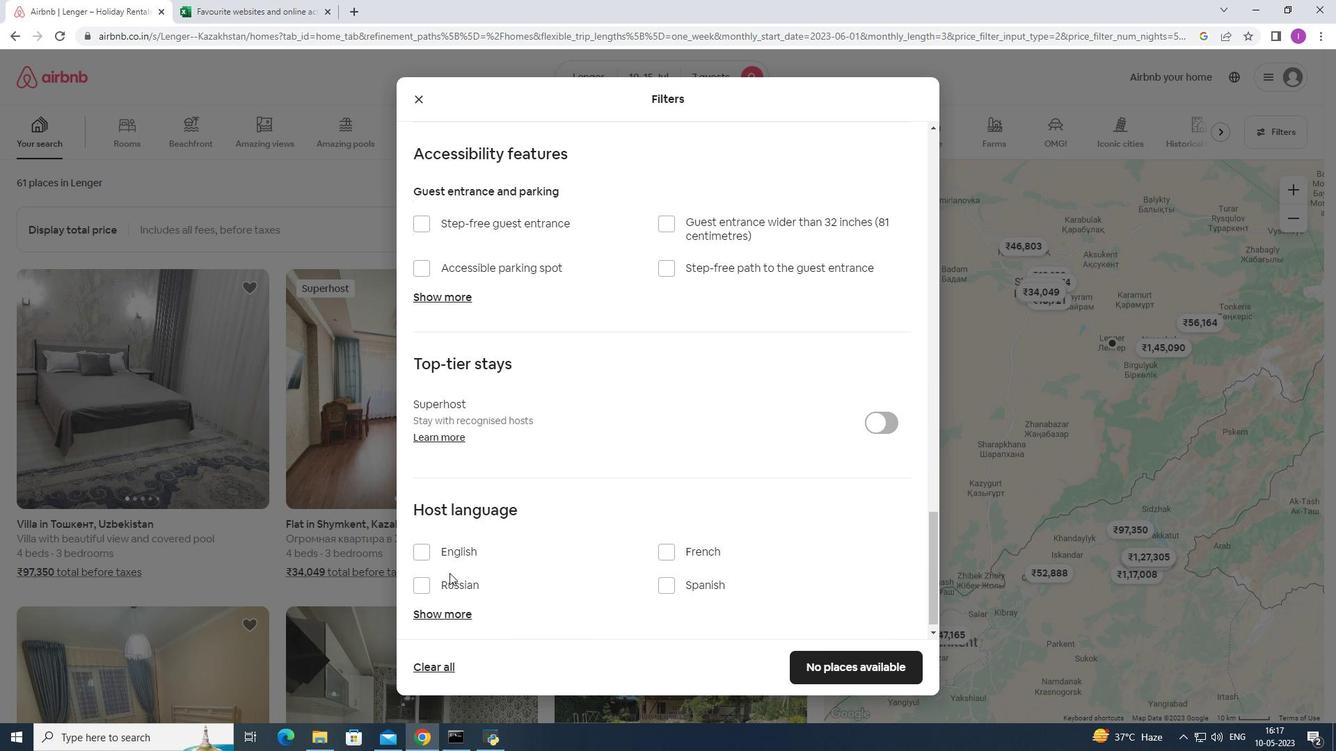 
Action: Mouse scrolled (443, 568) with delta (0, 0)
Screenshot: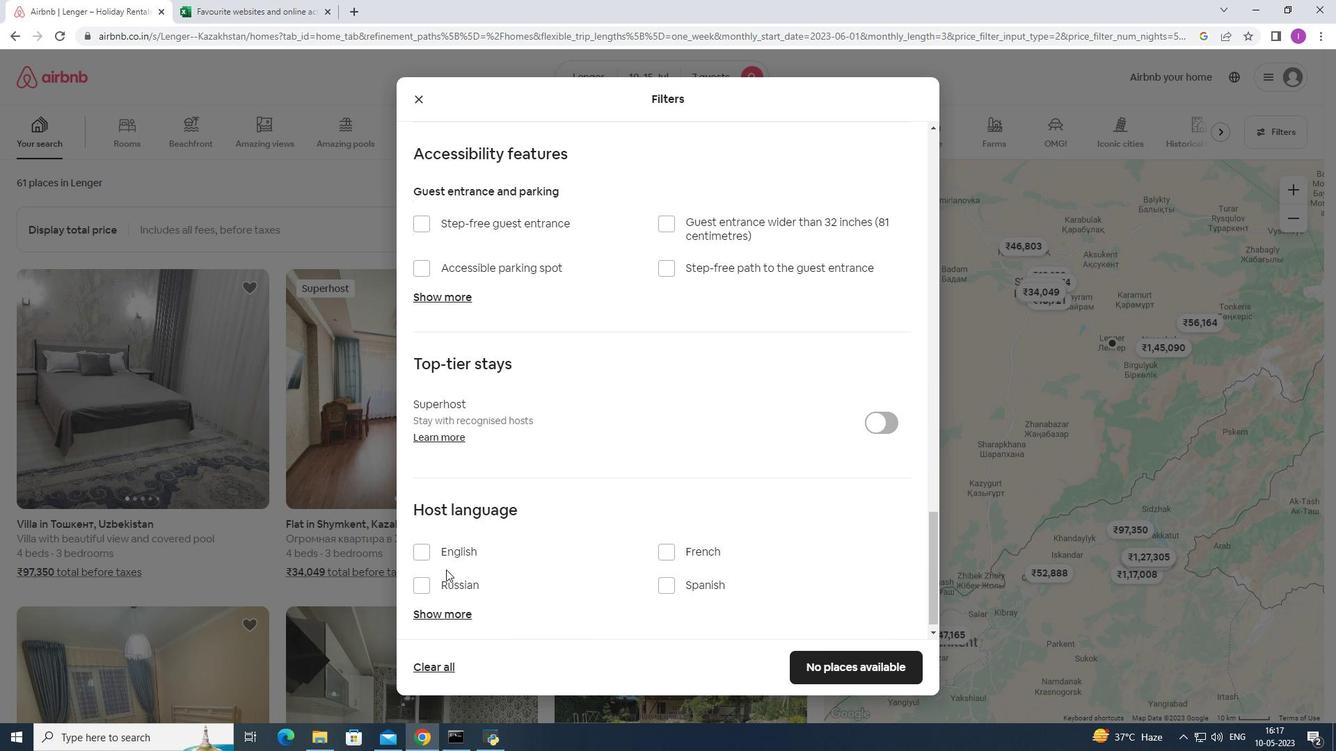 
Action: Mouse moved to (443, 568)
Screenshot: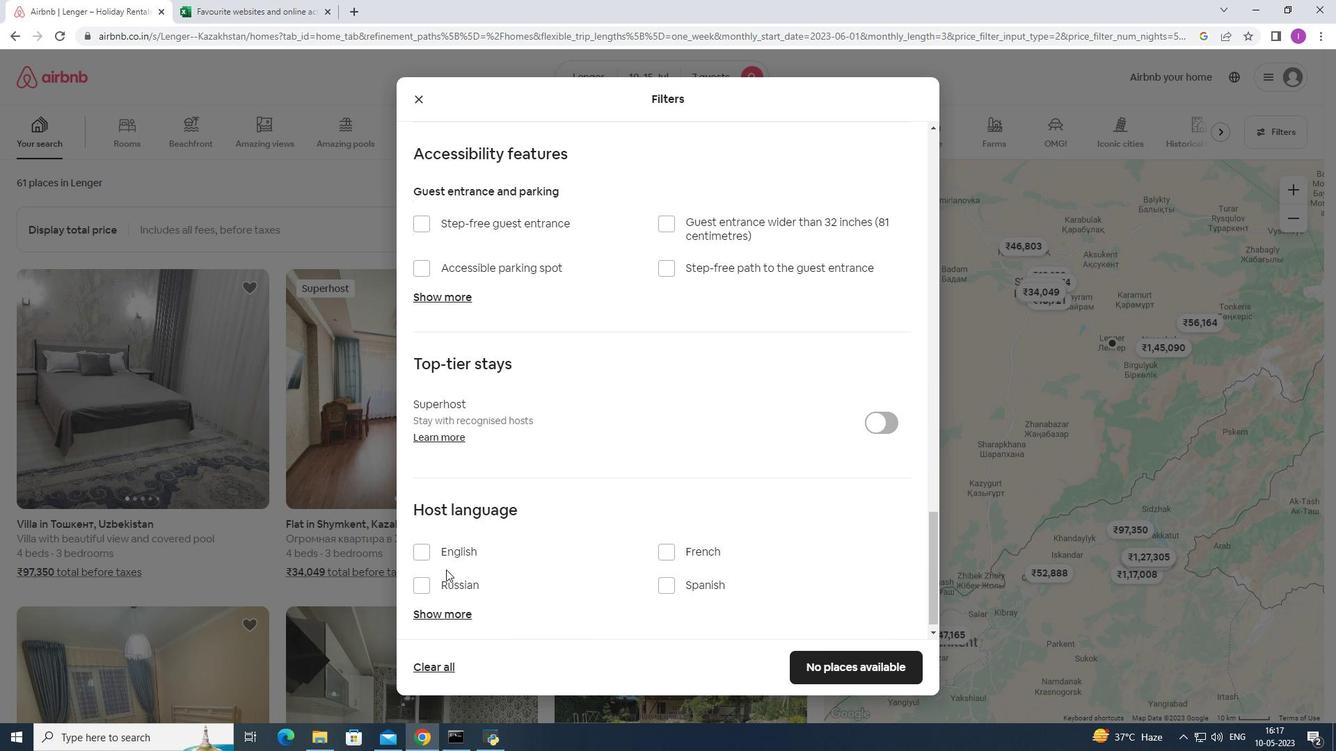 
Action: Mouse scrolled (443, 568) with delta (0, 0)
Screenshot: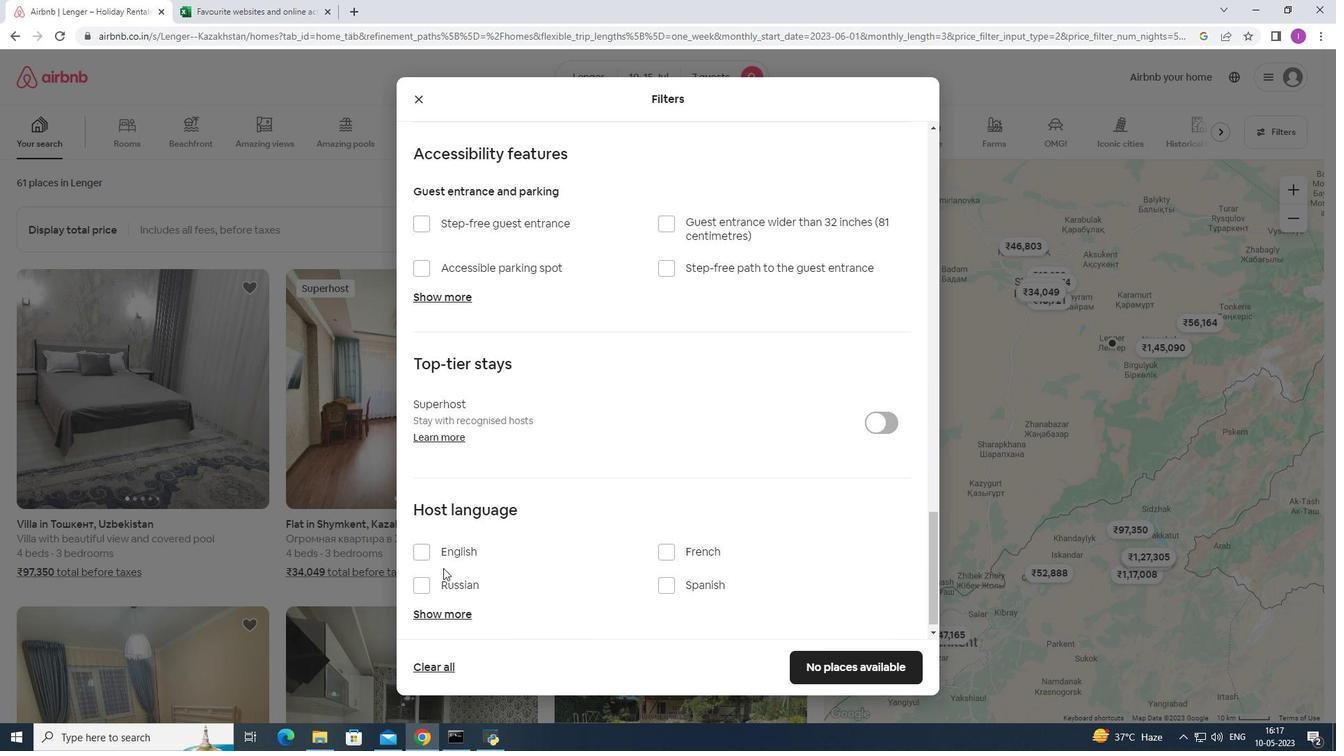 
Action: Mouse moved to (425, 540)
Screenshot: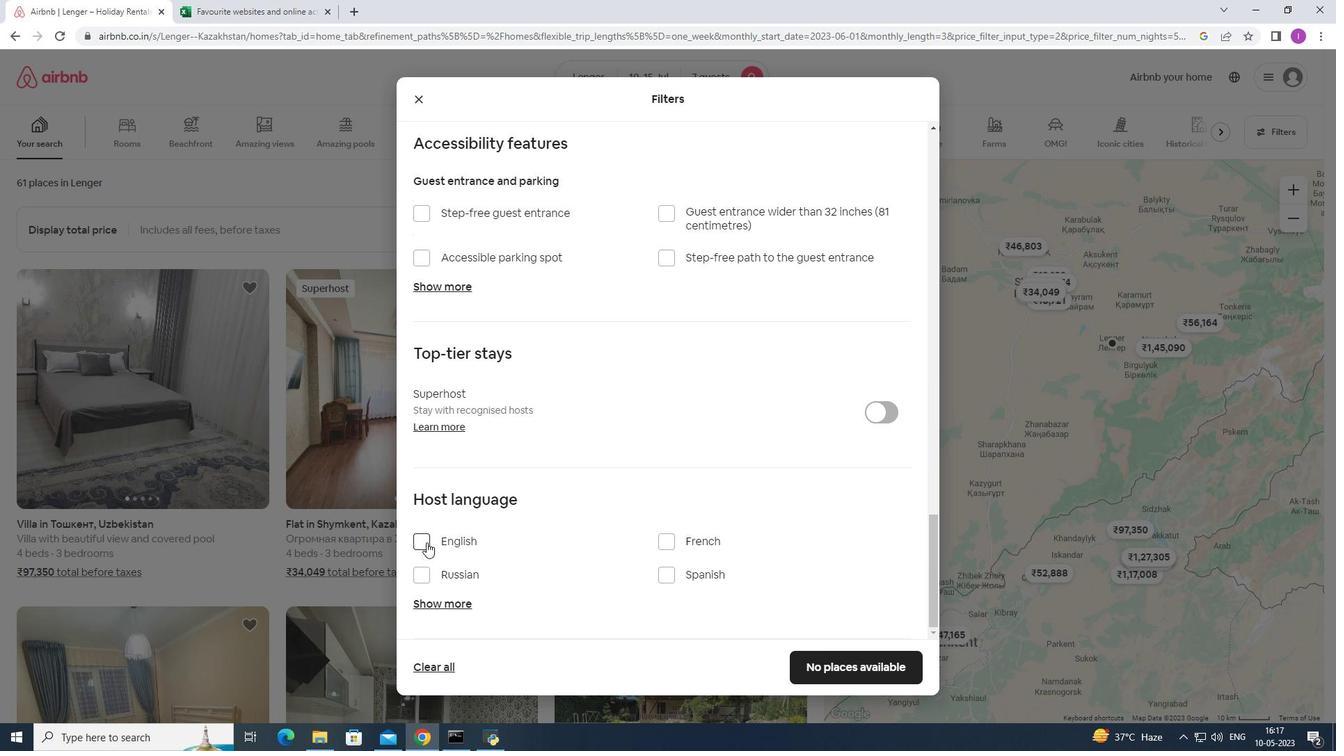 
Action: Mouse pressed left at (425, 540)
Screenshot: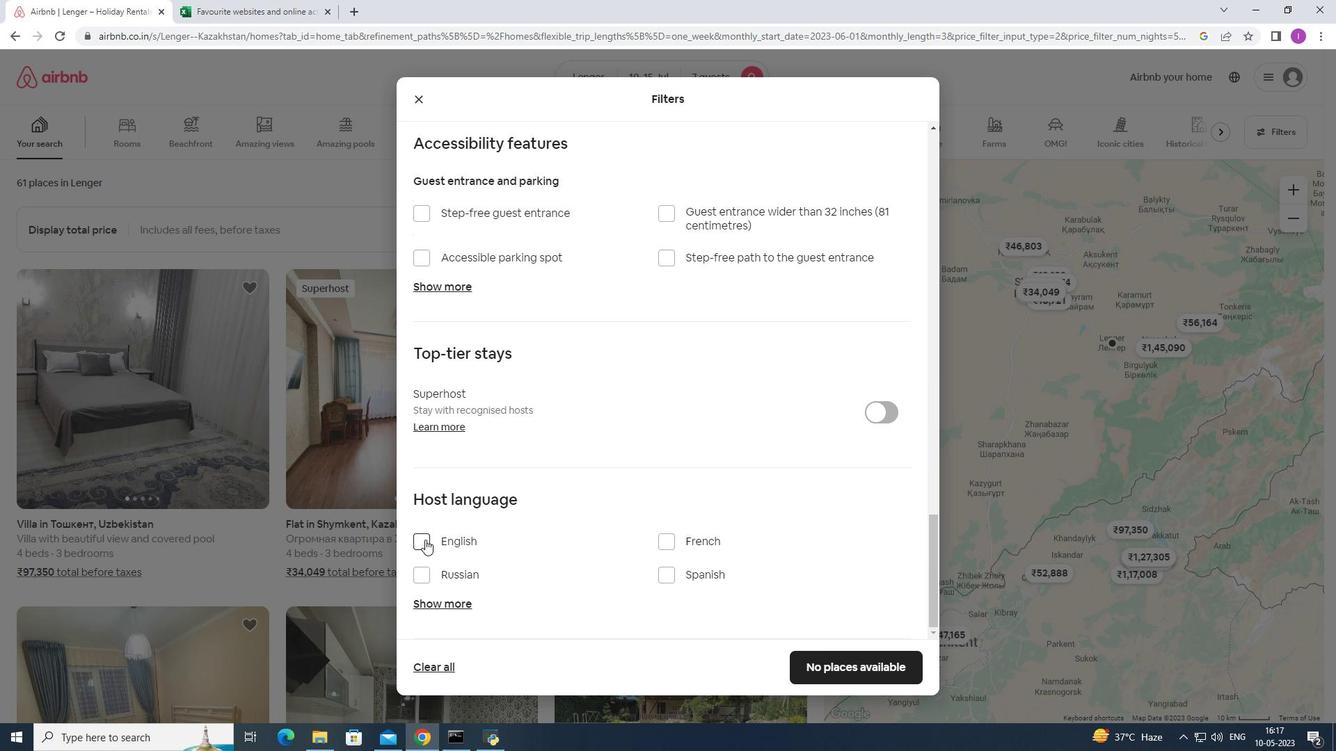 
Action: Mouse moved to (866, 657)
Screenshot: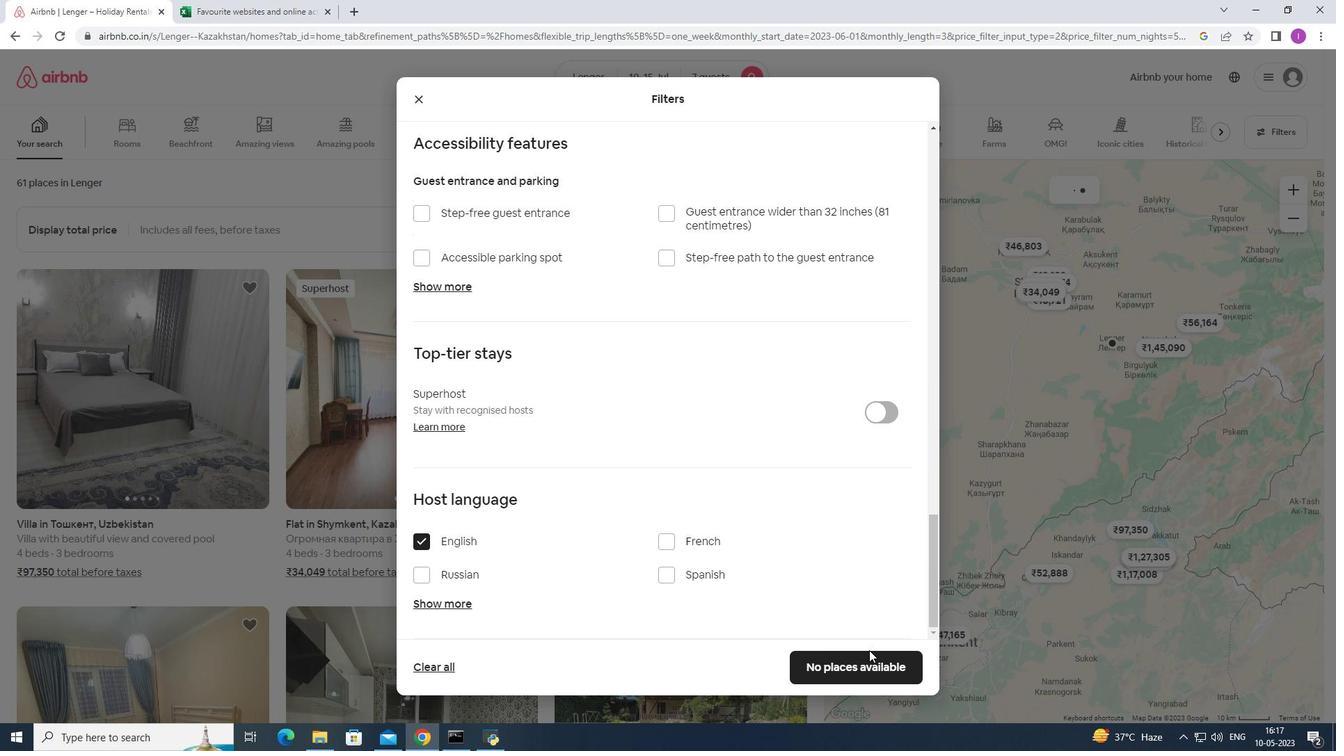 
Action: Mouse pressed left at (866, 657)
Screenshot: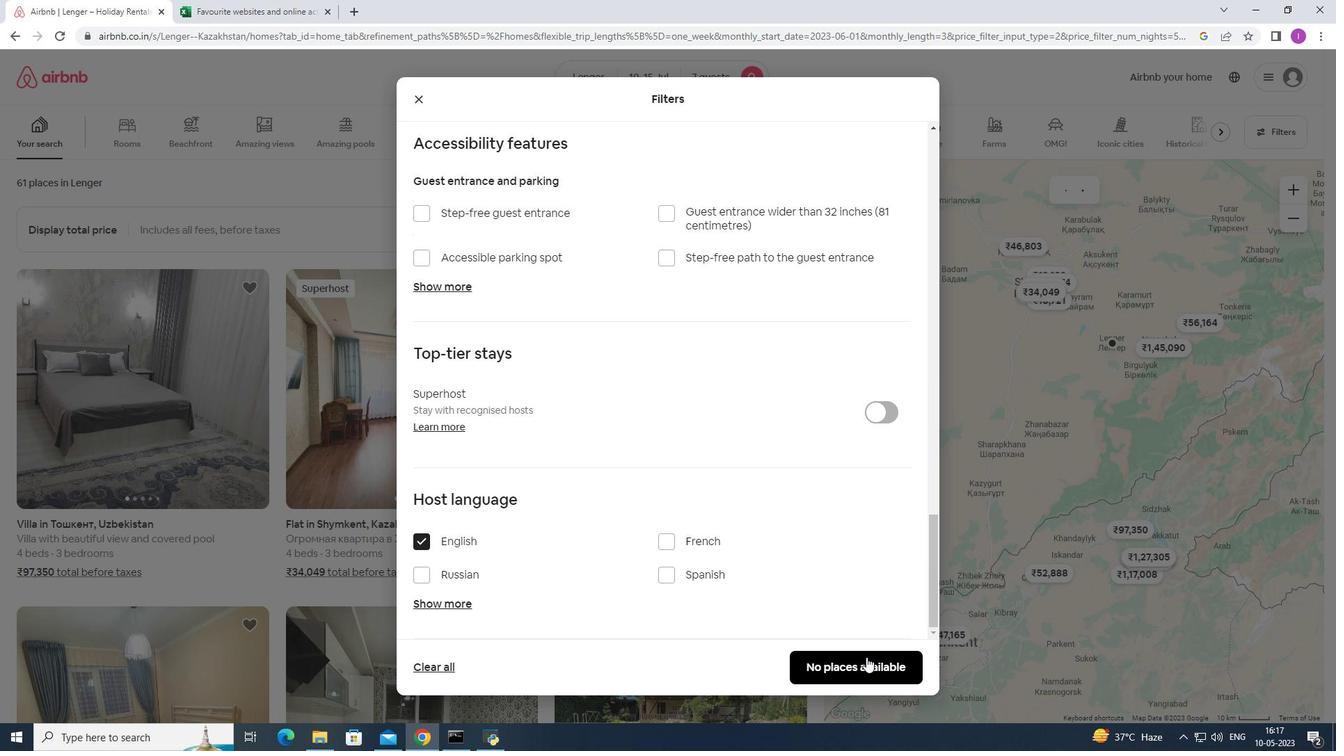 
Action: Mouse moved to (545, 359)
Screenshot: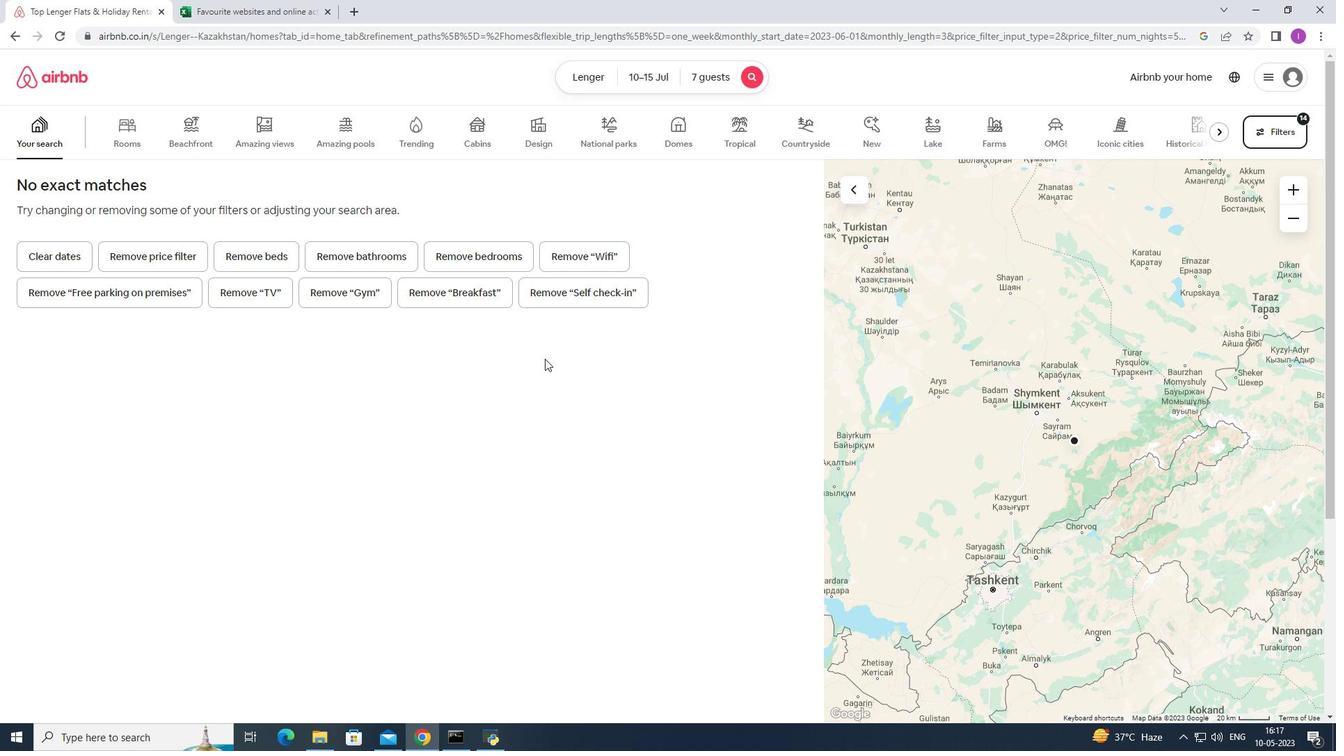 
